 Task: Send an email with the signature Eleanor Wilson with the subject Request for a transfer and the message Could you please provide an estimate for the project? from softage.1@softage.net to softage.6@softage.net and softage.7@softage.net with an attached document Request_for_proposal.docx
Action: Mouse moved to (437, 561)
Screenshot: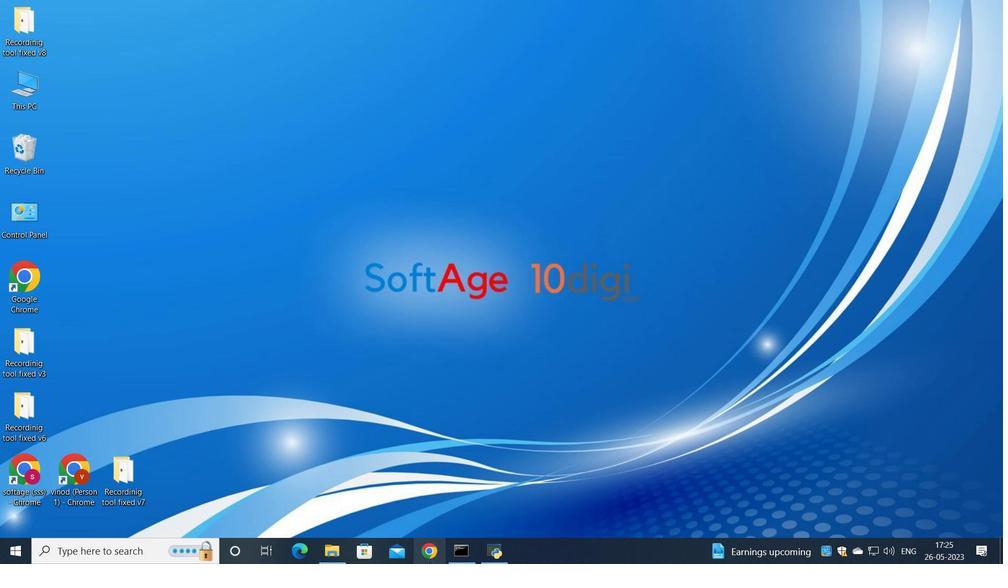
Action: Mouse pressed left at (437, 561)
Screenshot: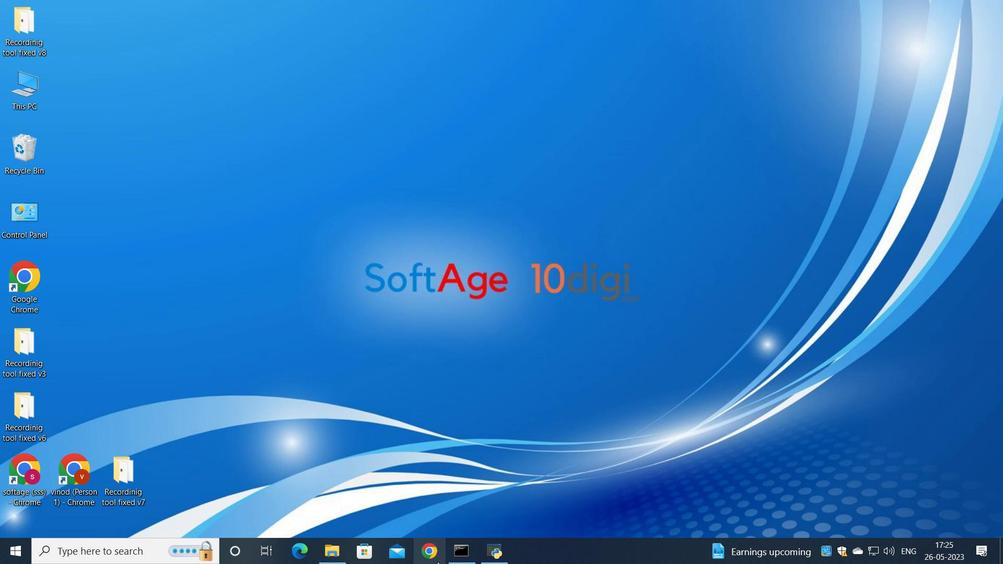 
Action: Mouse moved to (443, 364)
Screenshot: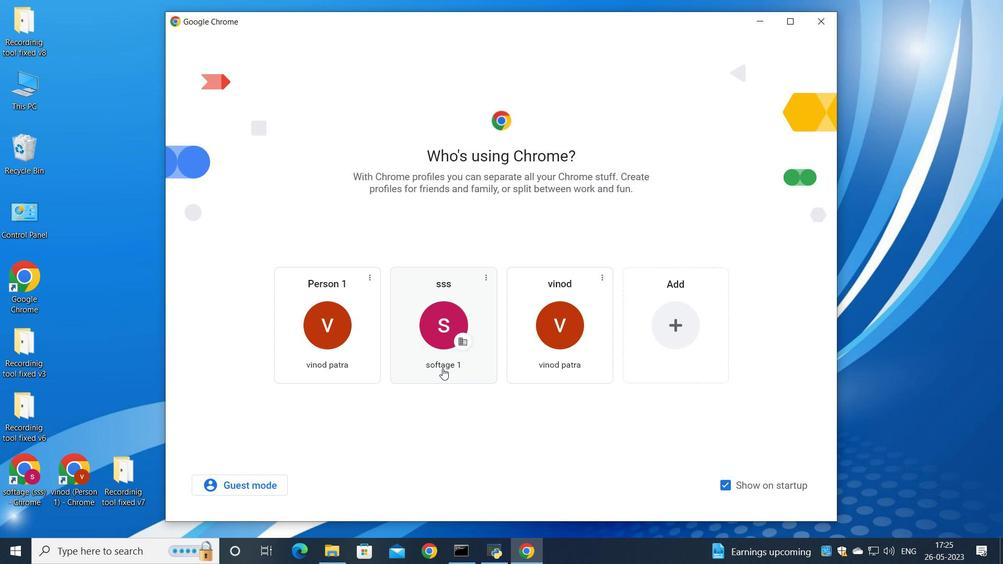 
Action: Mouse pressed left at (443, 364)
Screenshot: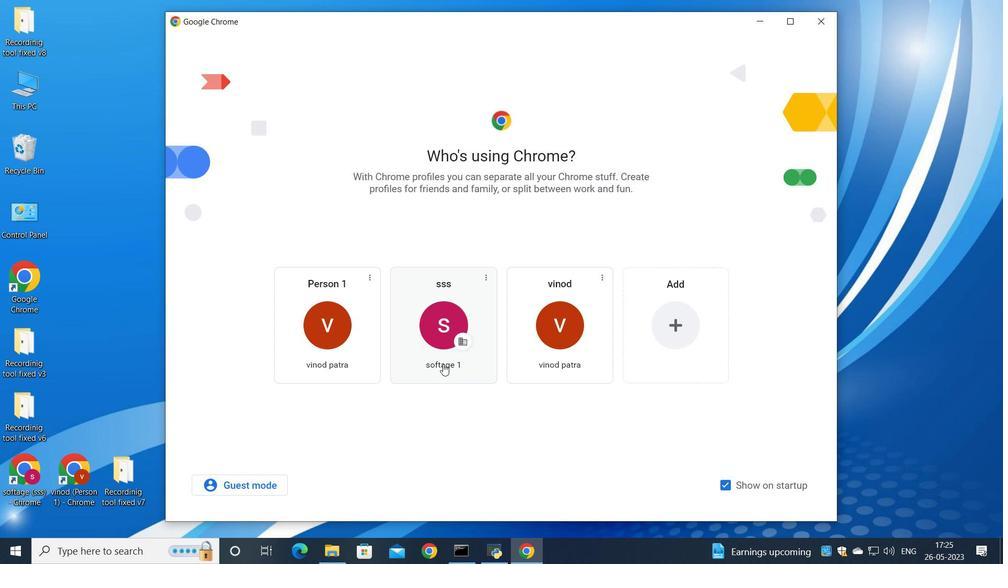 
Action: Mouse moved to (871, 71)
Screenshot: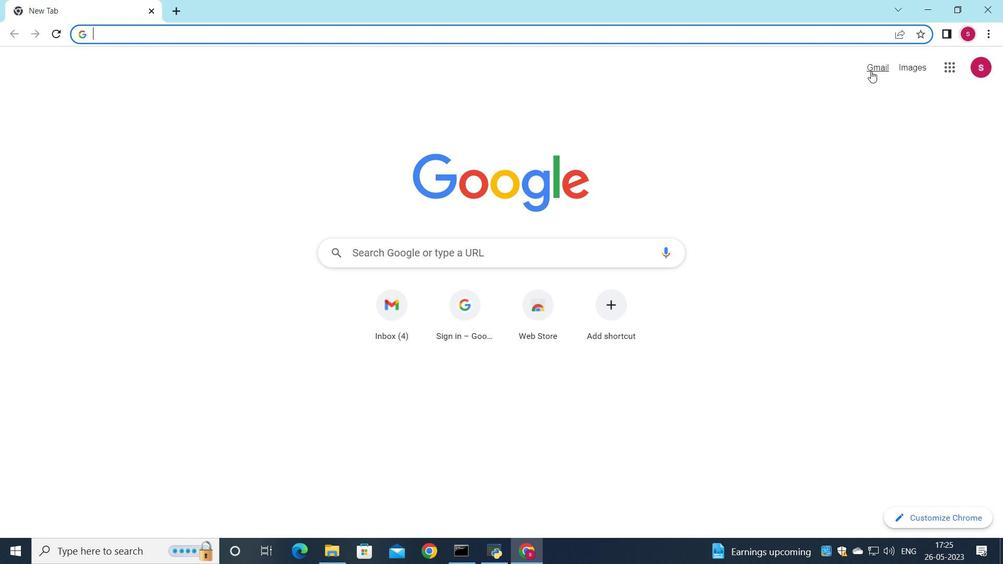 
Action: Mouse pressed left at (871, 71)
Screenshot: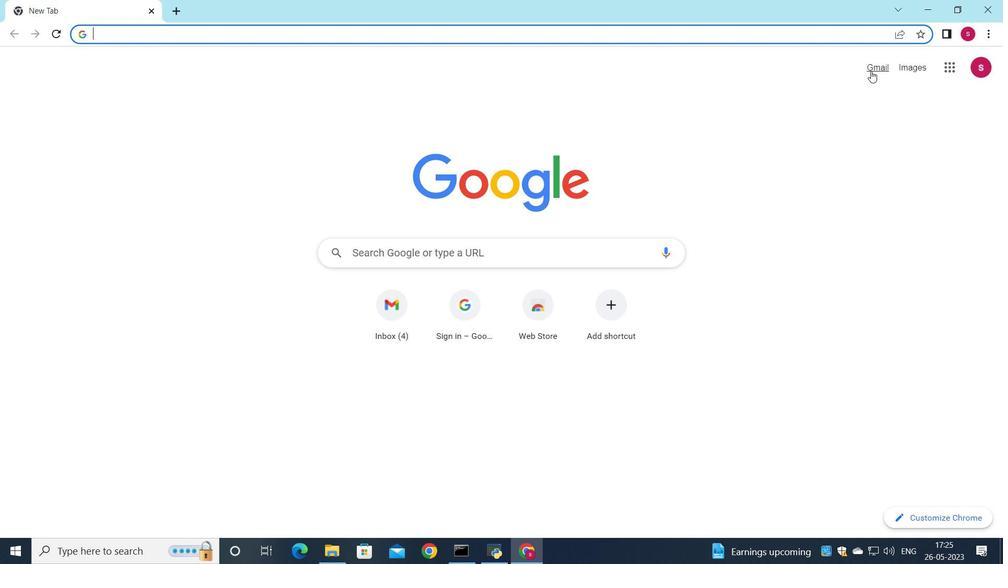 
Action: Mouse moved to (848, 89)
Screenshot: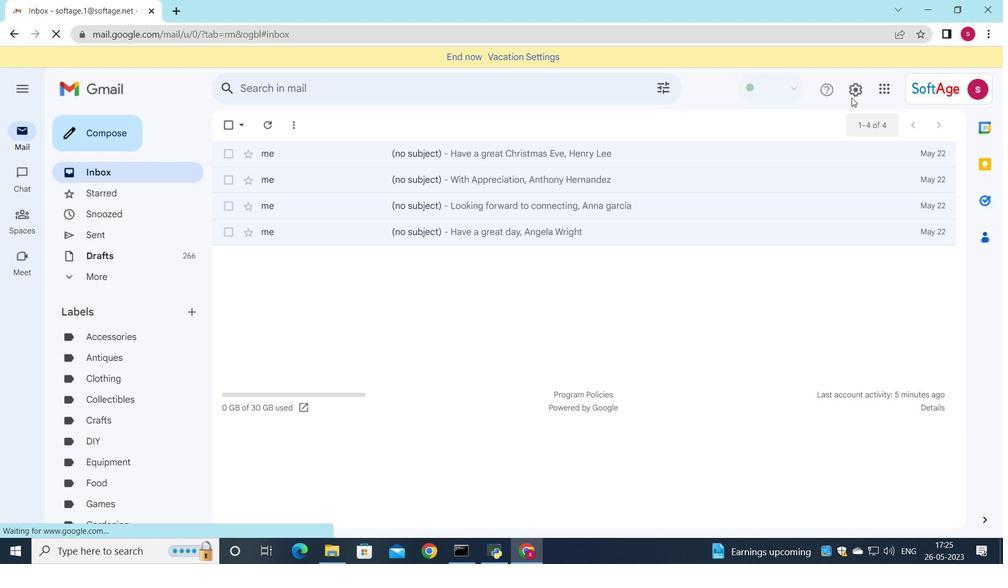 
Action: Mouse pressed left at (848, 89)
Screenshot: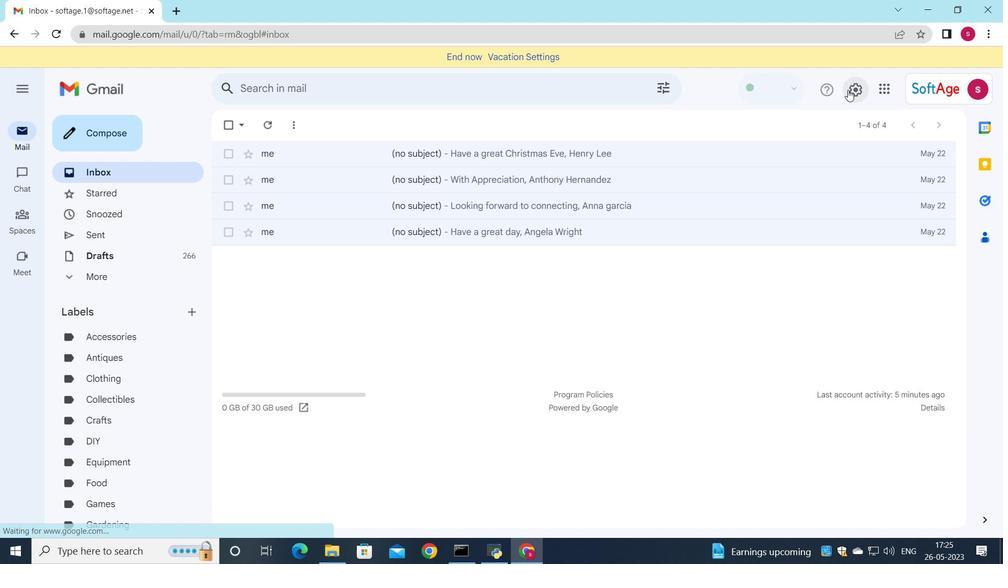 
Action: Mouse moved to (881, 154)
Screenshot: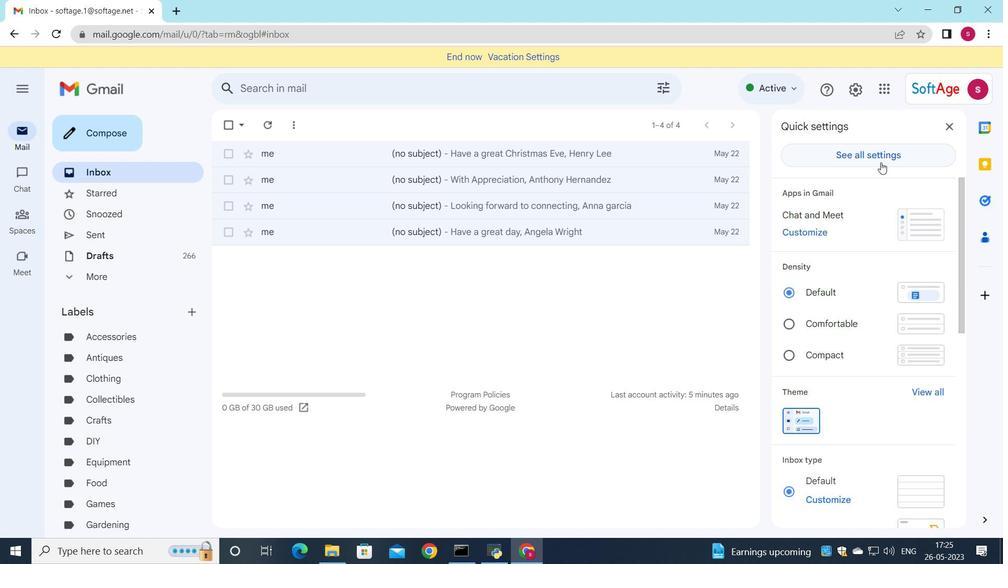 
Action: Mouse pressed left at (881, 154)
Screenshot: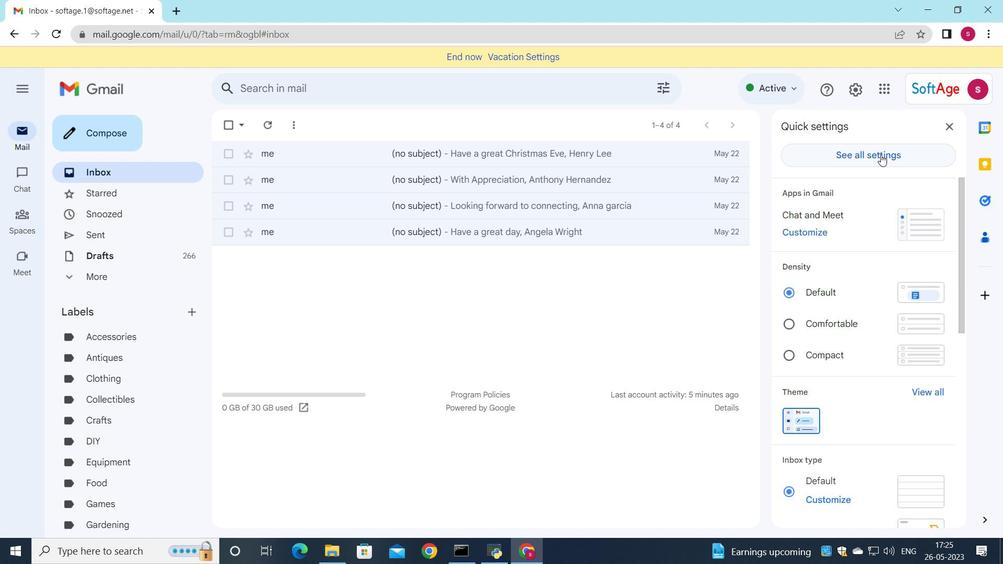 
Action: Mouse moved to (673, 284)
Screenshot: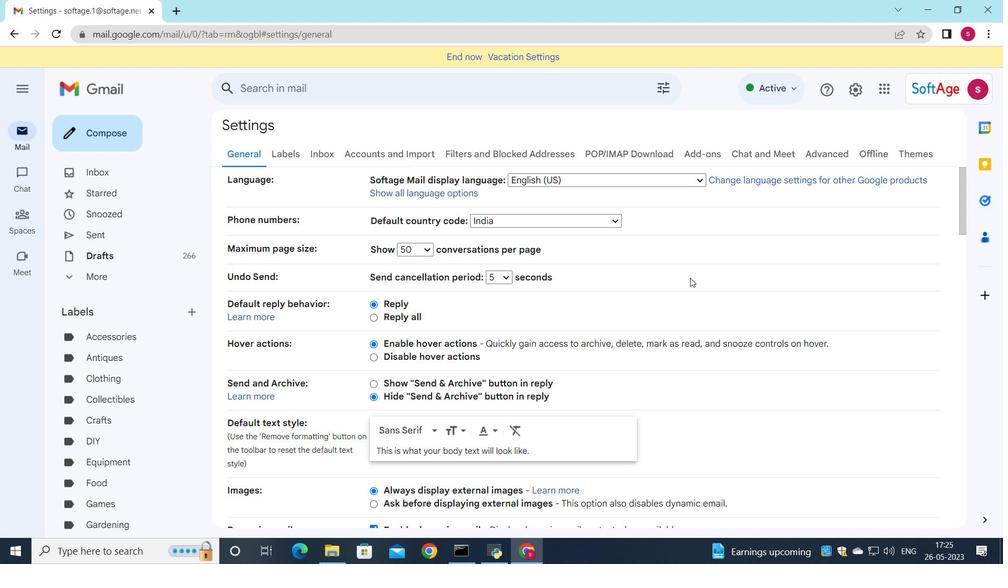 
Action: Mouse scrolled (673, 283) with delta (0, 0)
Screenshot: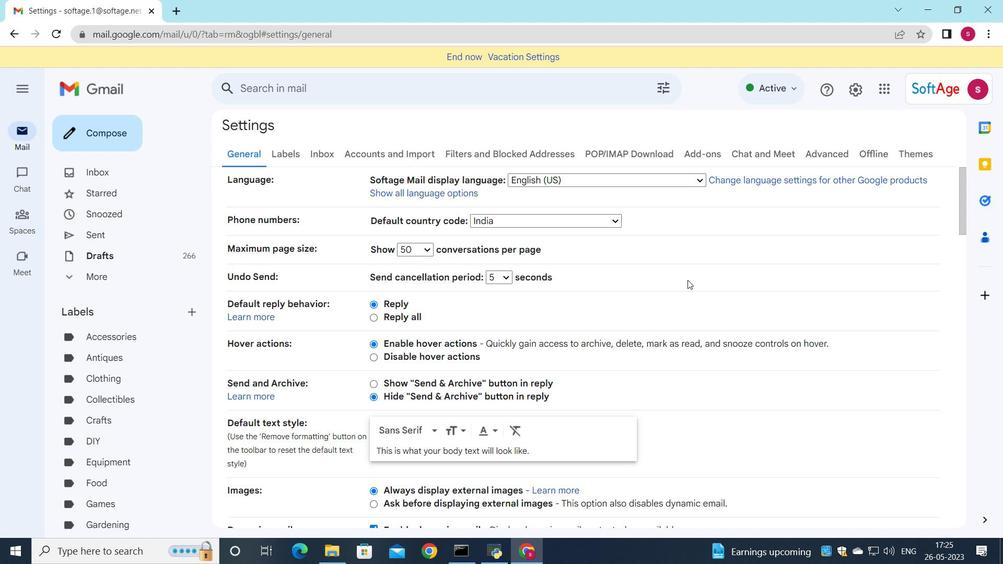
Action: Mouse moved to (671, 286)
Screenshot: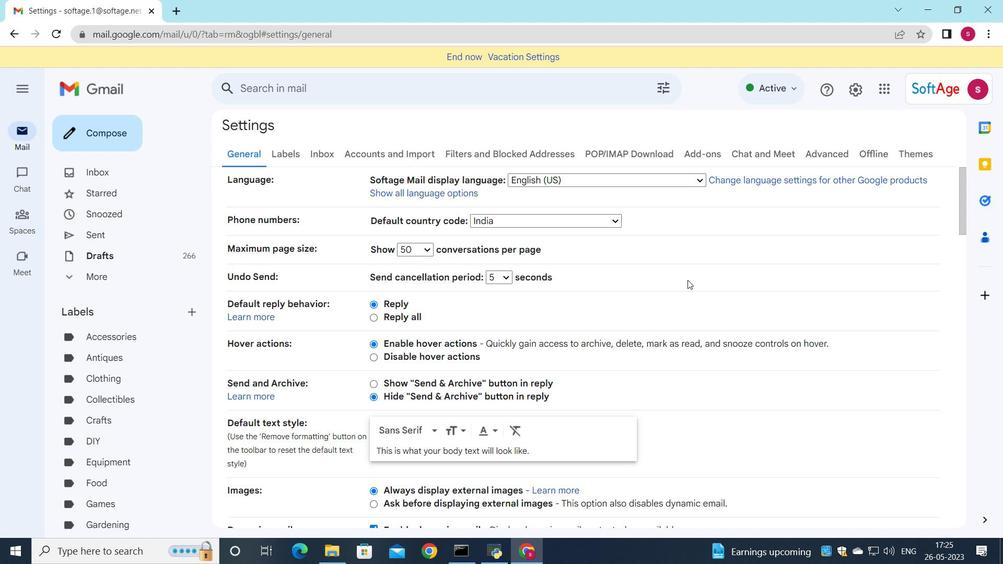 
Action: Mouse scrolled (671, 285) with delta (0, 0)
Screenshot: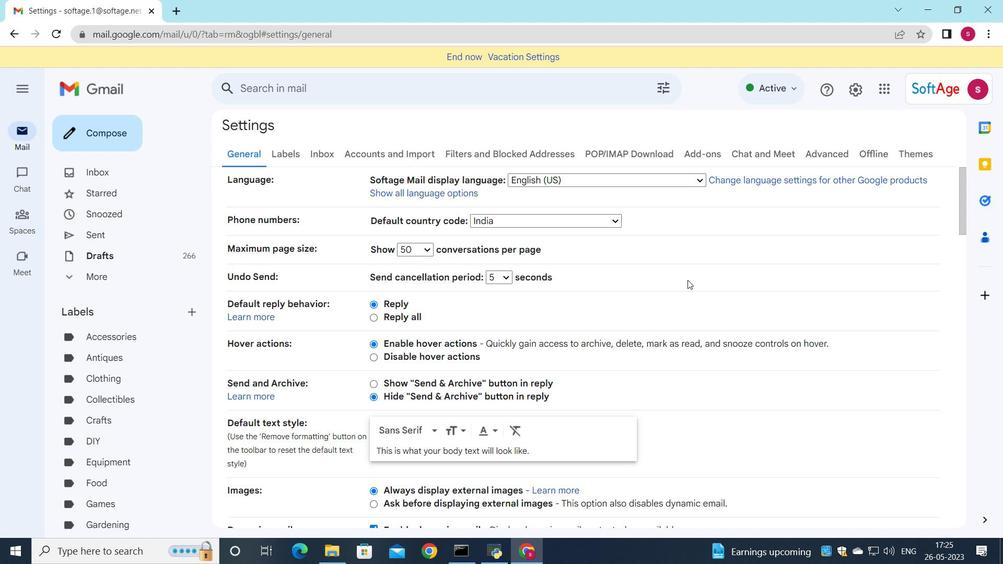 
Action: Mouse moved to (670, 287)
Screenshot: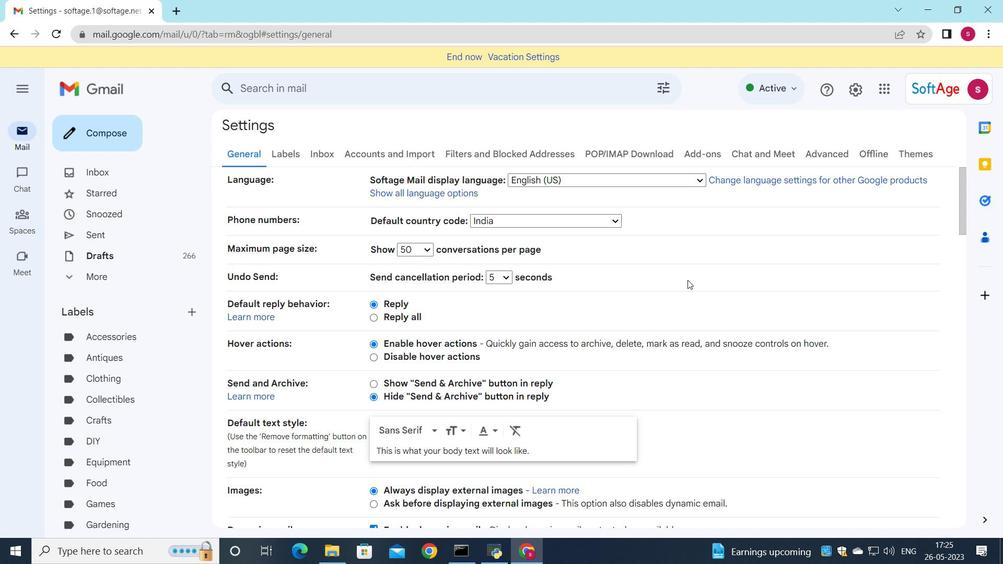 
Action: Mouse scrolled (670, 286) with delta (0, 0)
Screenshot: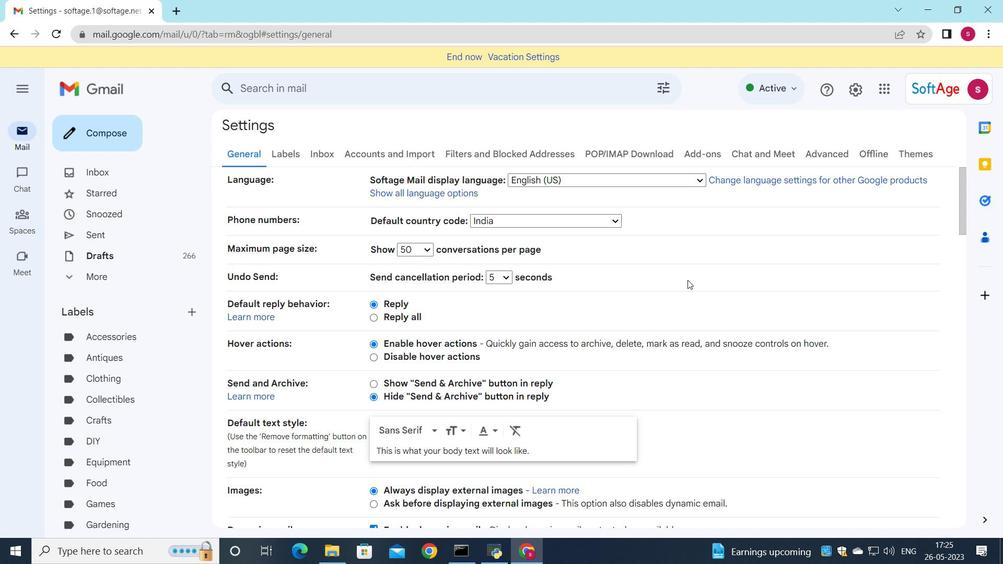 
Action: Mouse moved to (669, 287)
Screenshot: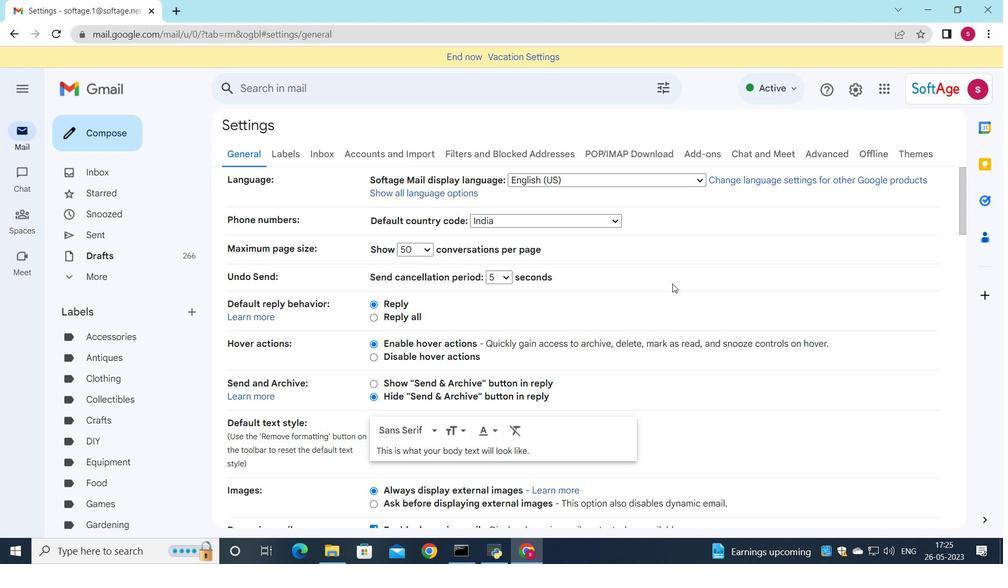 
Action: Mouse scrolled (669, 287) with delta (0, 0)
Screenshot: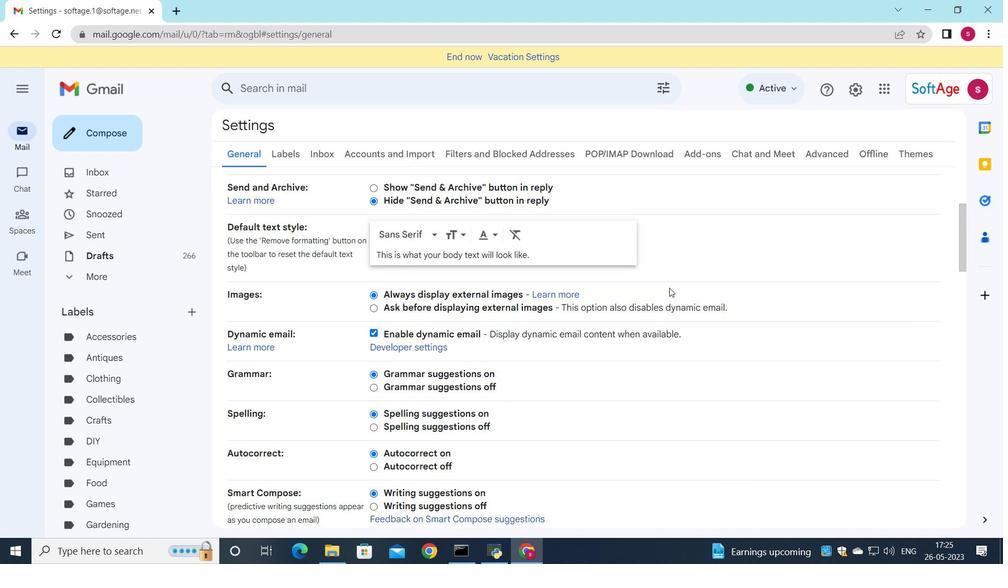 
Action: Mouse scrolled (669, 287) with delta (0, 0)
Screenshot: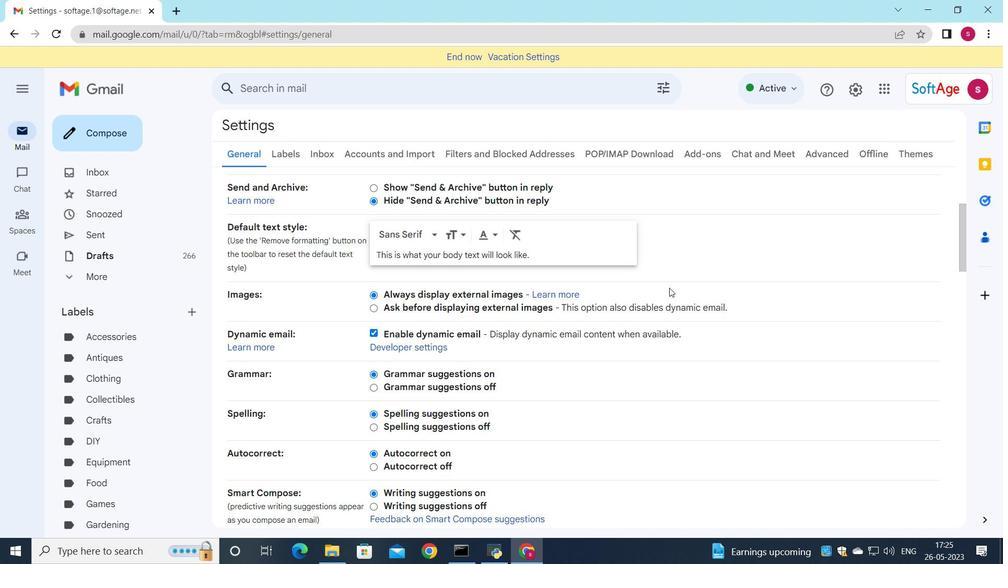 
Action: Mouse scrolled (669, 287) with delta (0, 0)
Screenshot: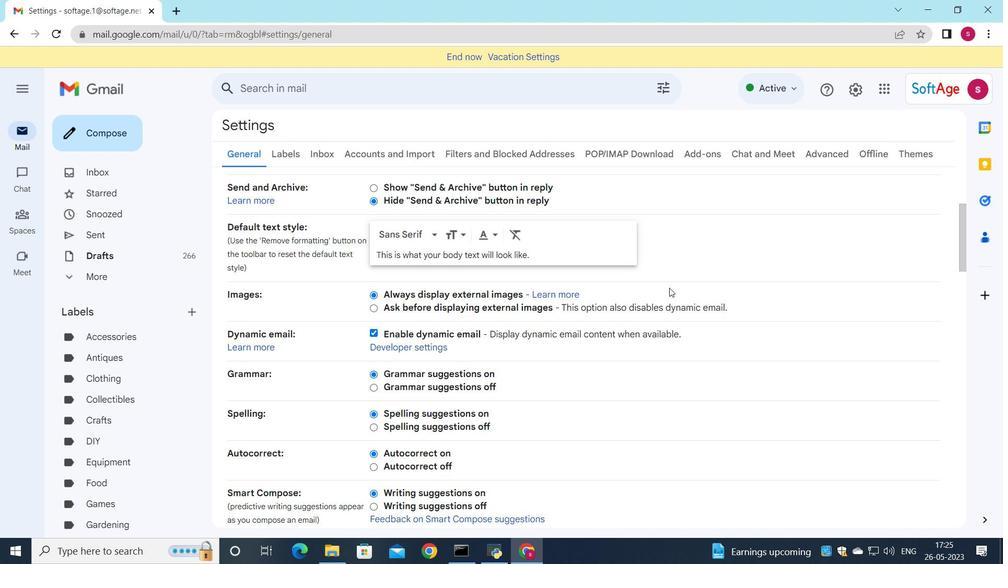 
Action: Mouse scrolled (669, 287) with delta (0, 0)
Screenshot: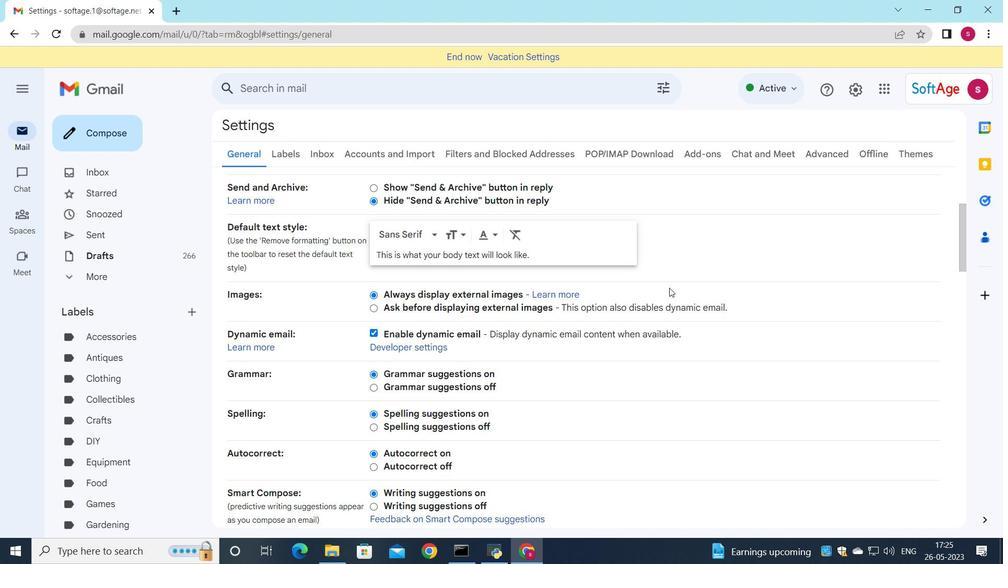 
Action: Mouse scrolled (669, 287) with delta (0, 0)
Screenshot: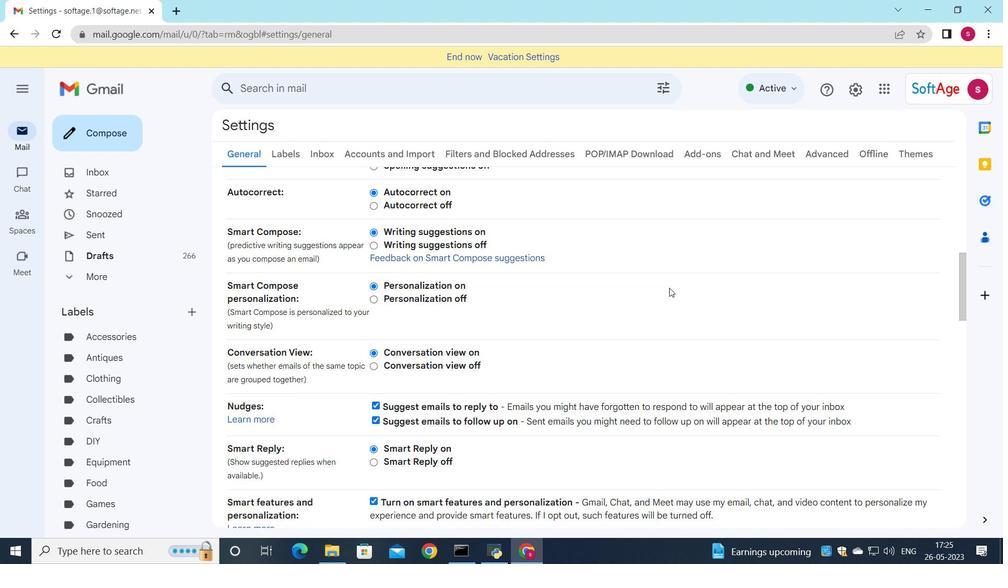 
Action: Mouse scrolled (669, 287) with delta (0, 0)
Screenshot: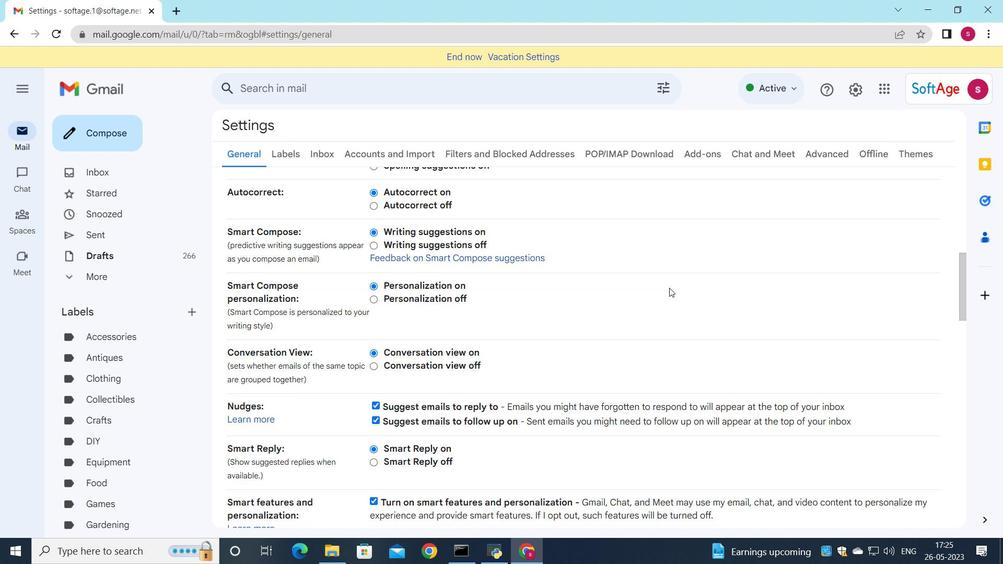 
Action: Mouse scrolled (669, 287) with delta (0, 0)
Screenshot: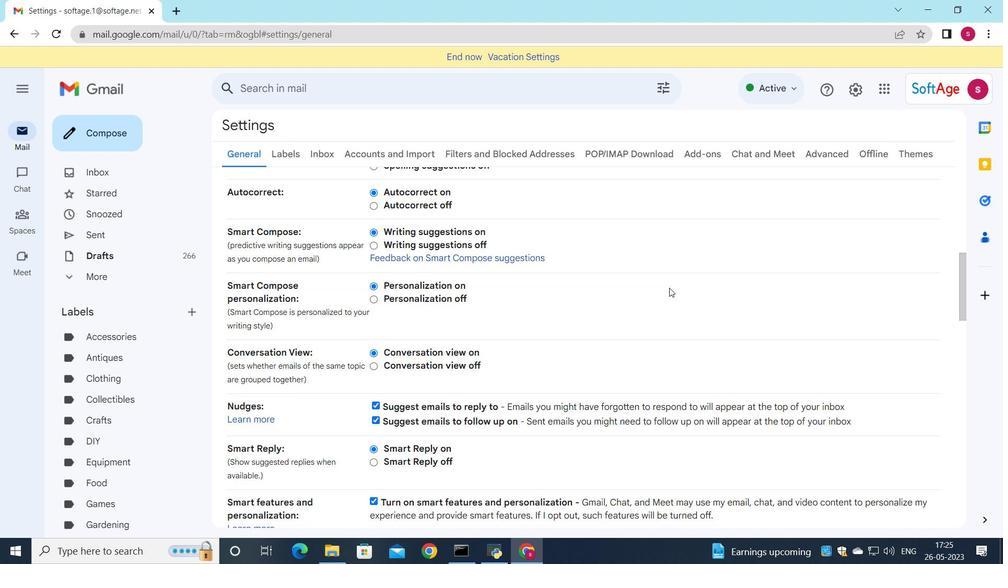
Action: Mouse scrolled (669, 287) with delta (0, 0)
Screenshot: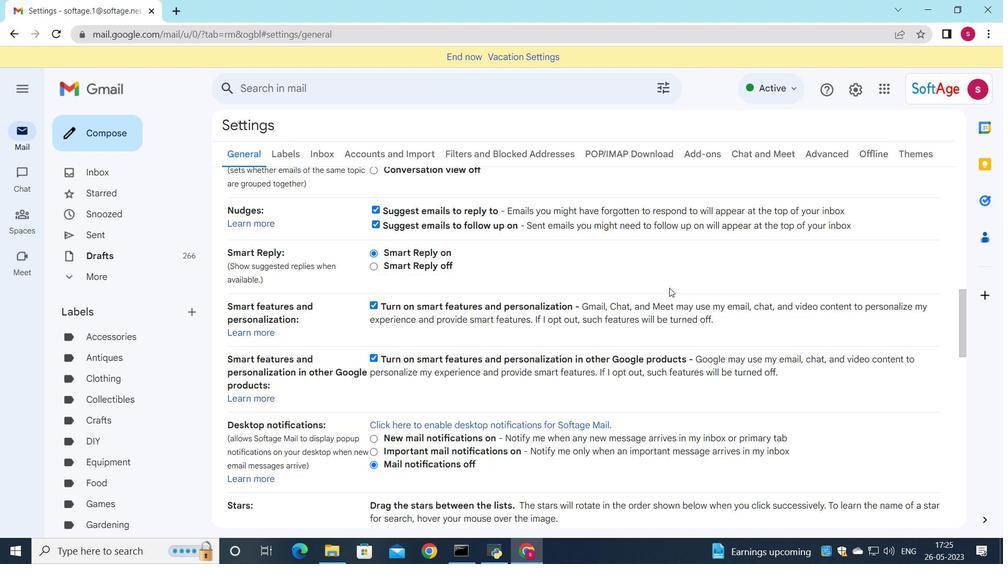 
Action: Mouse scrolled (669, 287) with delta (0, 0)
Screenshot: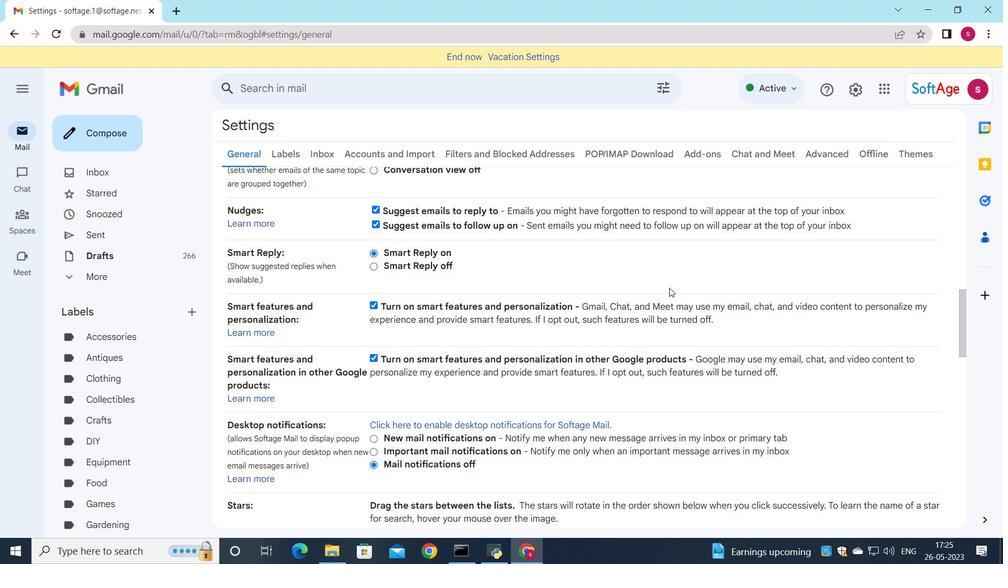 
Action: Mouse scrolled (669, 287) with delta (0, 0)
Screenshot: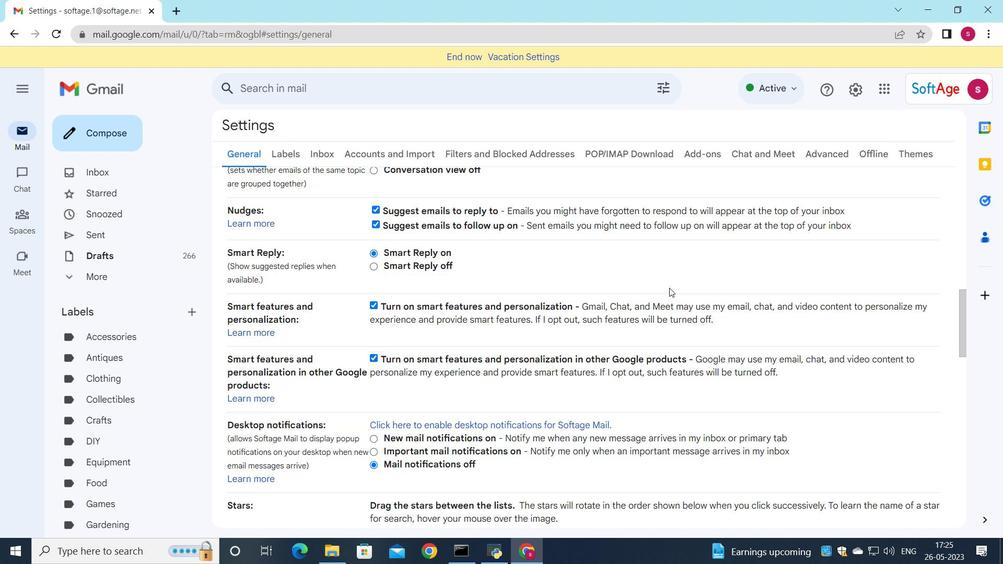 
Action: Mouse scrolled (669, 287) with delta (0, 0)
Screenshot: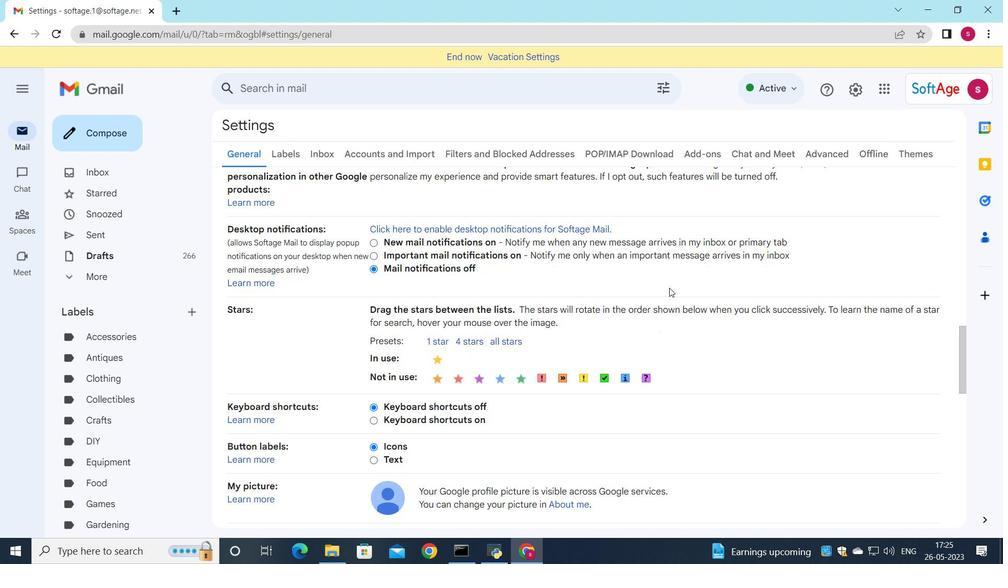 
Action: Mouse scrolled (669, 287) with delta (0, 0)
Screenshot: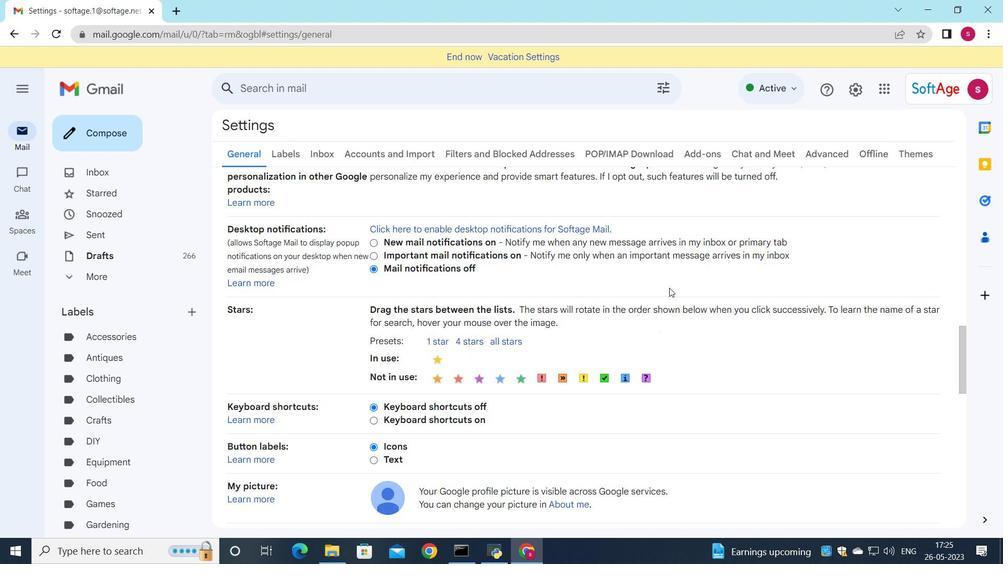 
Action: Mouse scrolled (669, 287) with delta (0, 0)
Screenshot: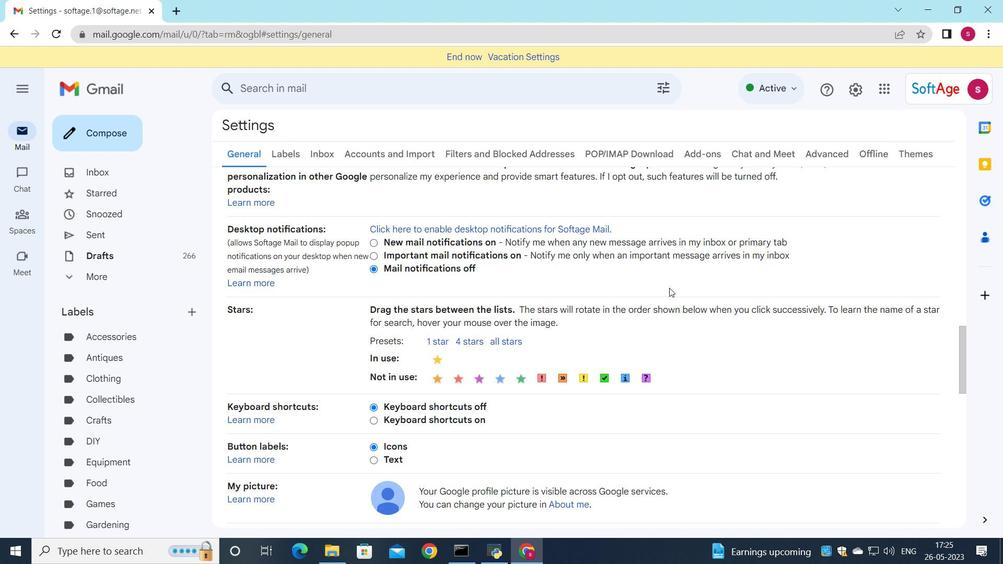 
Action: Mouse moved to (509, 391)
Screenshot: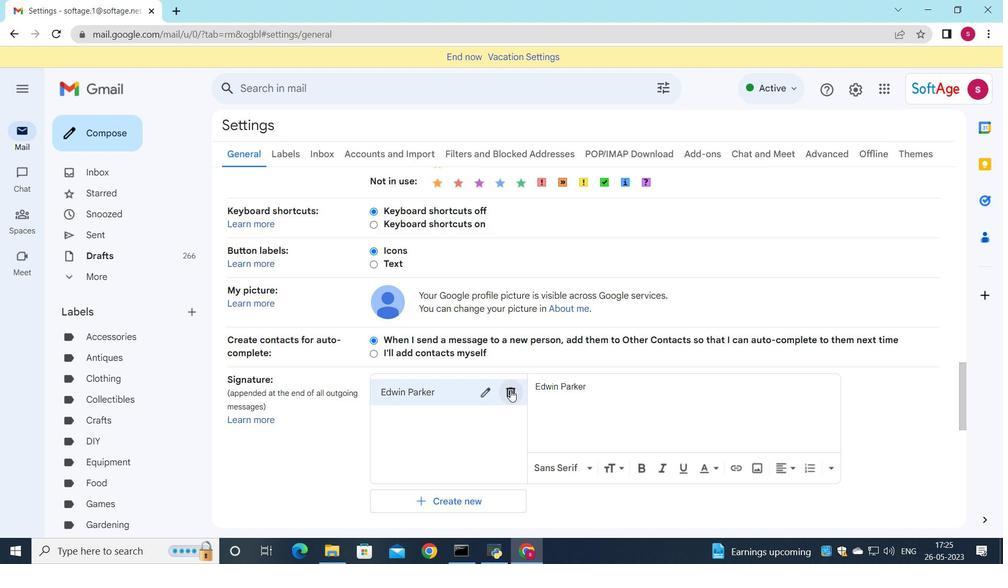 
Action: Mouse pressed left at (509, 391)
Screenshot: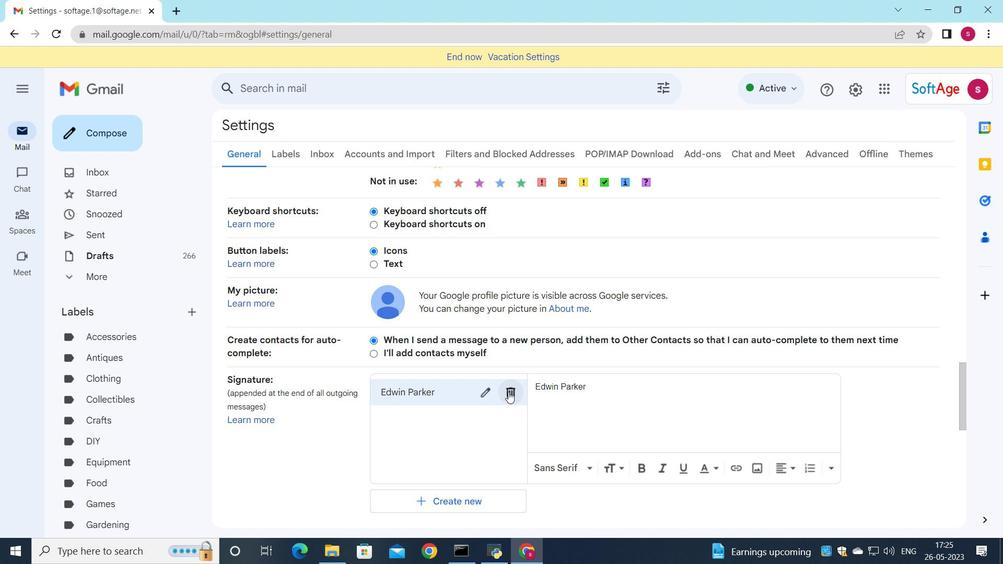 
Action: Mouse moved to (601, 316)
Screenshot: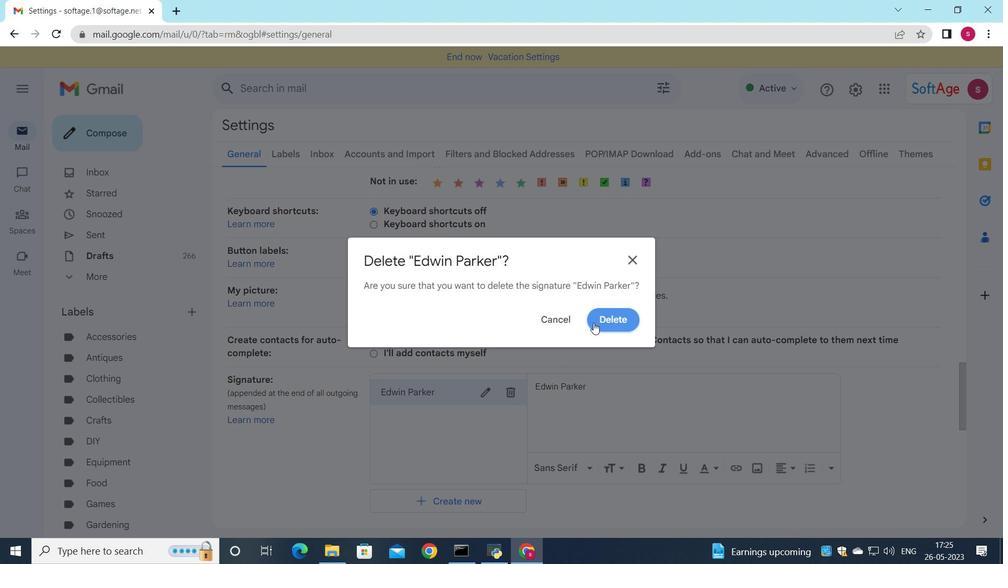 
Action: Mouse pressed left at (601, 316)
Screenshot: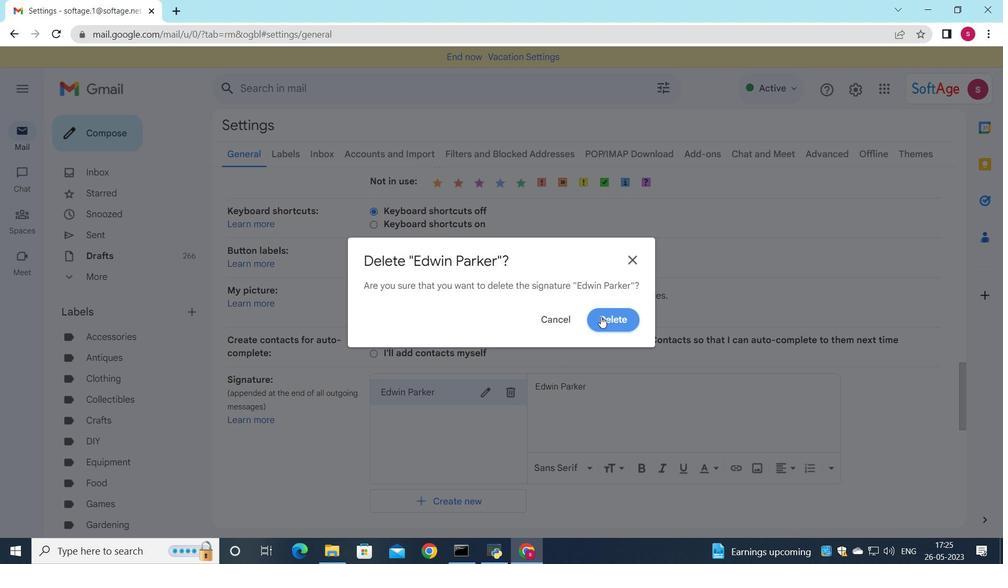 
Action: Mouse moved to (450, 397)
Screenshot: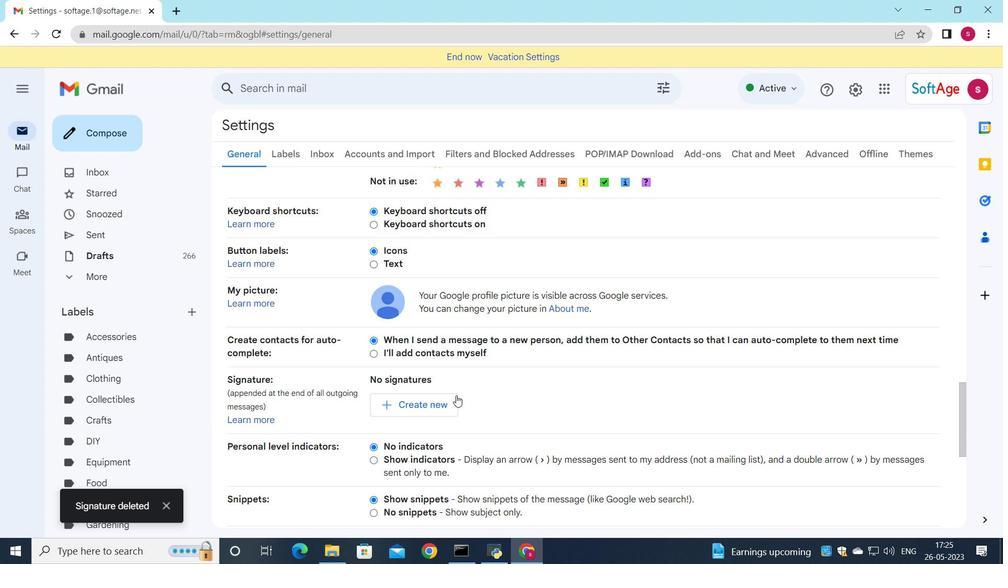 
Action: Mouse pressed left at (450, 397)
Screenshot: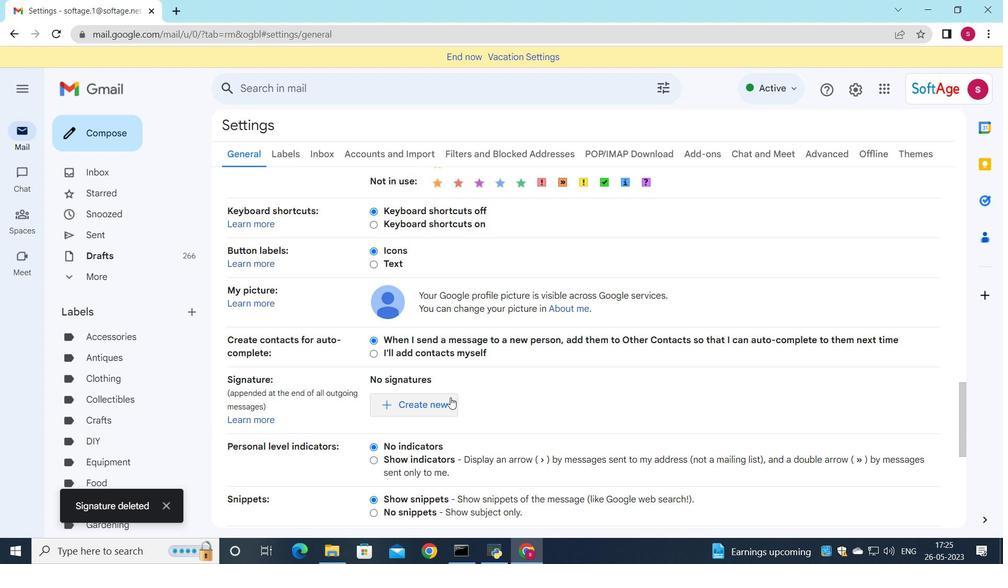 
Action: Mouse moved to (560, 281)
Screenshot: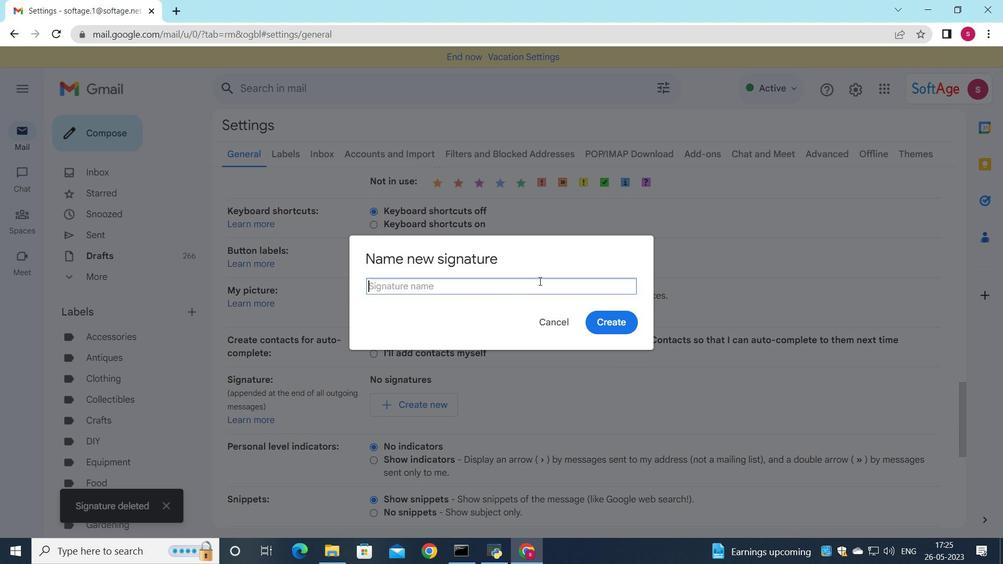 
Action: Key pressed <Key.shift>Eleanor<Key.space><Key.shift>Wilson
Screenshot: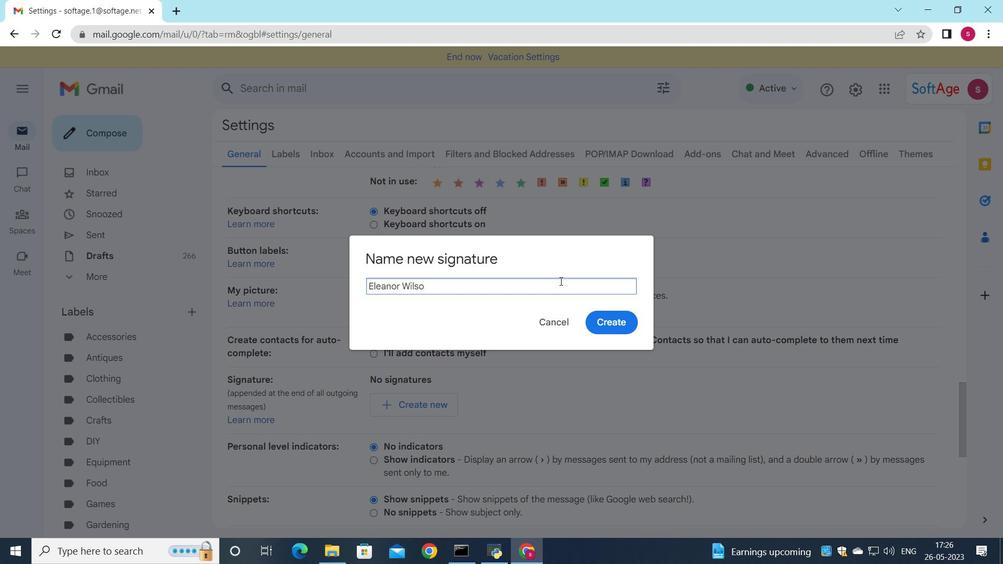 
Action: Mouse moved to (630, 327)
Screenshot: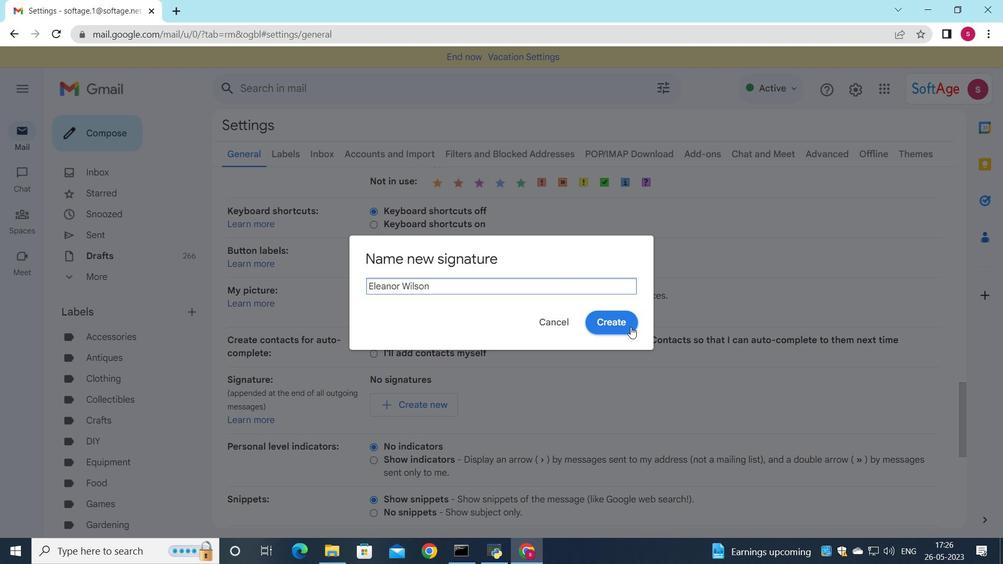 
Action: Mouse pressed left at (630, 327)
Screenshot: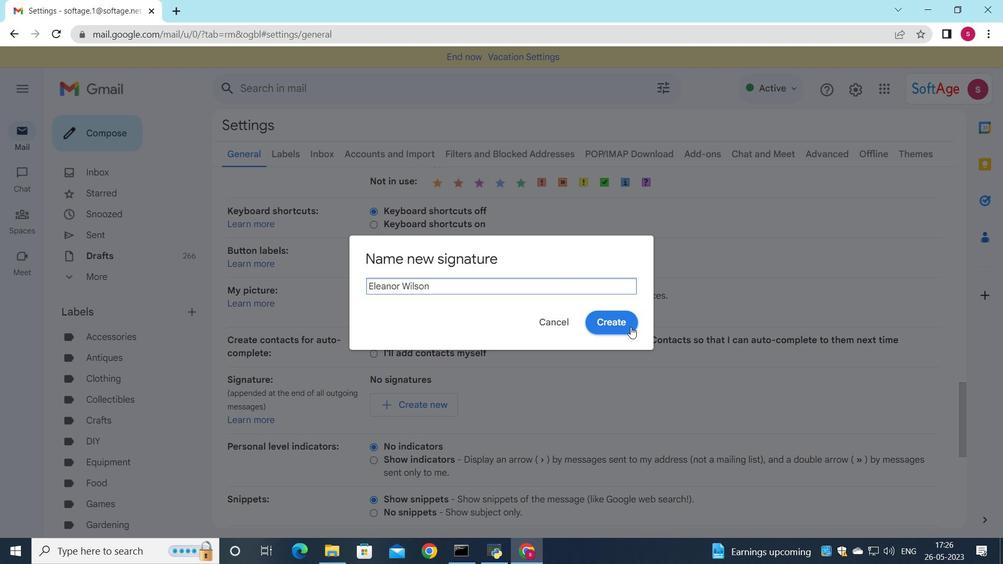 
Action: Mouse moved to (560, 389)
Screenshot: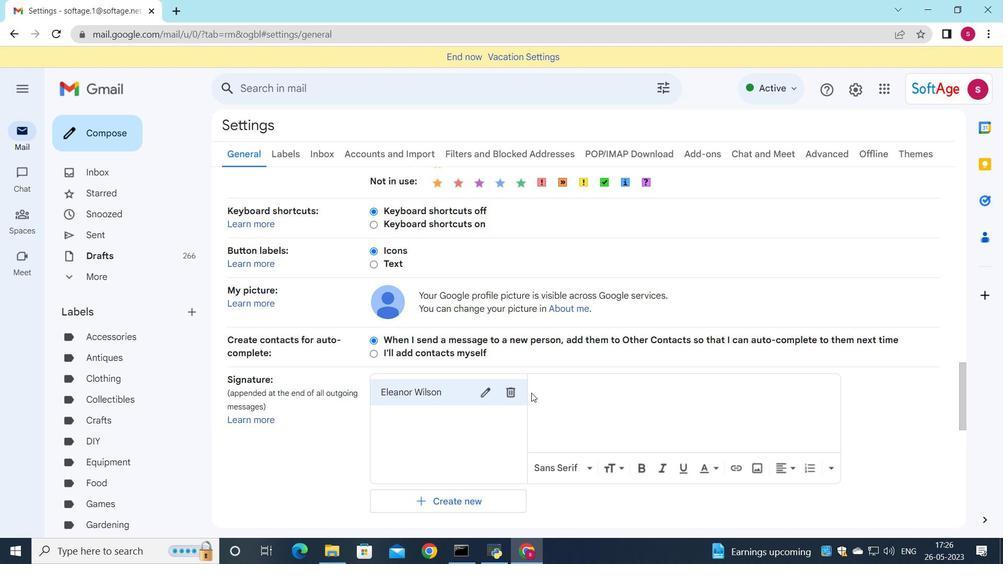 
Action: Mouse pressed left at (560, 389)
Screenshot: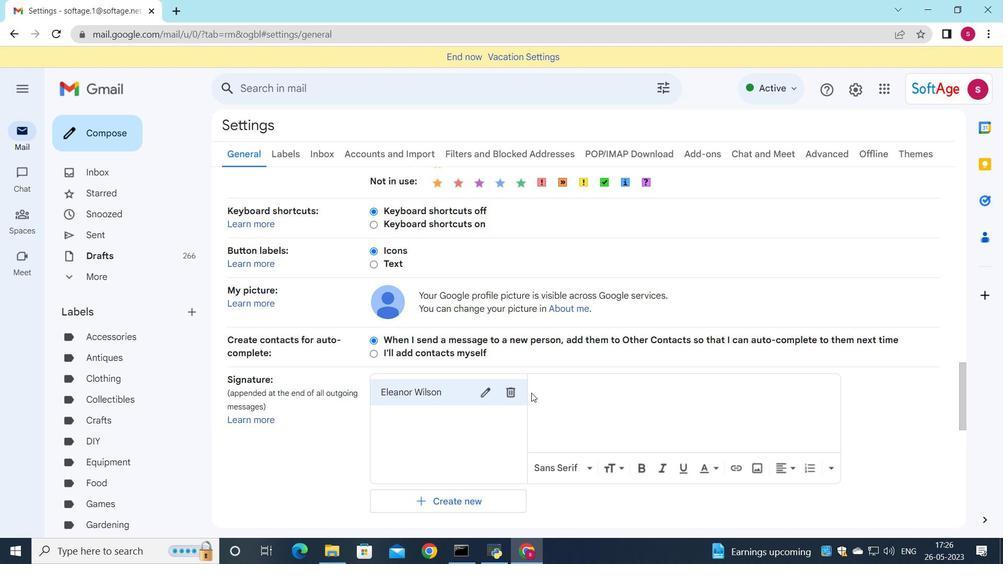 
Action: Mouse moved to (630, 421)
Screenshot: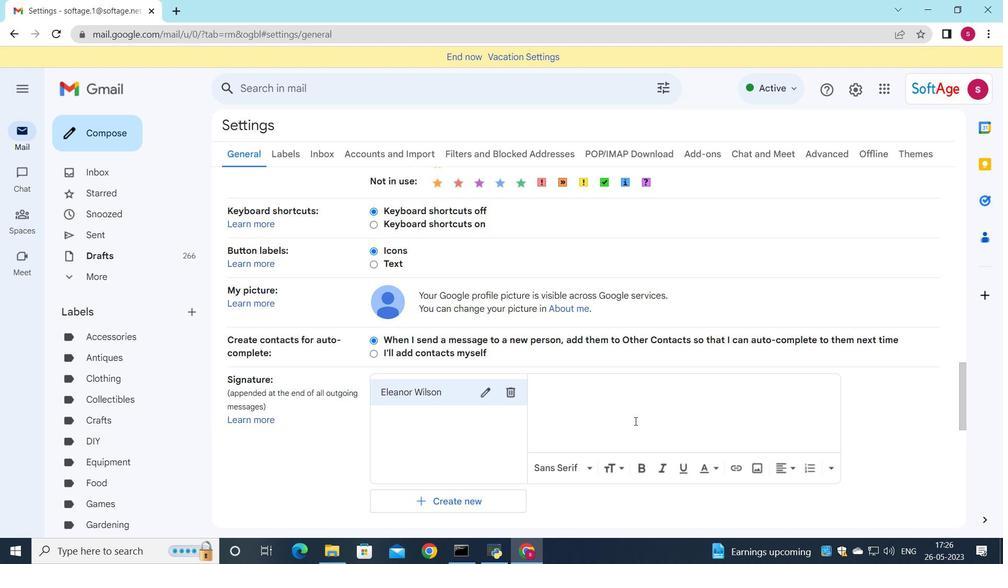 
Action: Key pressed <Key.shift>Eleanor<Key.space><Key.shift>Wilson
Screenshot: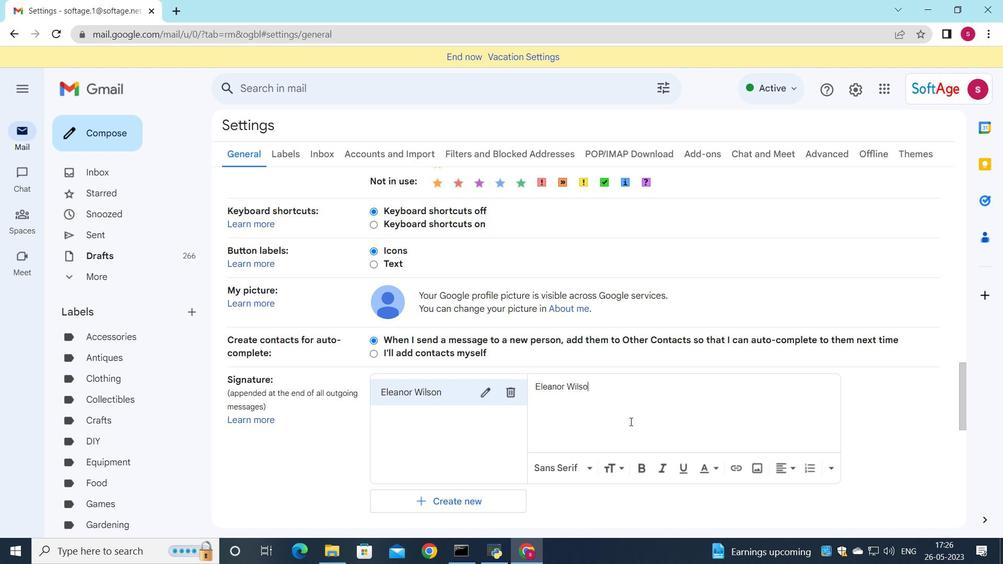 
Action: Mouse moved to (598, 430)
Screenshot: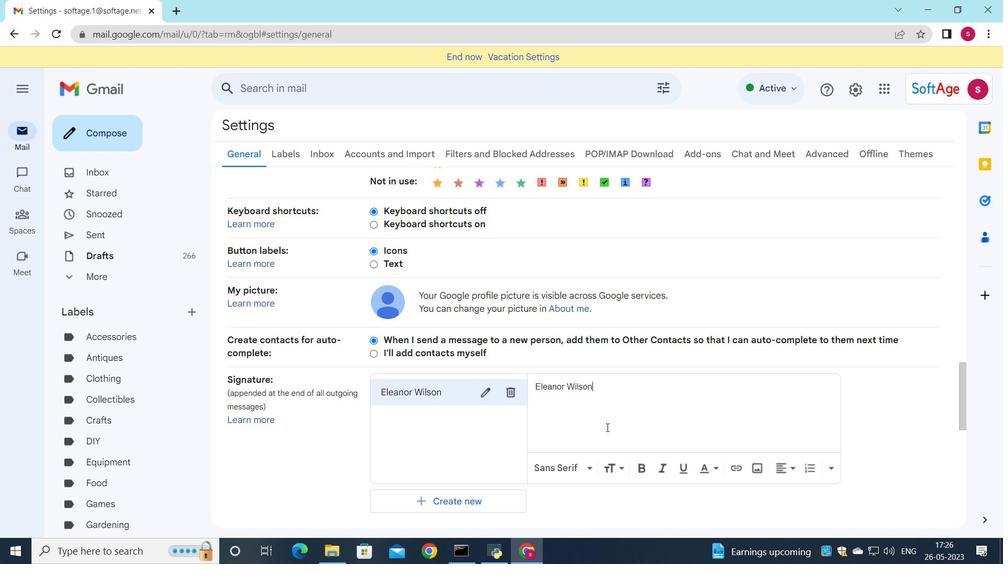 
Action: Mouse scrolled (598, 429) with delta (0, 0)
Screenshot: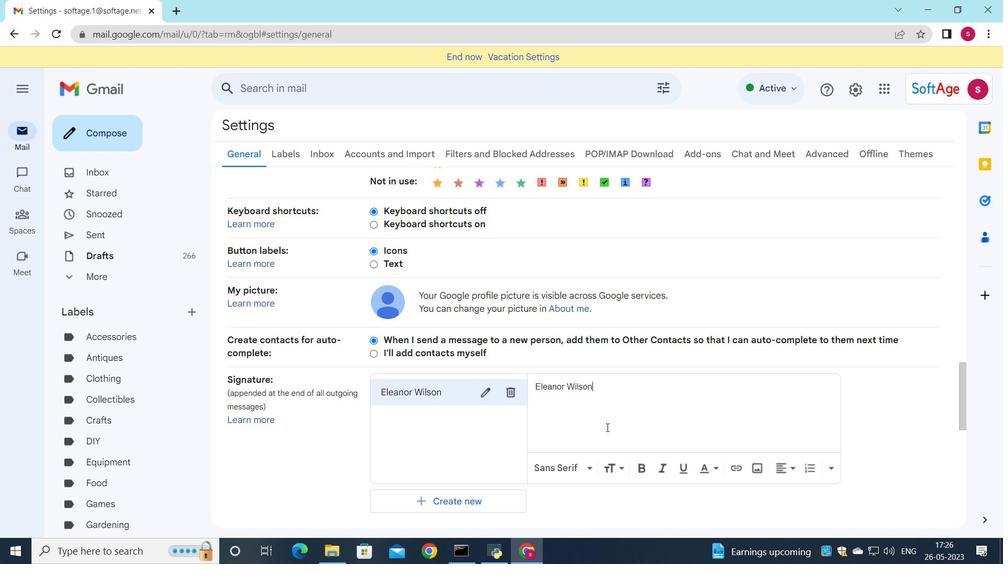 
Action: Mouse moved to (596, 430)
Screenshot: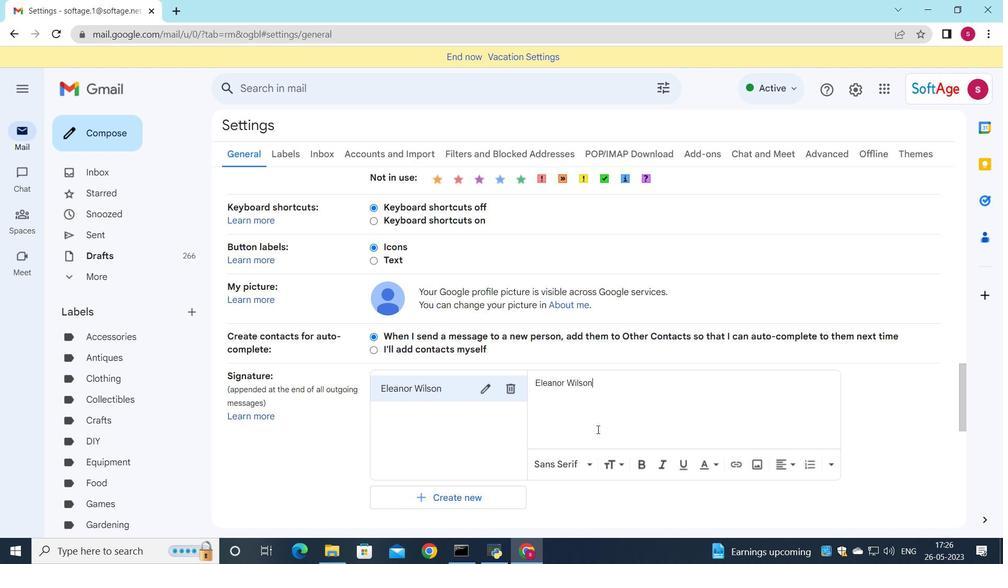 
Action: Mouse scrolled (596, 429) with delta (0, 0)
Screenshot: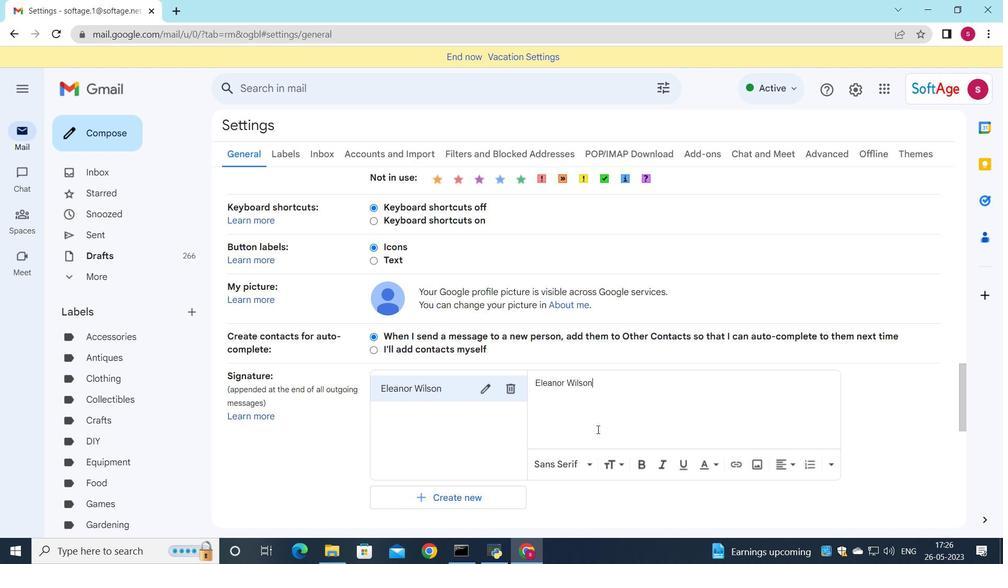 
Action: Mouse moved to (539, 424)
Screenshot: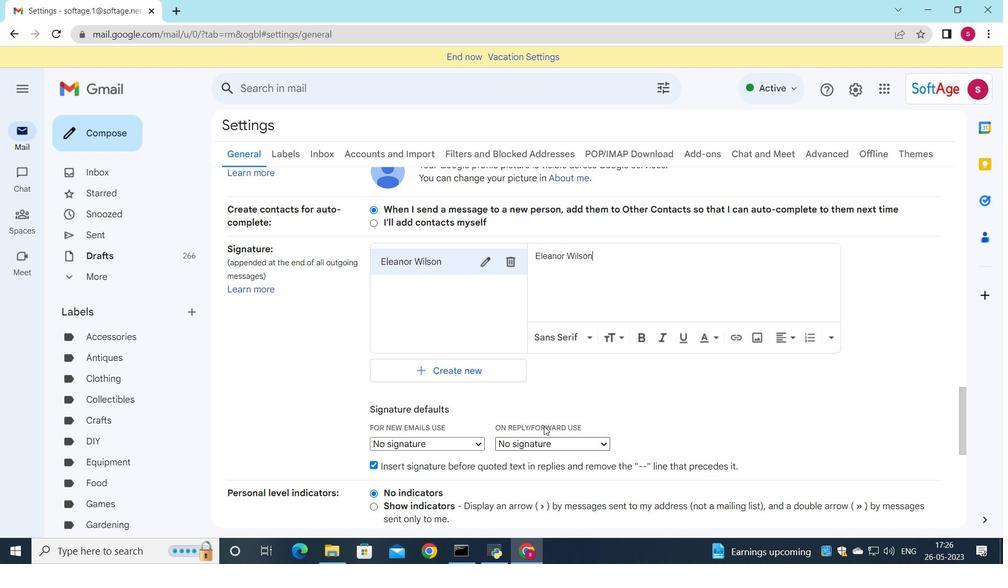 
Action: Mouse scrolled (540, 424) with delta (0, 0)
Screenshot: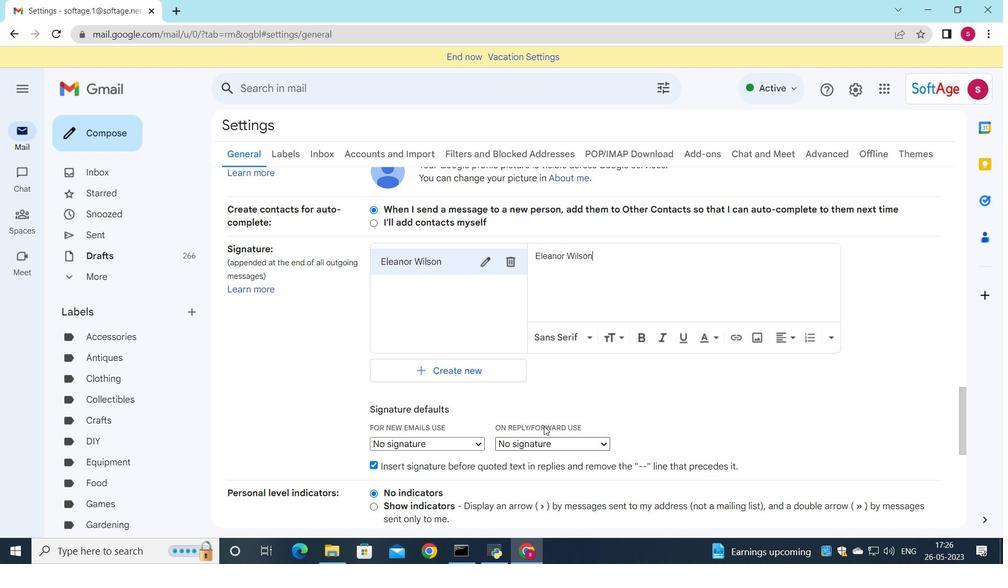 
Action: Mouse moved to (471, 375)
Screenshot: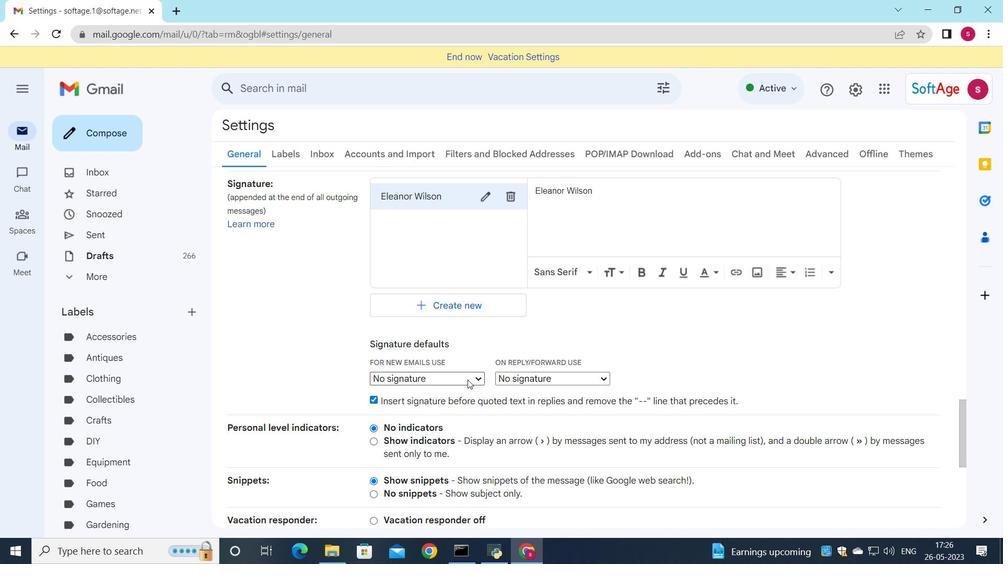 
Action: Mouse pressed left at (471, 375)
Screenshot: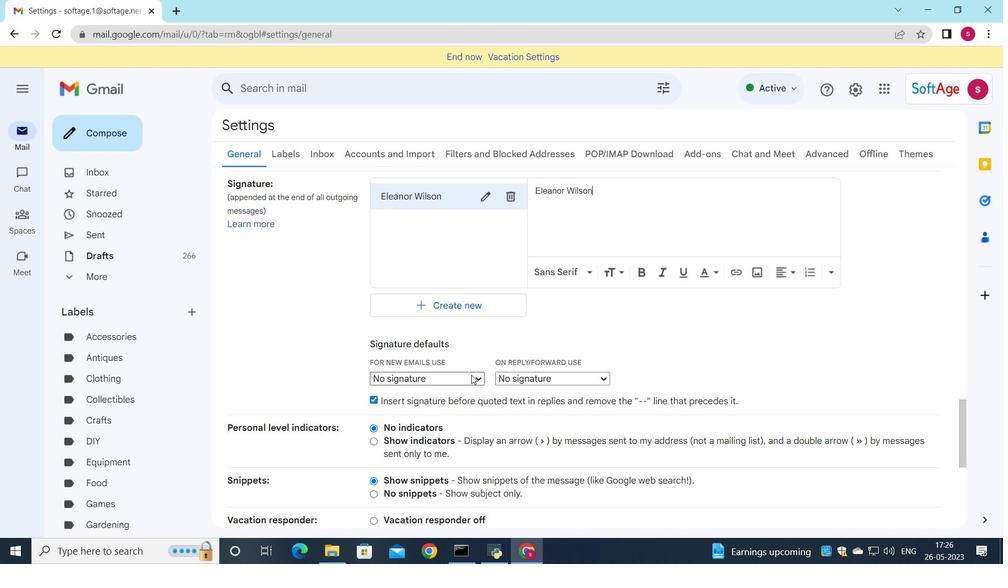 
Action: Mouse moved to (468, 402)
Screenshot: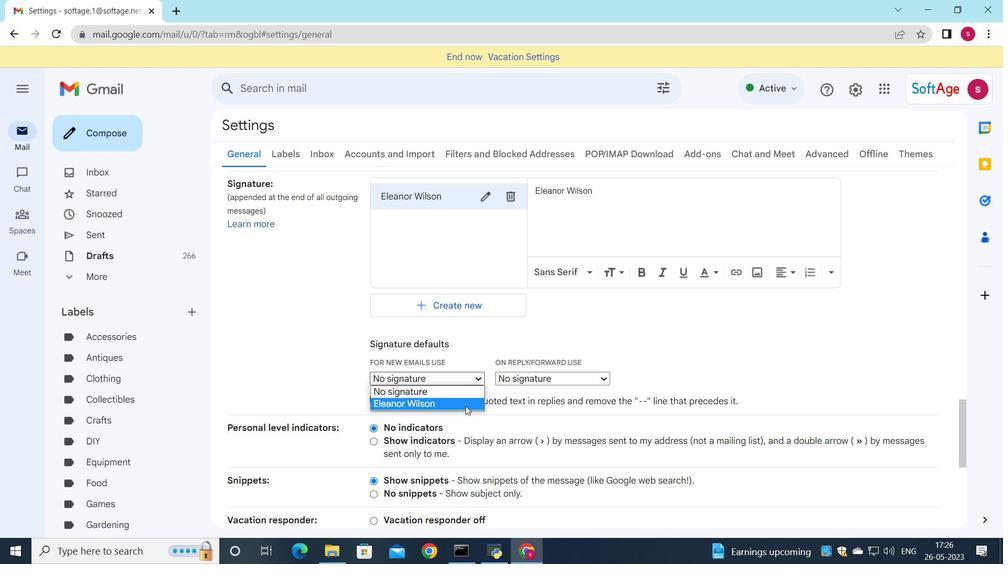 
Action: Mouse pressed left at (468, 402)
Screenshot: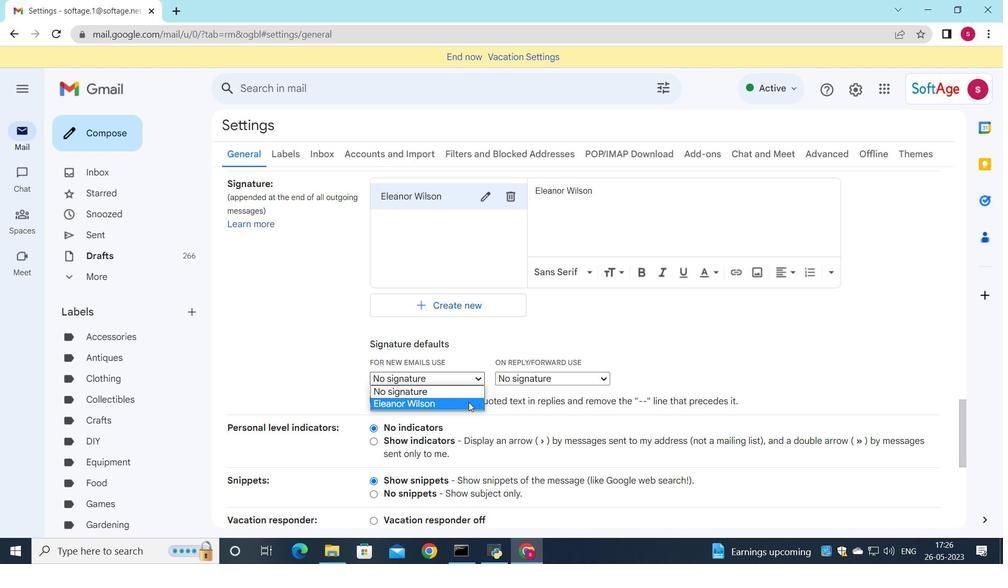
Action: Mouse moved to (521, 382)
Screenshot: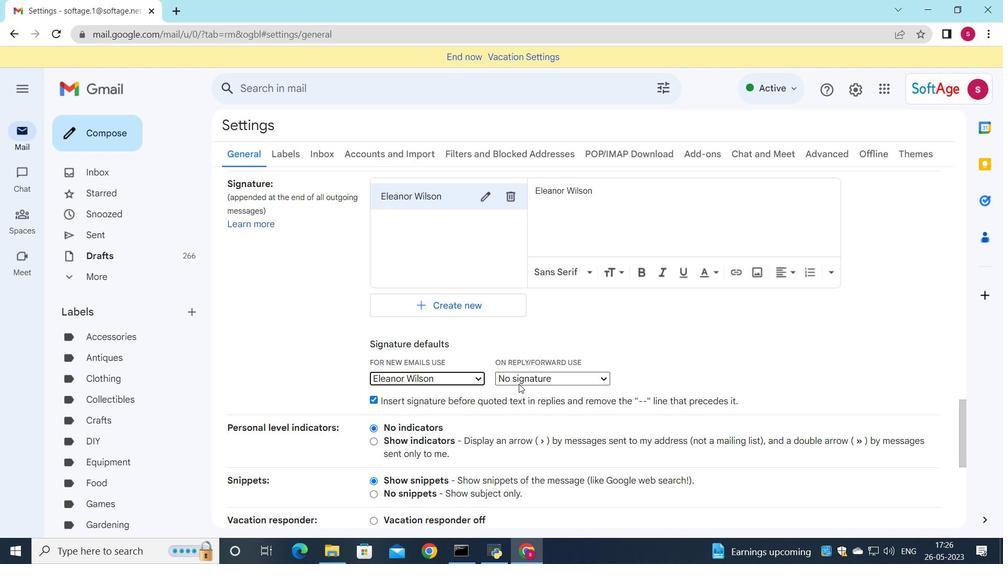 
Action: Mouse pressed left at (521, 382)
Screenshot: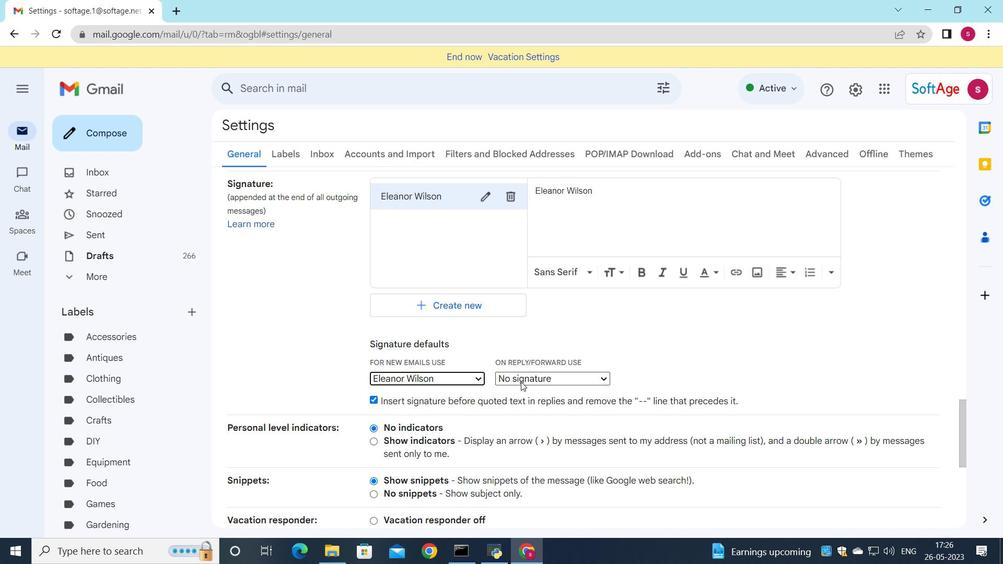 
Action: Mouse moved to (523, 408)
Screenshot: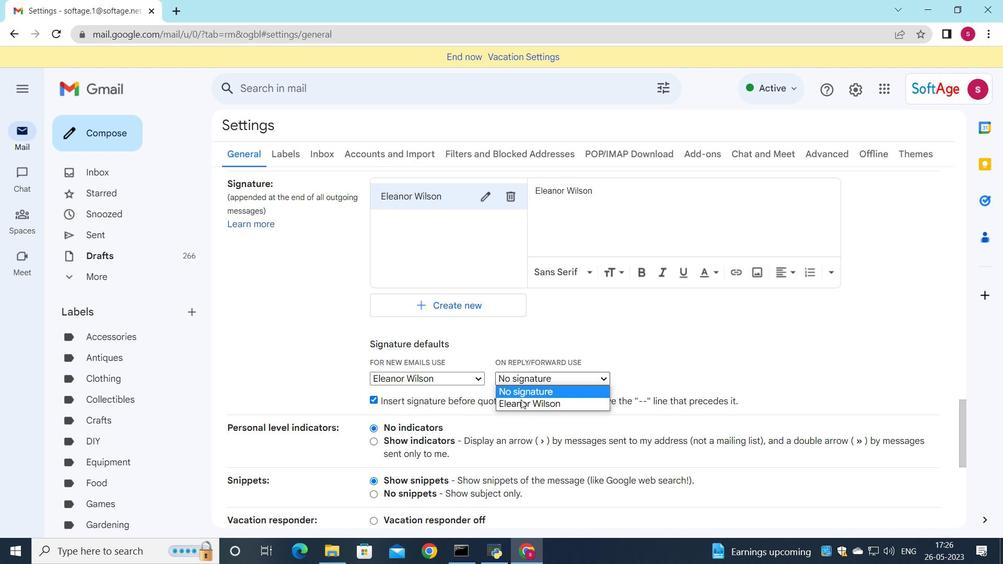 
Action: Mouse pressed left at (523, 408)
Screenshot: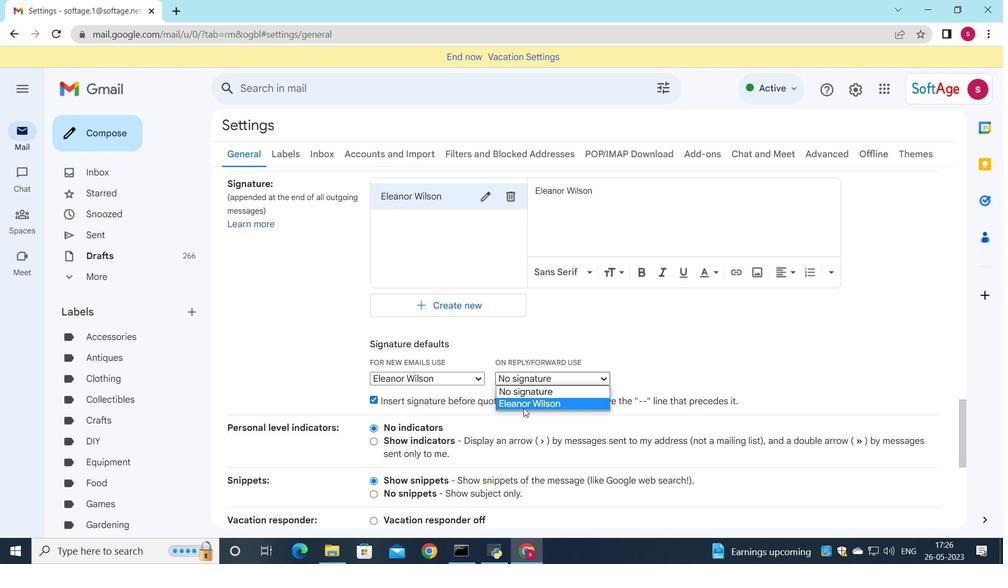 
Action: Mouse moved to (506, 354)
Screenshot: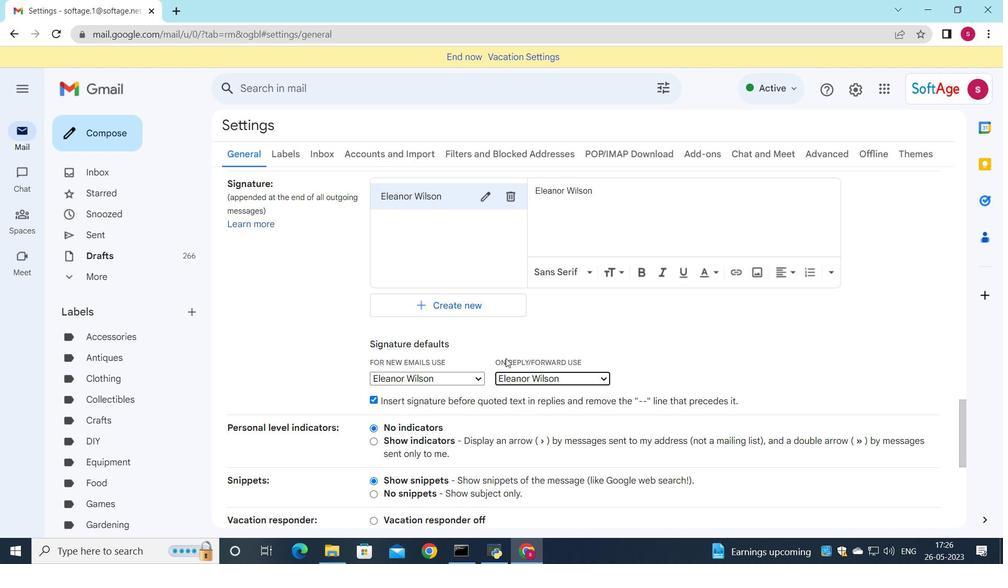 
Action: Mouse scrolled (506, 354) with delta (0, 0)
Screenshot: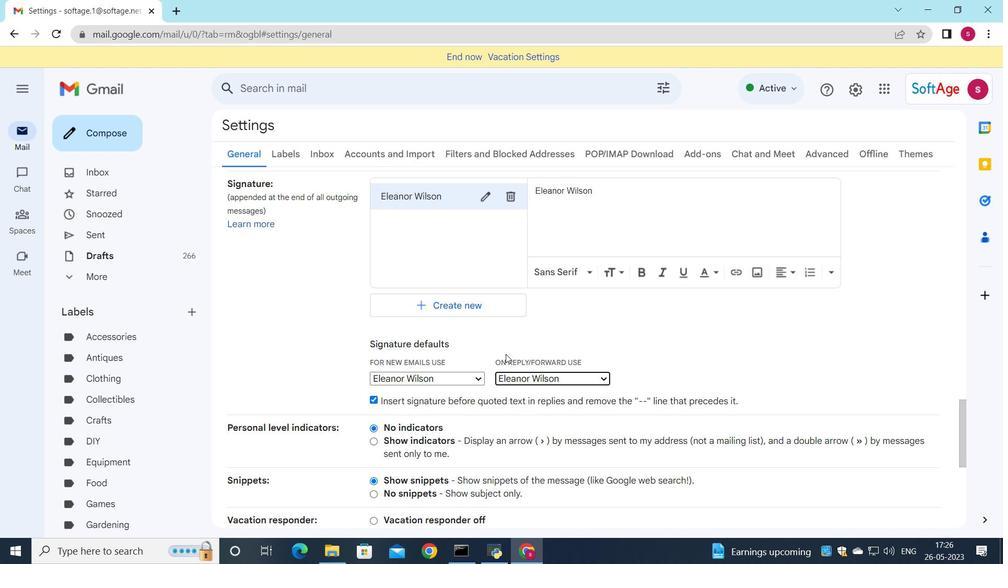 
Action: Mouse scrolled (506, 354) with delta (0, 0)
Screenshot: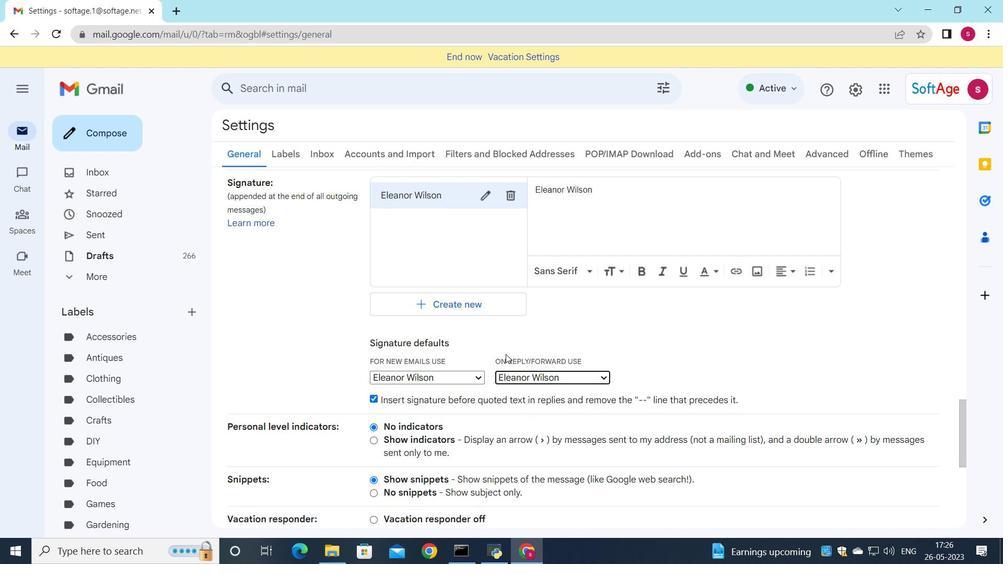 
Action: Mouse moved to (568, 383)
Screenshot: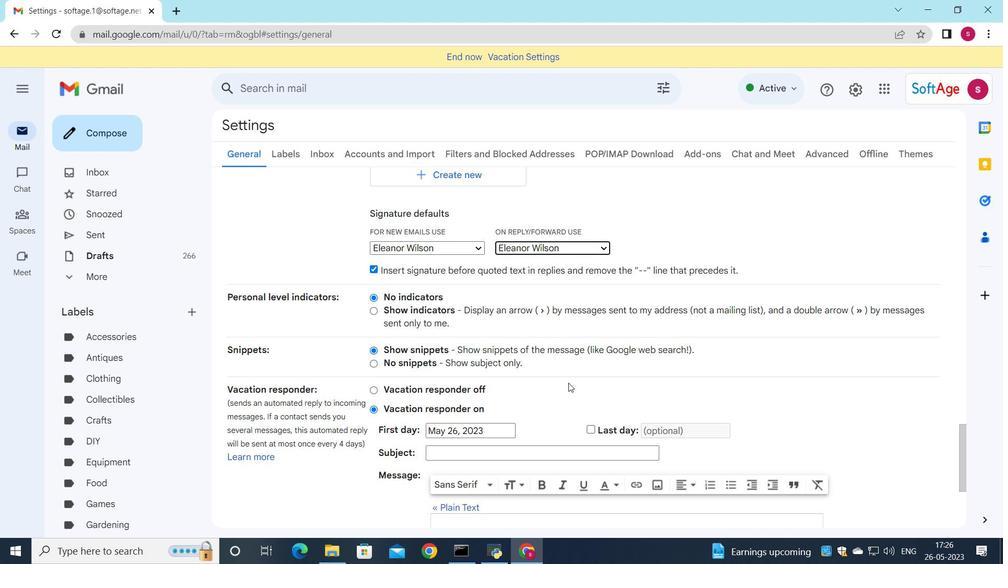 
Action: Mouse scrolled (568, 382) with delta (0, 0)
Screenshot: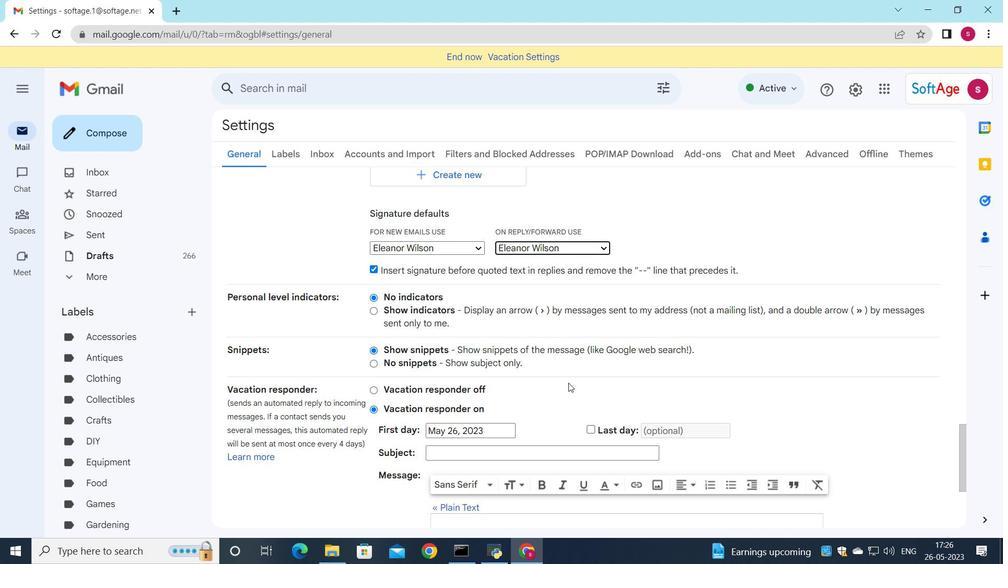 
Action: Mouse moved to (554, 398)
Screenshot: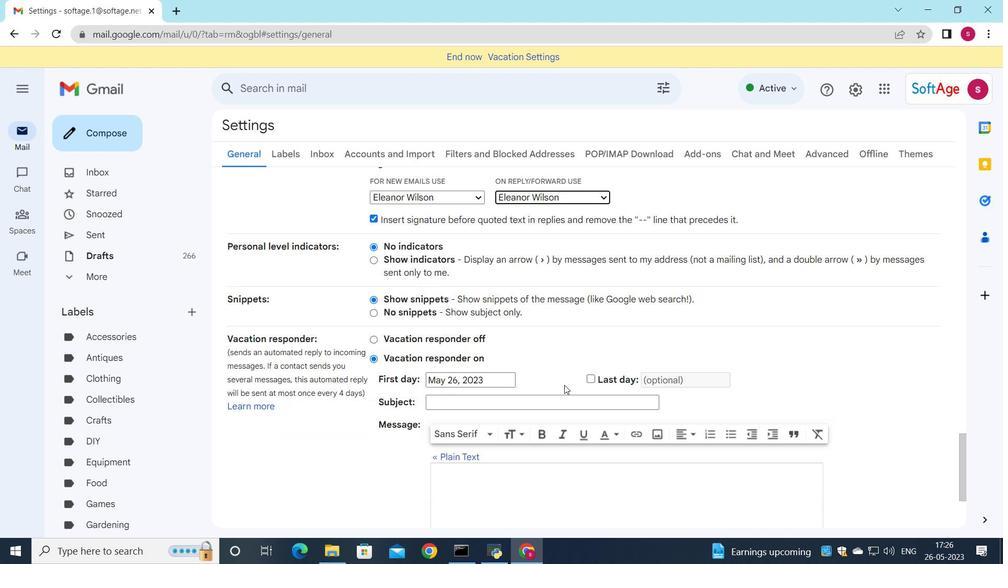 
Action: Mouse scrolled (560, 389) with delta (0, 0)
Screenshot: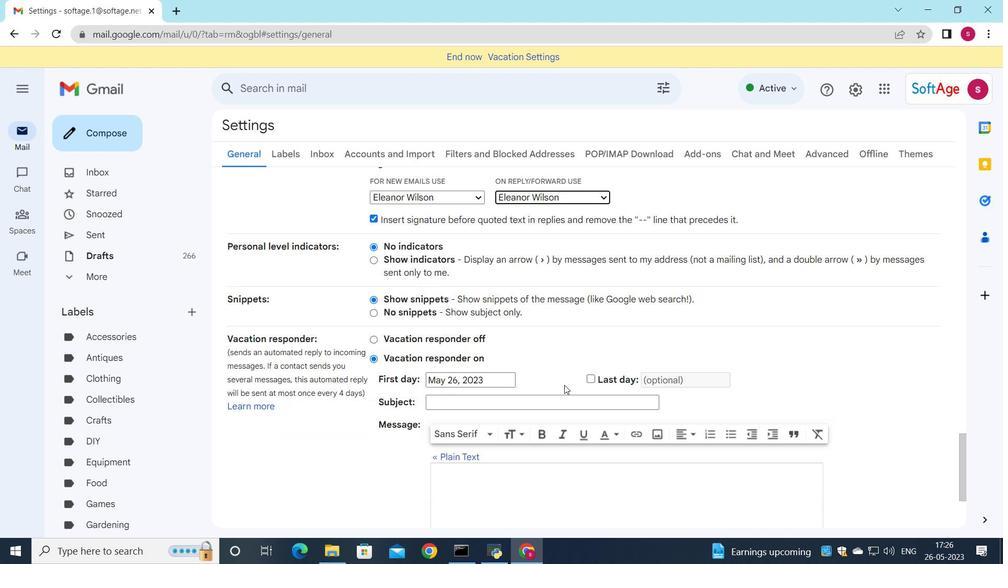 
Action: Mouse moved to (553, 398)
Screenshot: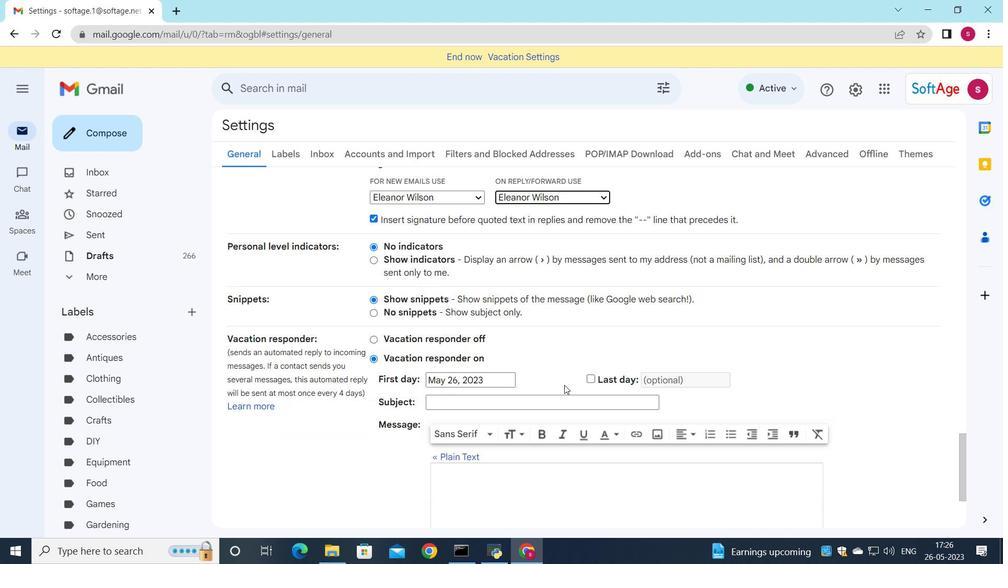
Action: Mouse scrolled (558, 391) with delta (0, 0)
Screenshot: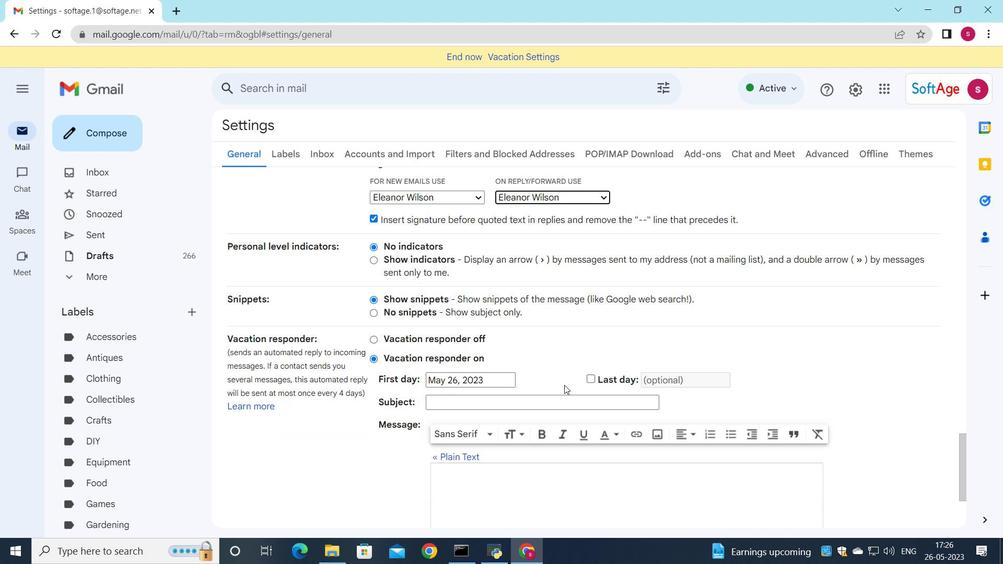 
Action: Mouse moved to (540, 439)
Screenshot: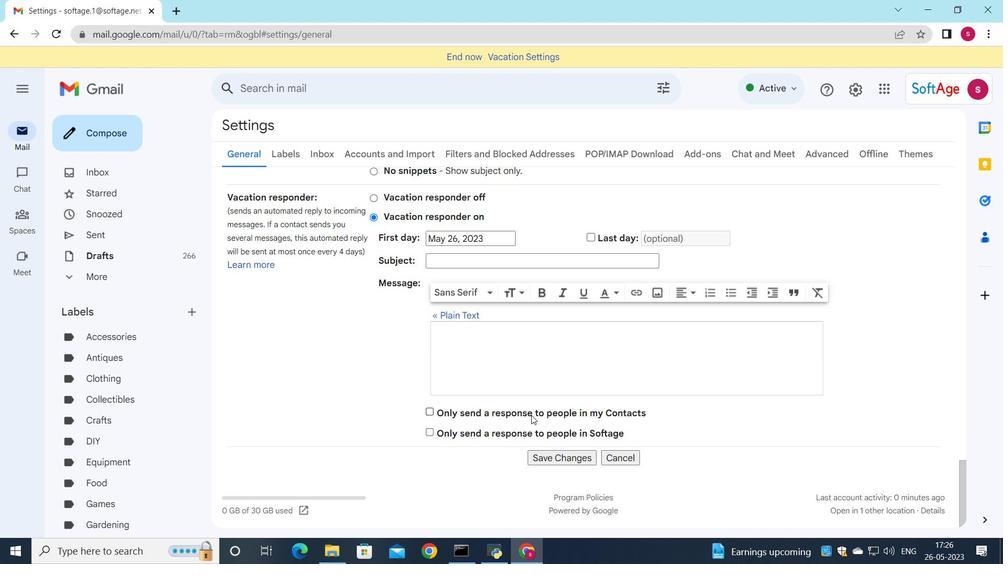 
Action: Mouse scrolled (540, 438) with delta (0, 0)
Screenshot: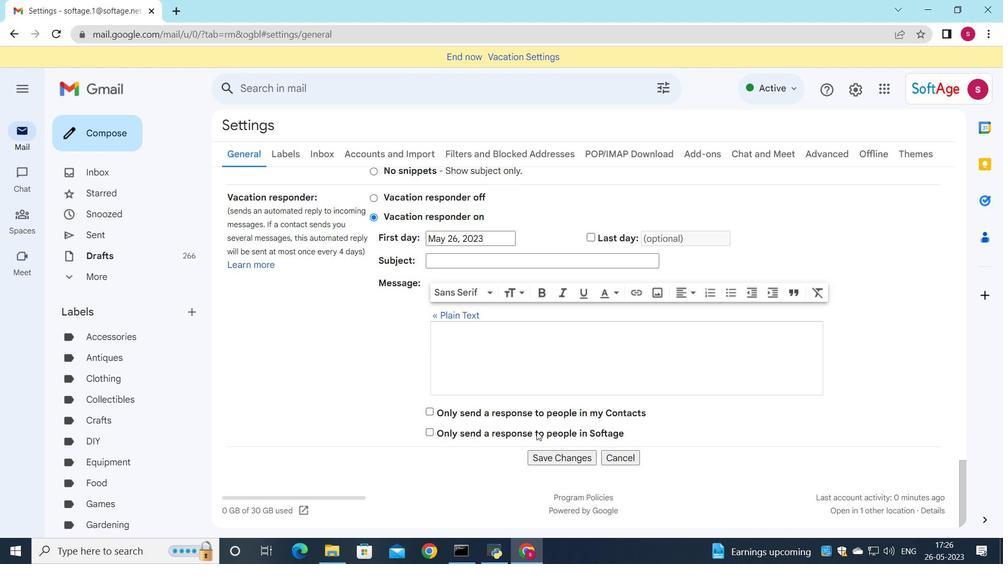 
Action: Mouse moved to (566, 458)
Screenshot: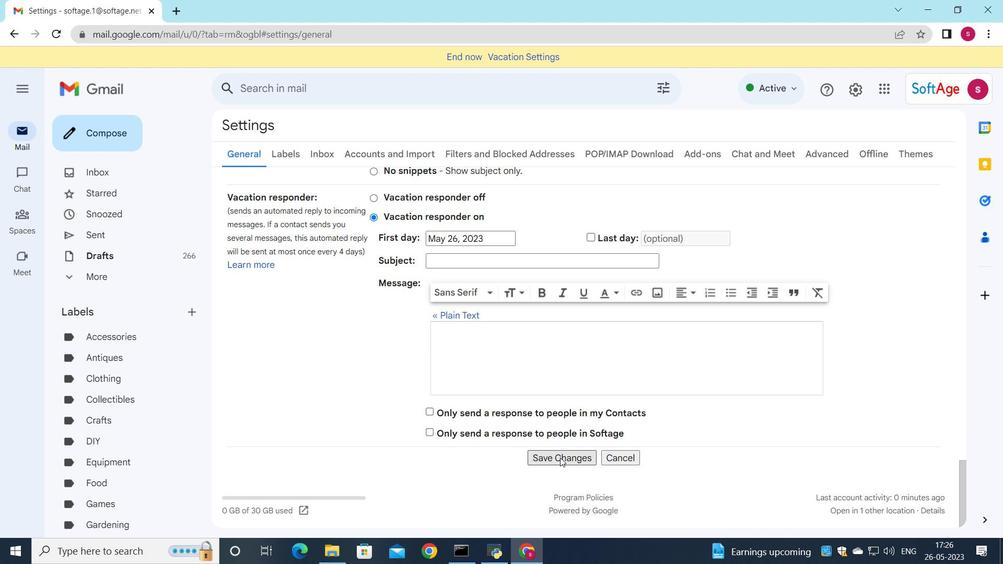 
Action: Mouse pressed left at (566, 458)
Screenshot: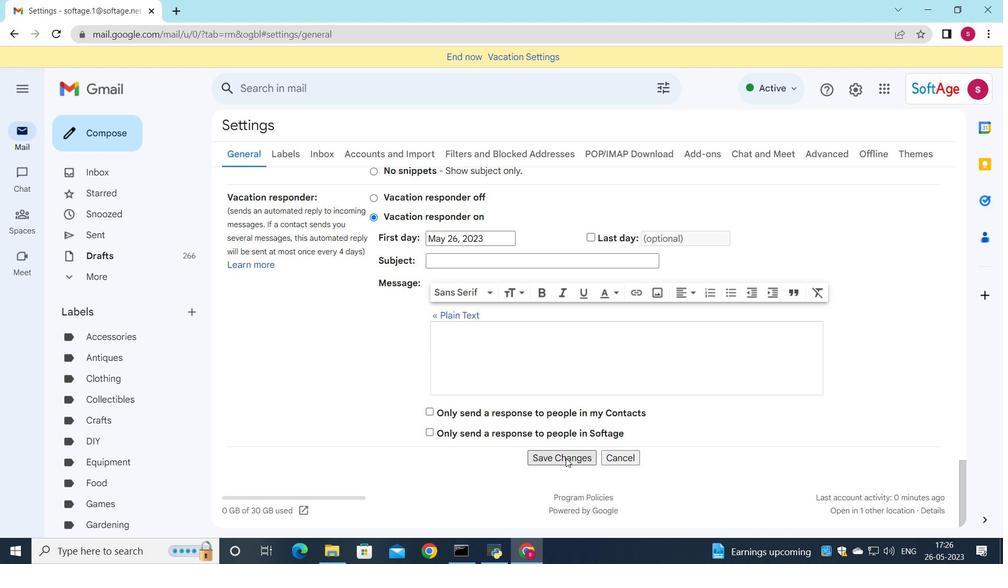 
Action: Mouse moved to (128, 144)
Screenshot: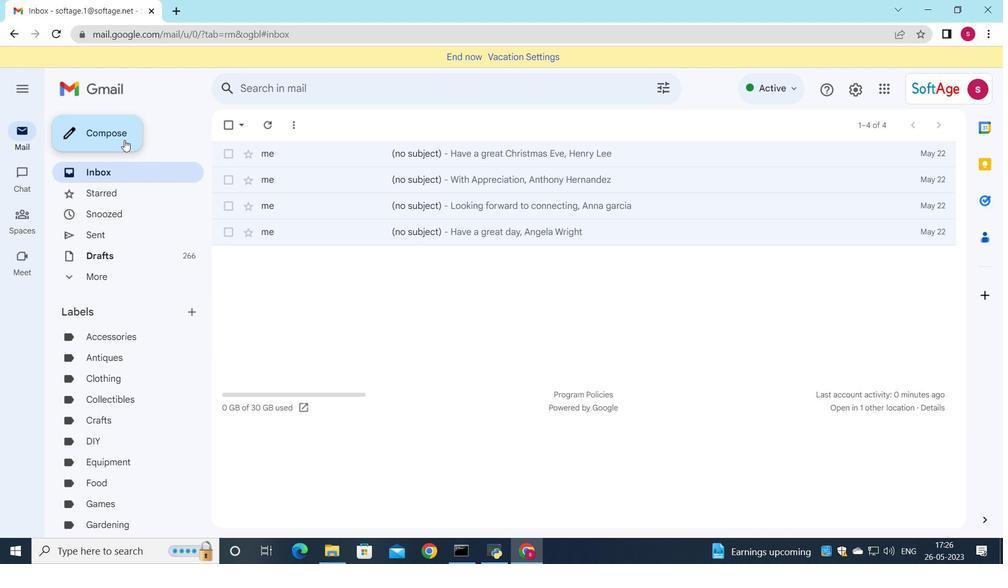 
Action: Mouse pressed left at (128, 144)
Screenshot: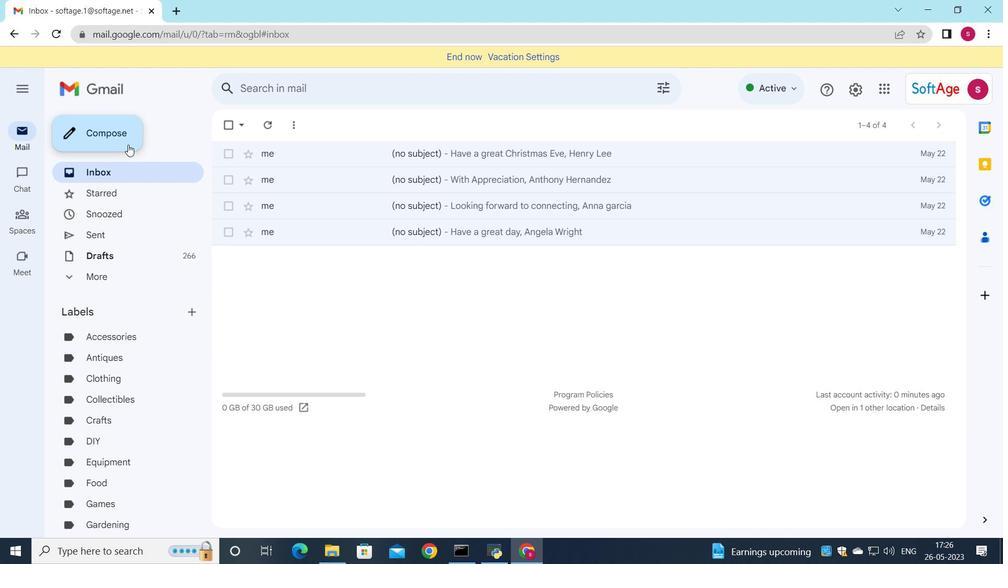 
Action: Mouse moved to (717, 228)
Screenshot: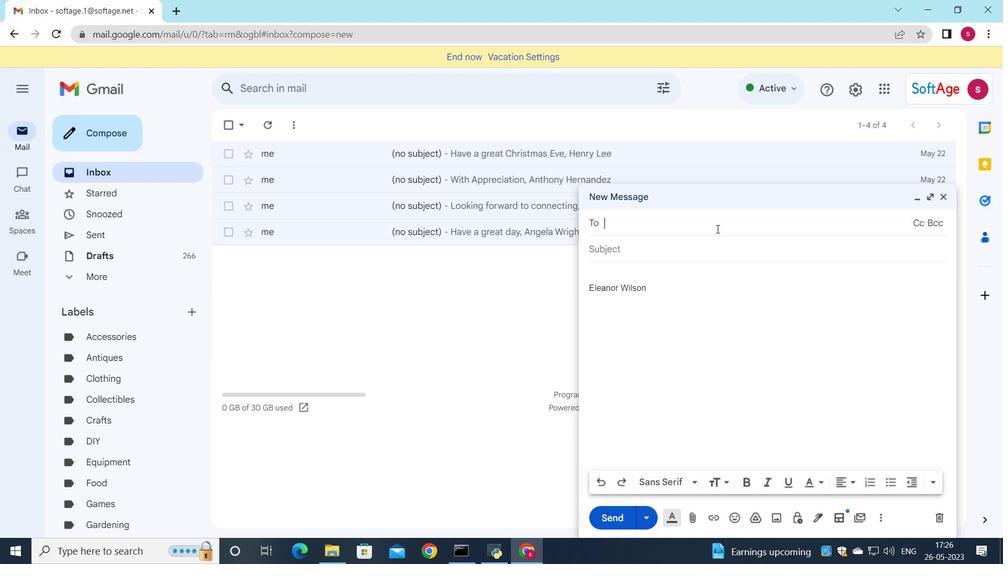 
Action: Key pressed softa
Screenshot: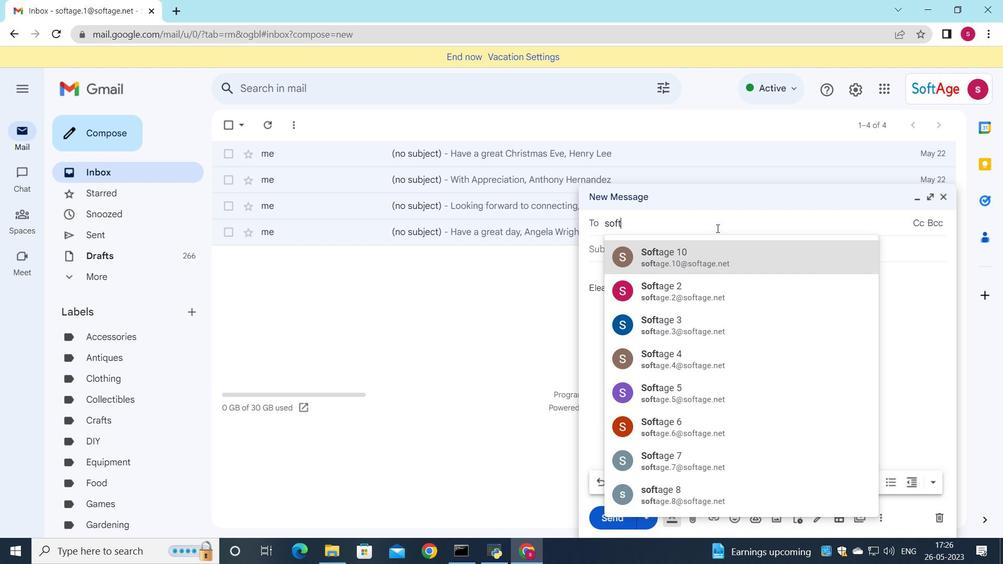 
Action: Mouse moved to (734, 434)
Screenshot: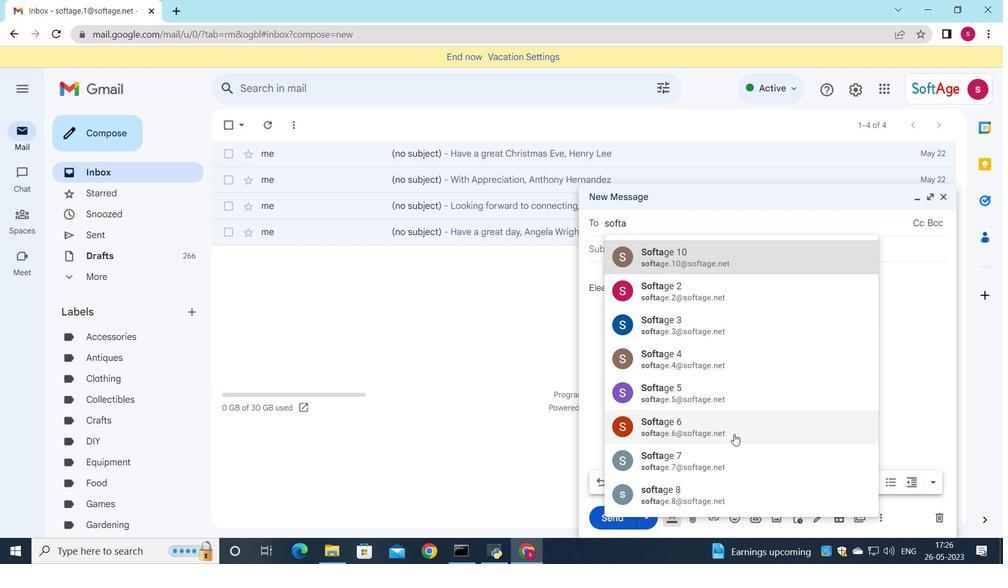 
Action: Mouse pressed left at (734, 434)
Screenshot: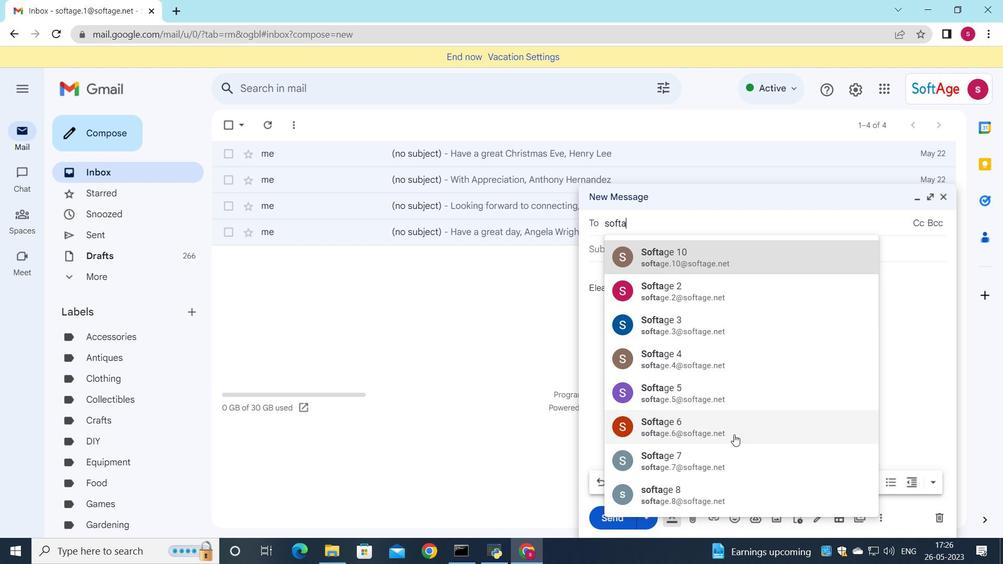 
Action: Mouse moved to (764, 291)
Screenshot: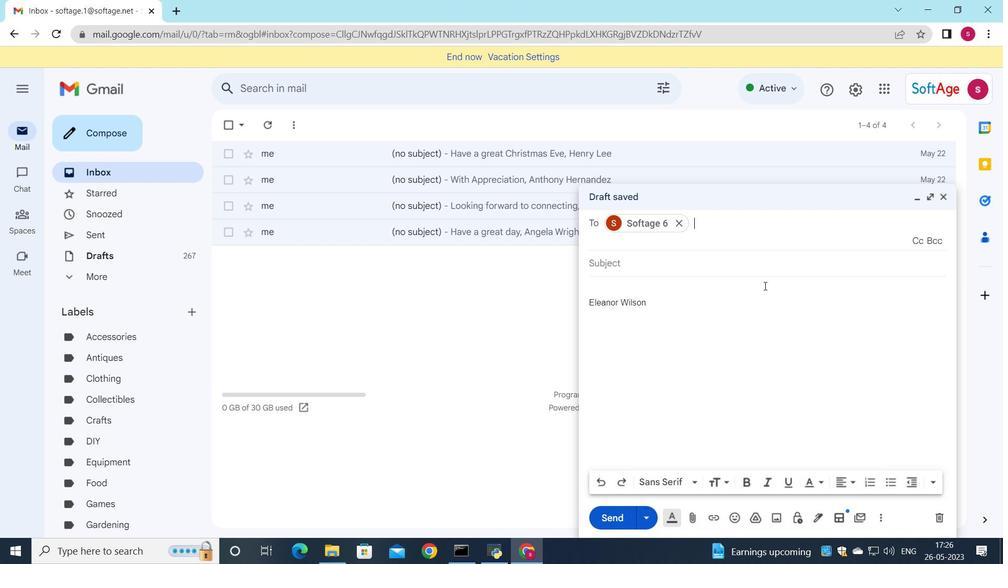 
Action: Key pressed s
Screenshot: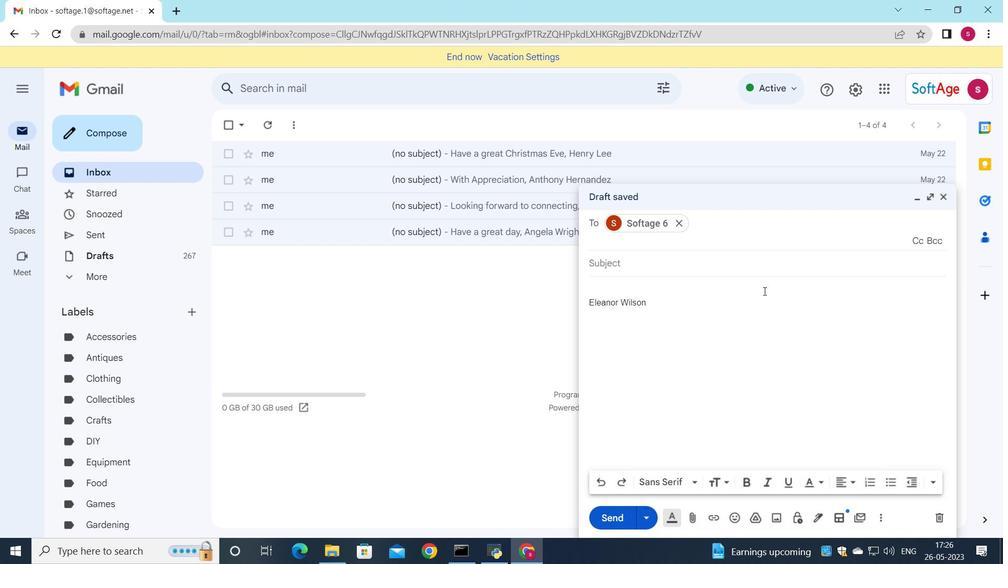 
Action: Mouse moved to (783, 453)
Screenshot: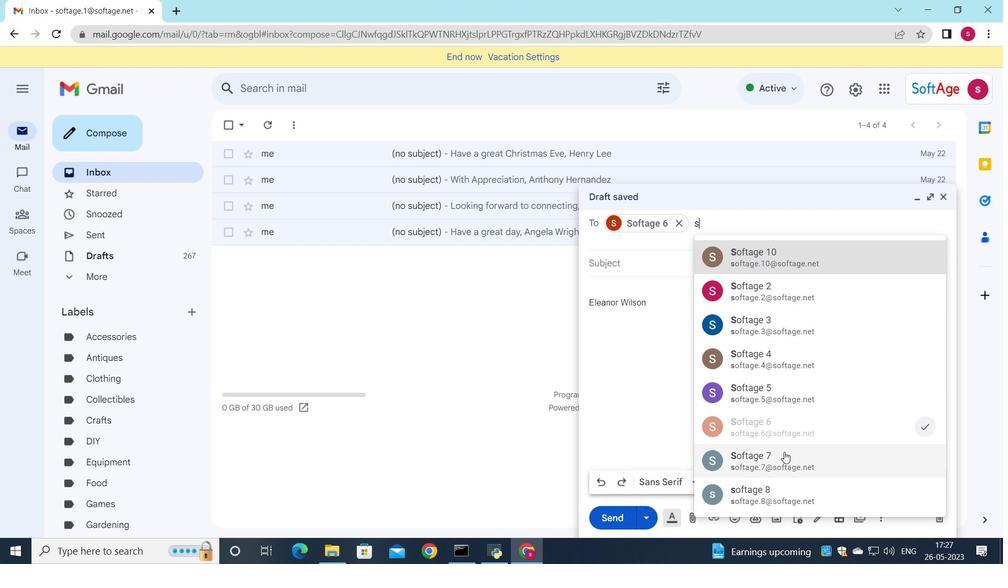 
Action: Mouse pressed left at (783, 453)
Screenshot: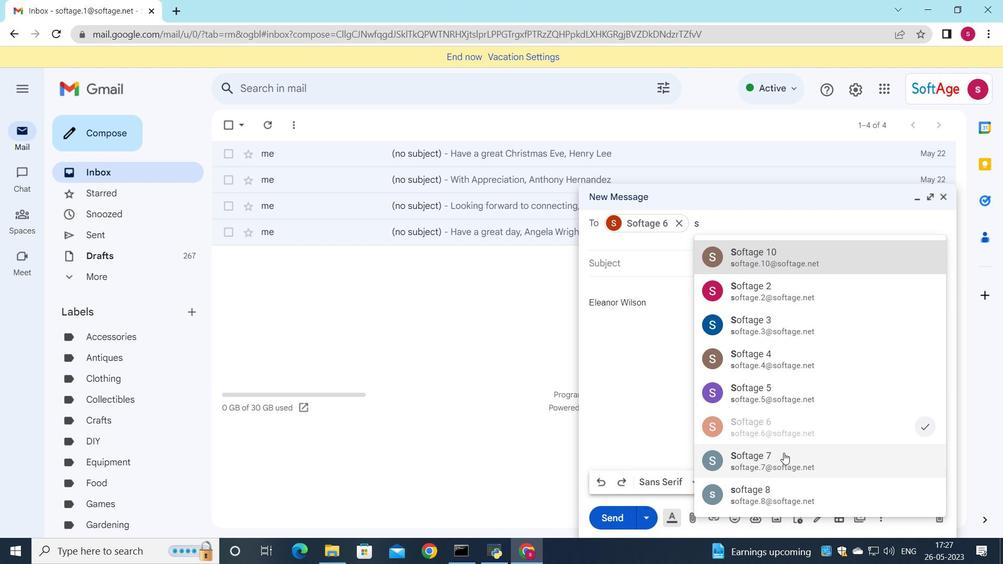 
Action: Mouse moved to (660, 258)
Screenshot: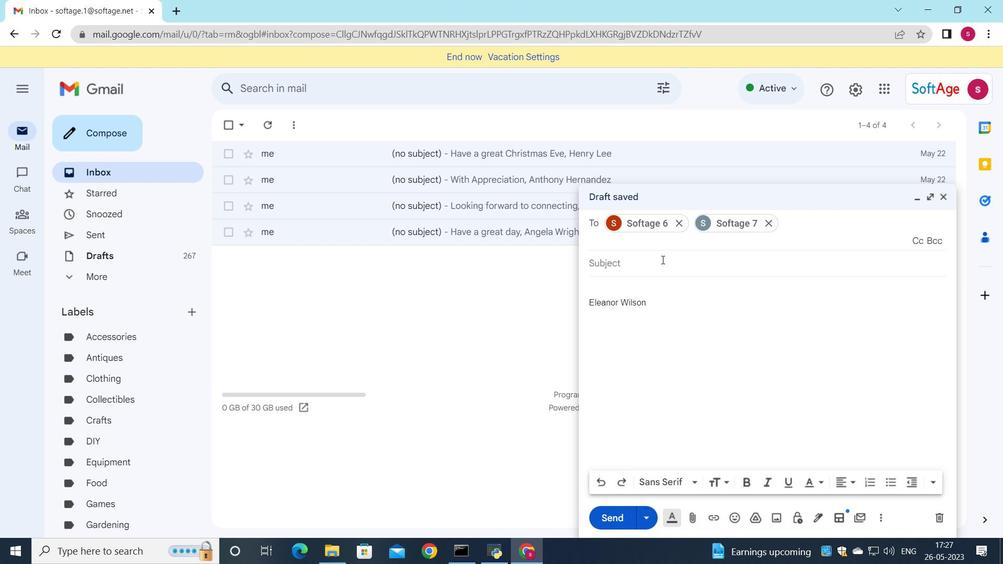 
Action: Mouse pressed left at (660, 258)
Screenshot: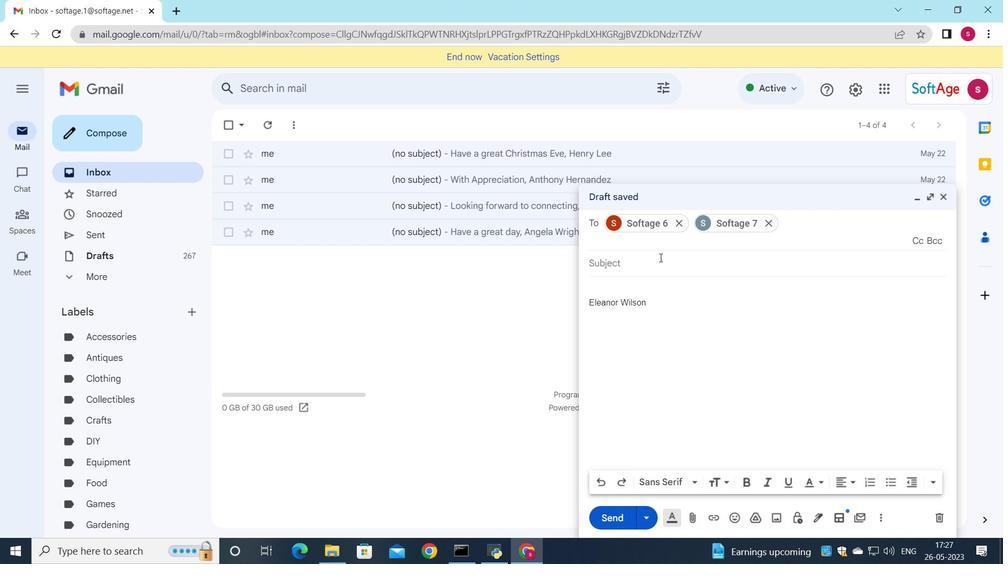
Action: Key pressed <Key.shift>Request<Key.space>for<Key.space>a<Key.space>transfer<Key.space>
Screenshot: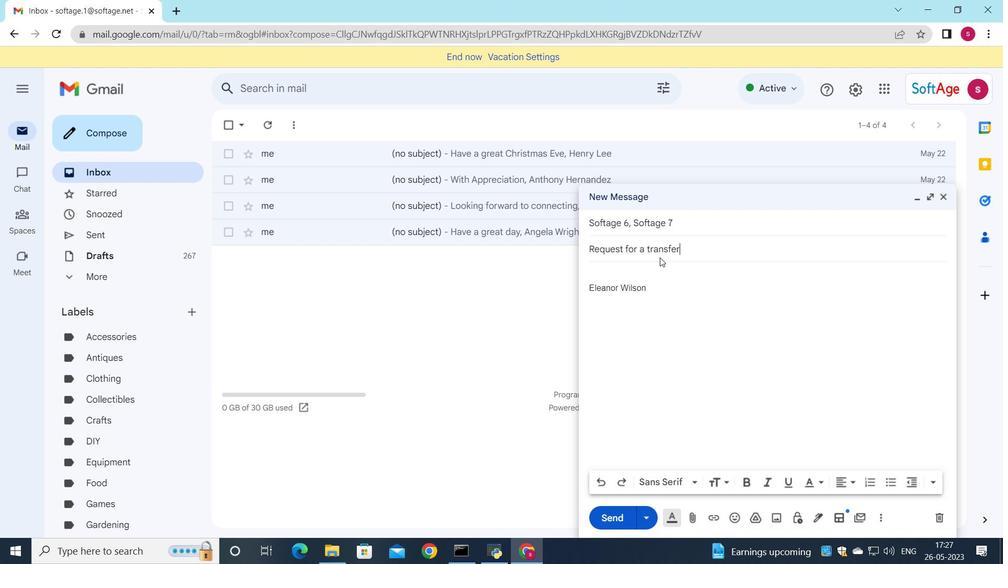 
Action: Mouse moved to (626, 281)
Screenshot: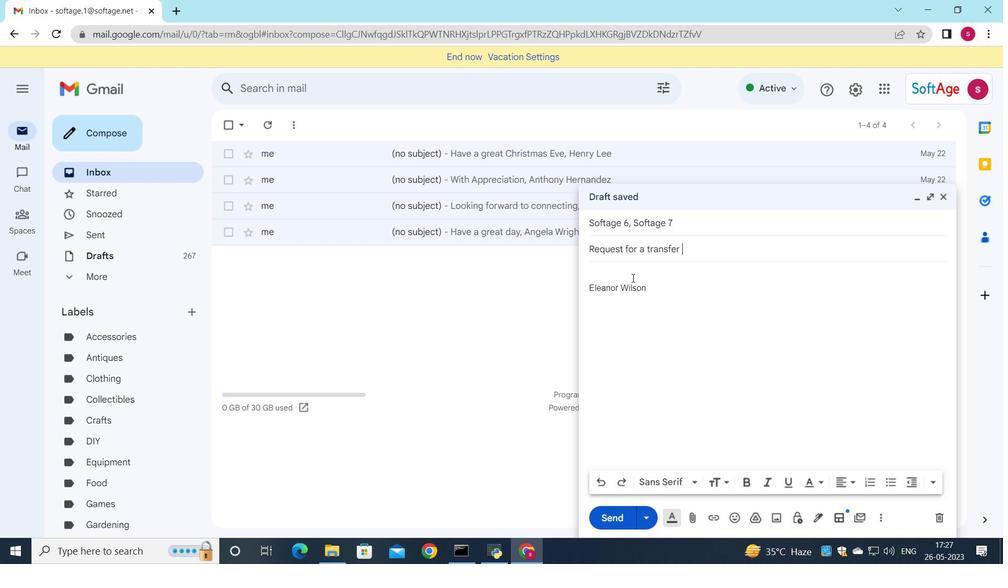 
Action: Mouse pressed left at (626, 281)
Screenshot: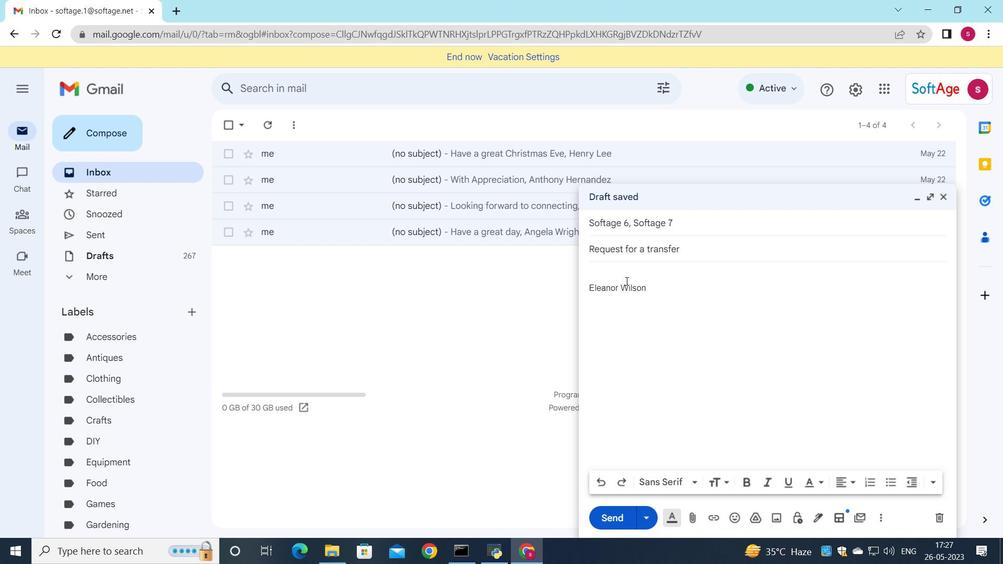 
Action: Mouse moved to (620, 266)
Screenshot: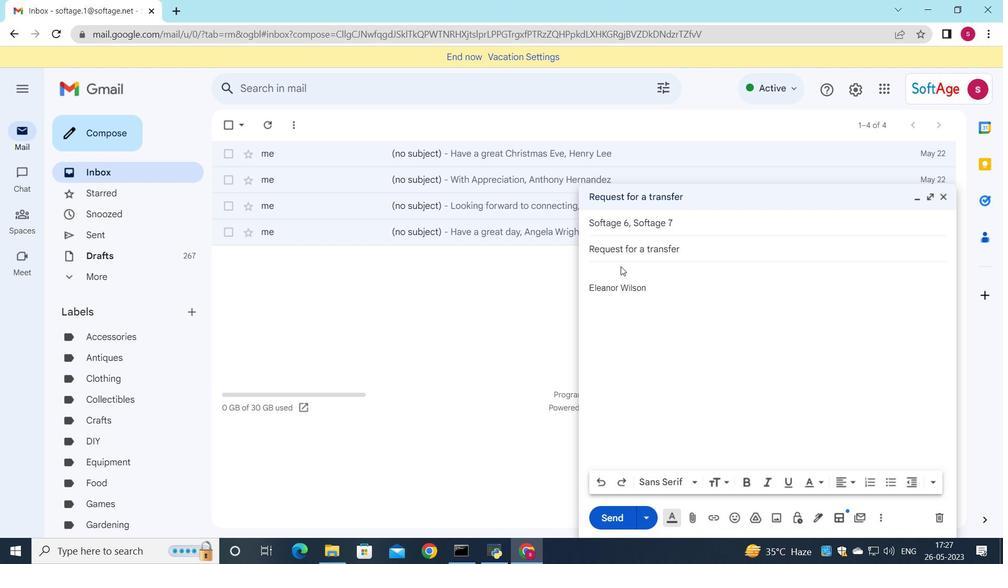 
Action: Mouse pressed left at (620, 266)
Screenshot: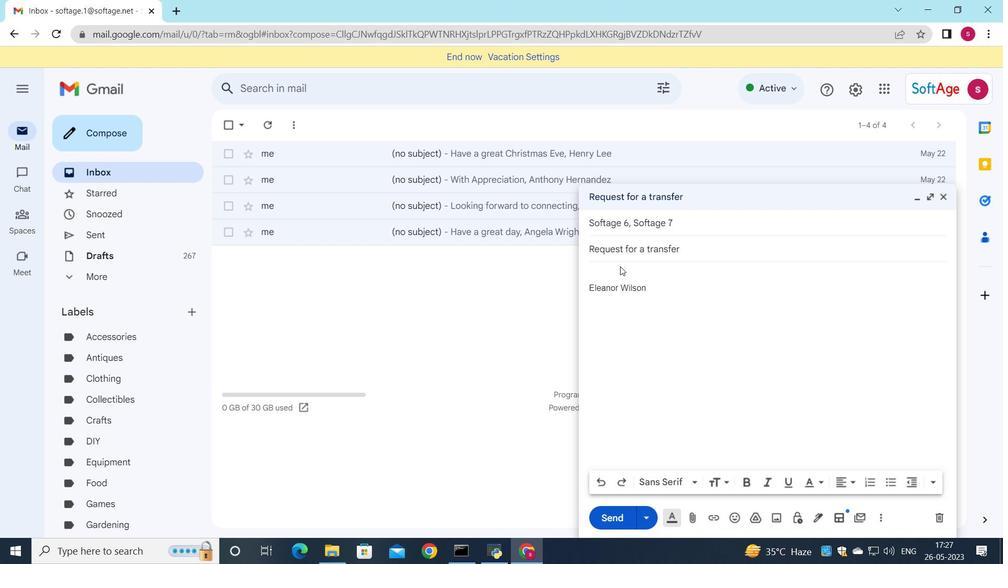 
Action: Mouse moved to (583, 275)
Screenshot: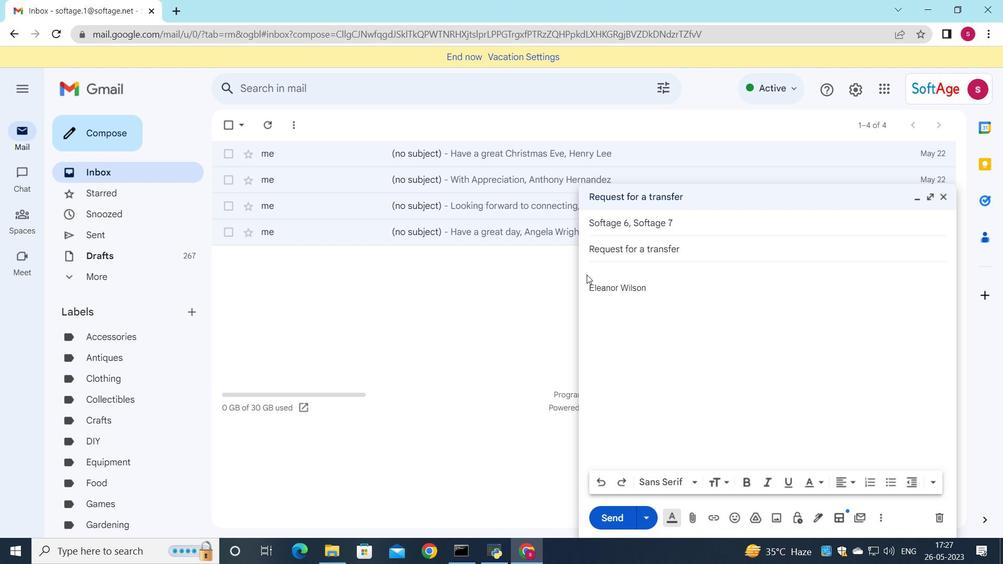 
Action: Mouse pressed left at (583, 275)
Screenshot: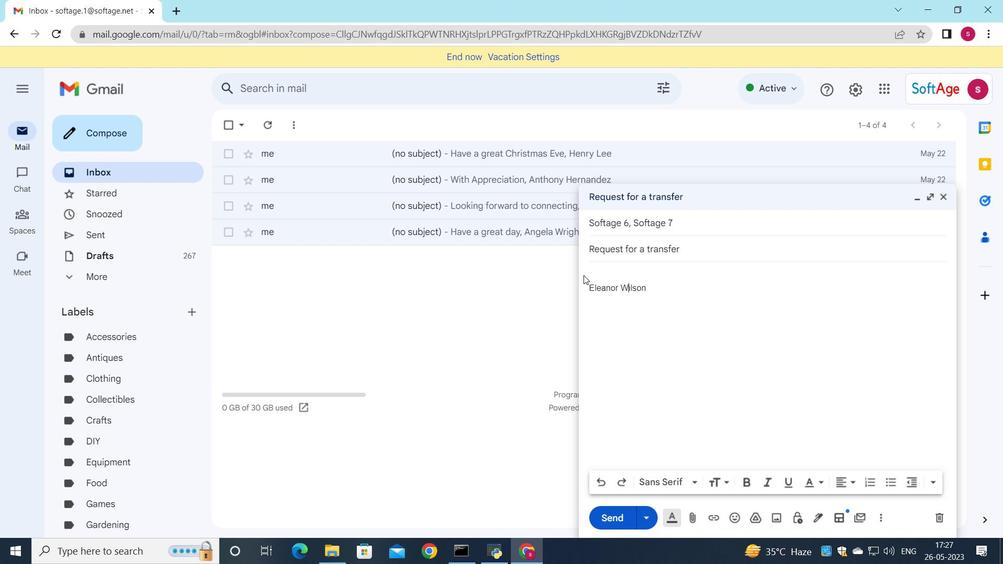 
Action: Mouse moved to (587, 268)
Screenshot: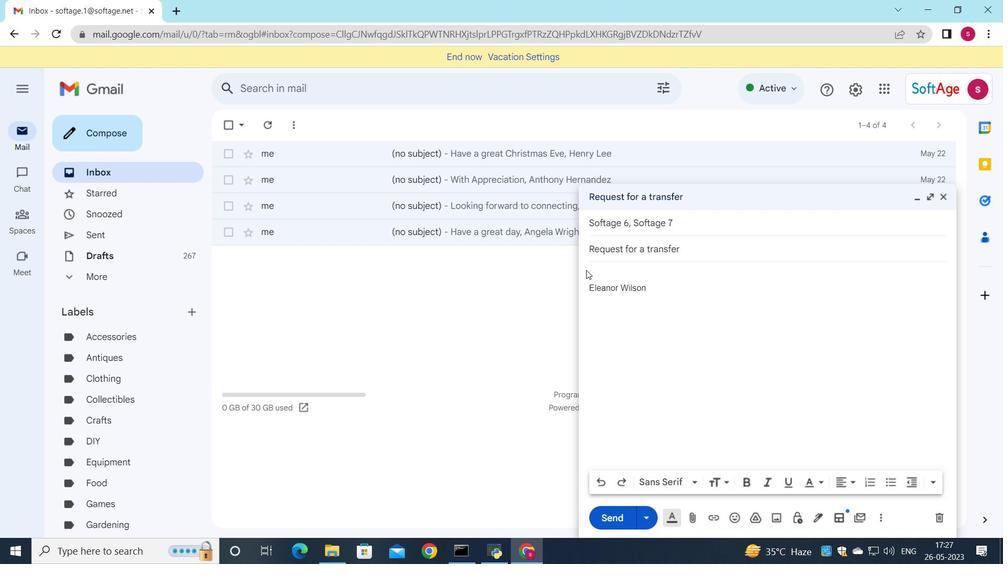 
Action: Mouse pressed left at (587, 268)
Screenshot: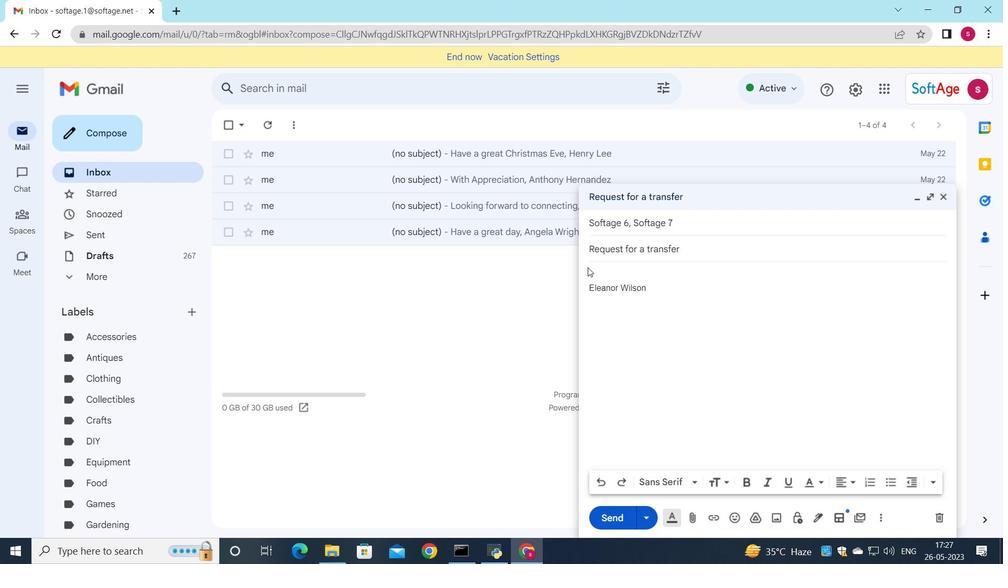 
Action: Mouse moved to (602, 270)
Screenshot: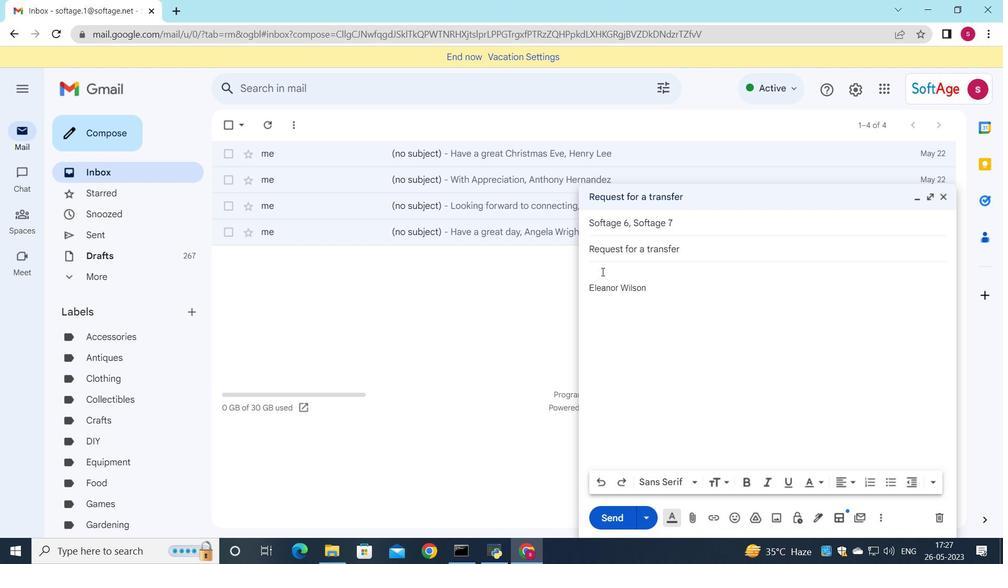 
Action: Mouse pressed left at (602, 270)
Screenshot: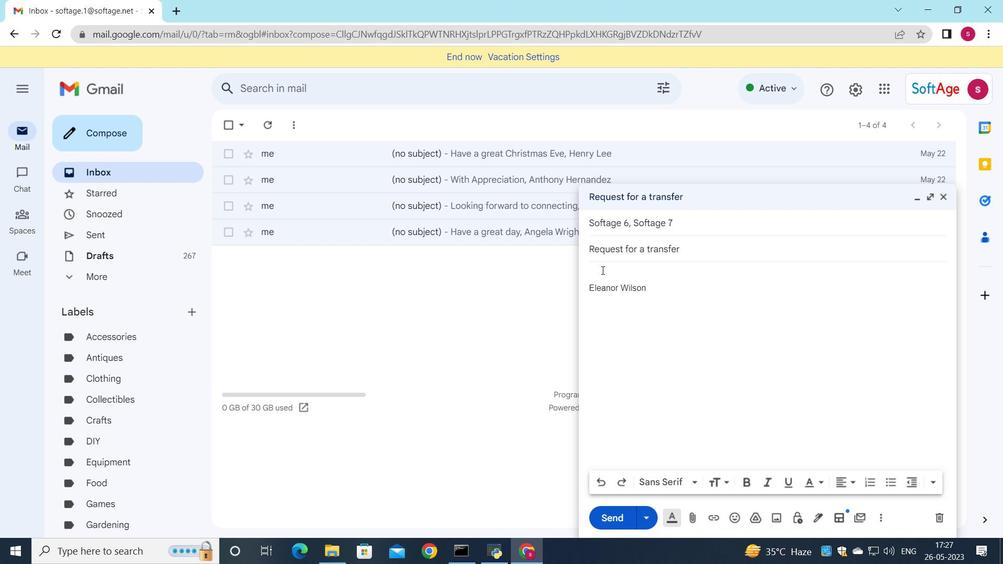 
Action: Key pressed <Key.shift>Could<Key.space>you<Key.space>please<Key.space>provide<Key.space>an<Key.space>estimate<Key.space>for<Key.space>the<Key.space>project<Key.shift_r>?
Screenshot: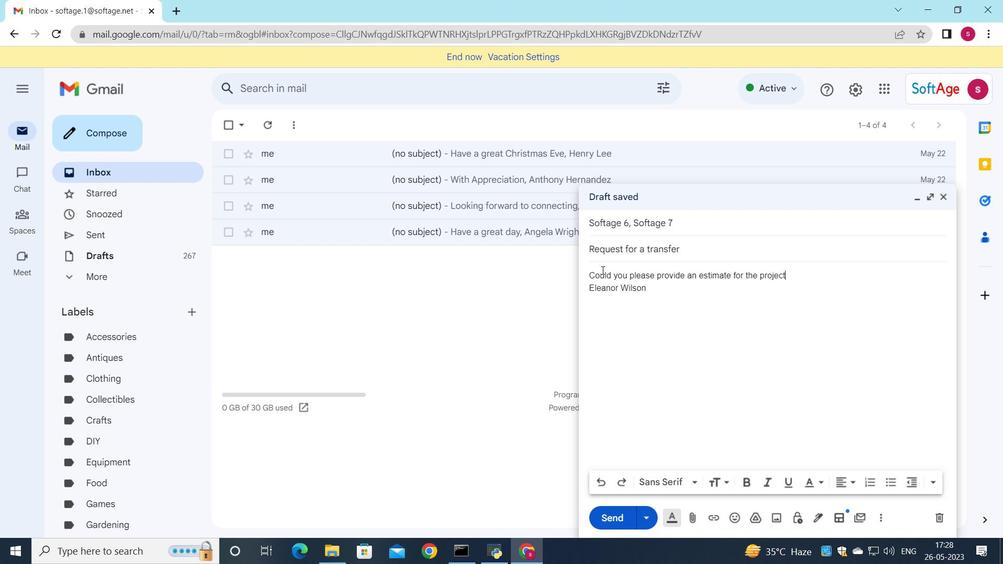 
Action: Mouse moved to (691, 520)
Screenshot: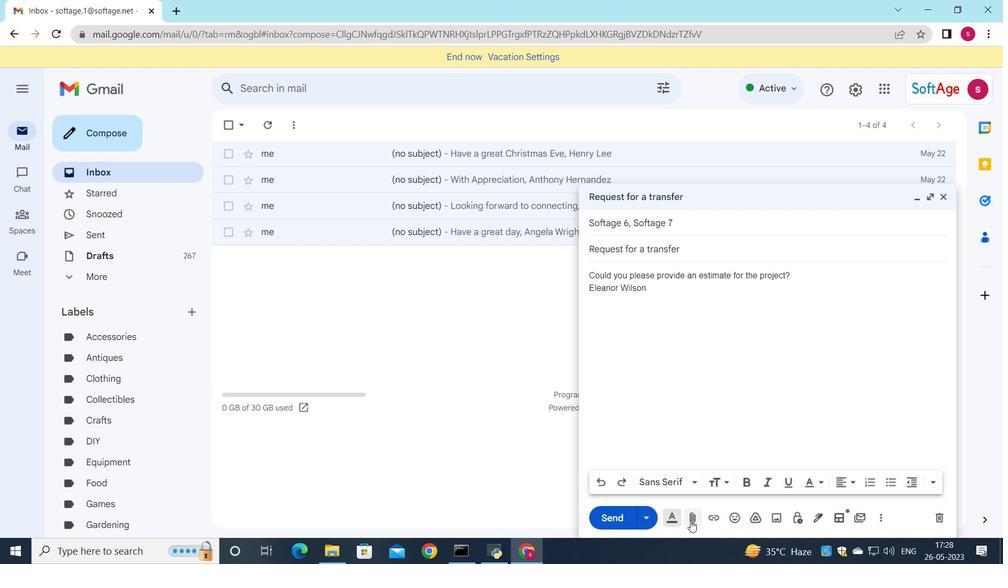 
Action: Mouse pressed left at (691, 520)
Screenshot: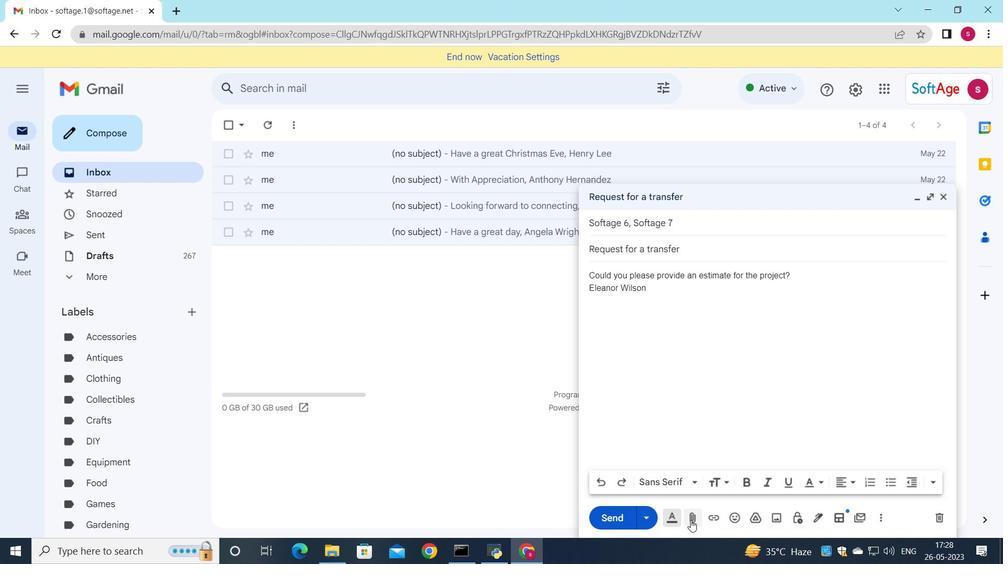
Action: Mouse moved to (194, 90)
Screenshot: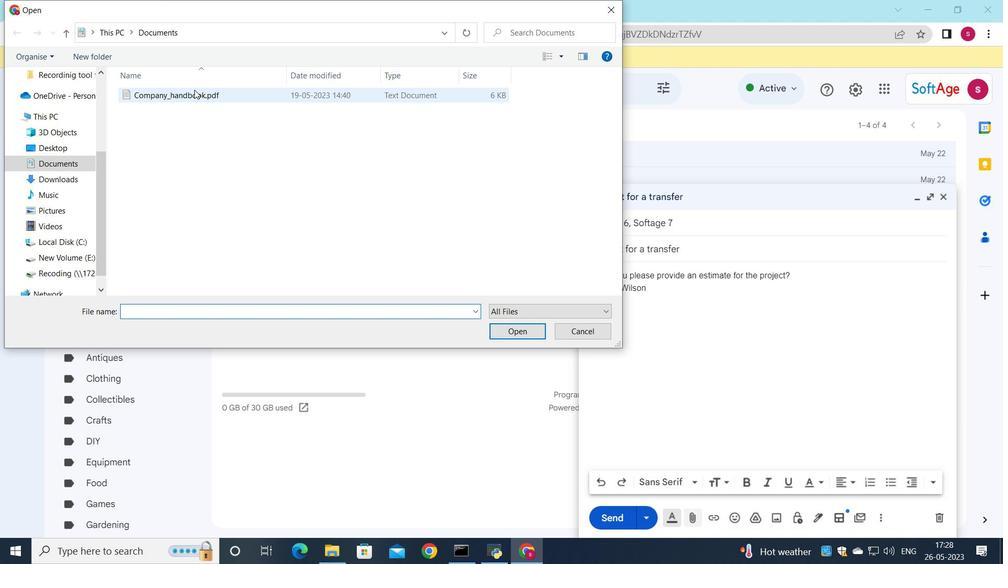 
Action: Mouse pressed left at (194, 90)
Screenshot: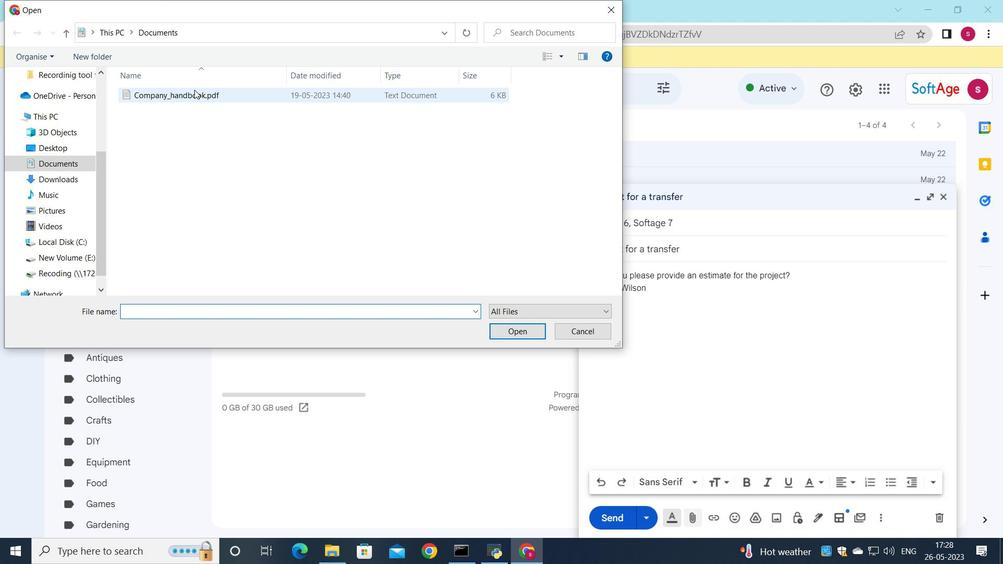 
Action: Mouse moved to (198, 93)
Screenshot: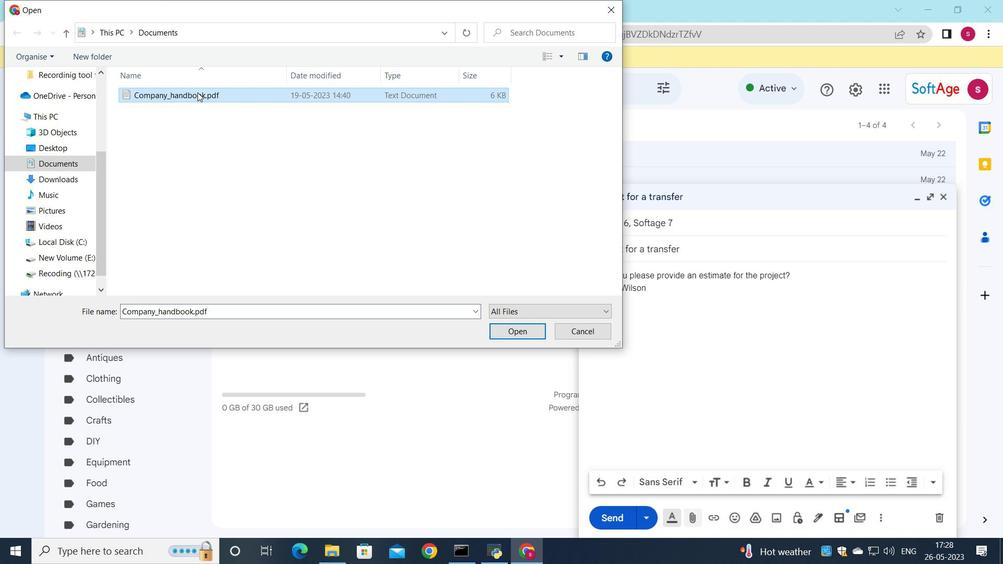 
Action: Mouse pressed left at (198, 93)
Screenshot: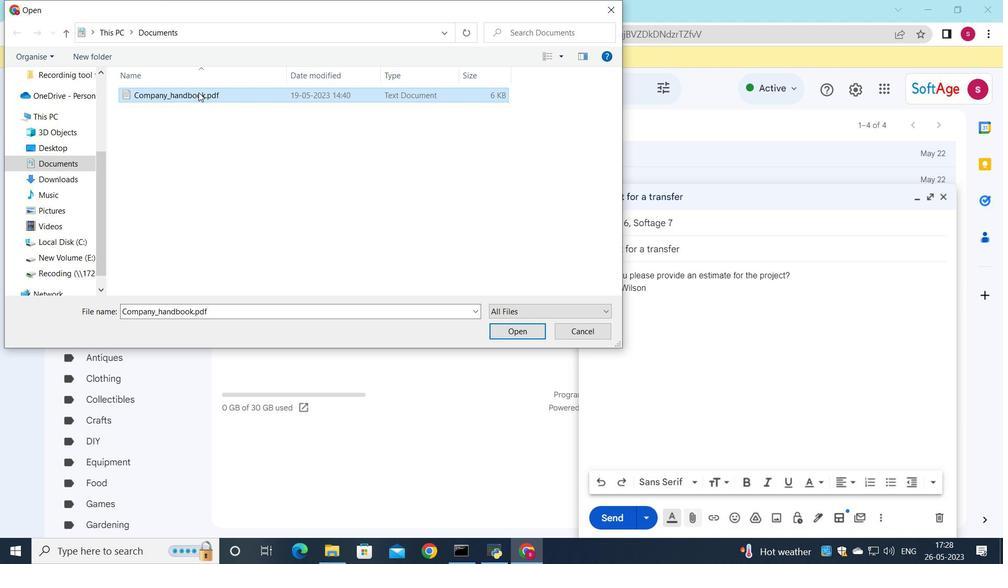 
Action: Mouse moved to (494, 303)
Screenshot: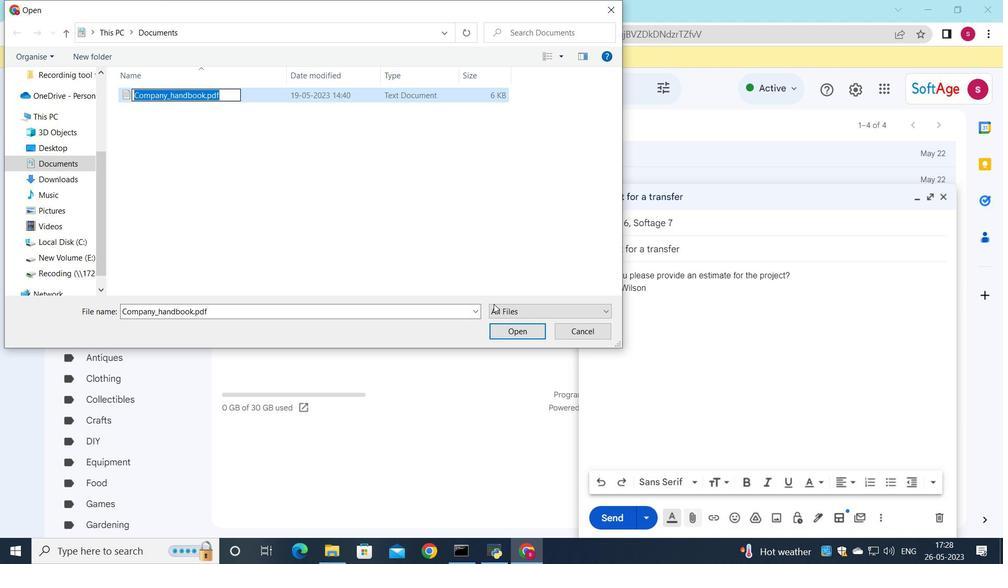 
Action: Key pressed <Key.shift><Key.shift><Key.shift><Key.shift>Request<Key.shift><Key.shift><Key.shift><Key.shift><Key.shift><Key.shift><Key.shift><Key.shift><Key.shift><Key.shift>_for<Key.shift><Key.shift><Key.shift><Key.shift><Key.shift><Key.shift><Key.shift><Key.shift><Key.shift><Key.shift><Key.shift><Key.shift>_proposal<Key.space><Key.backspace>.docx
Screenshot: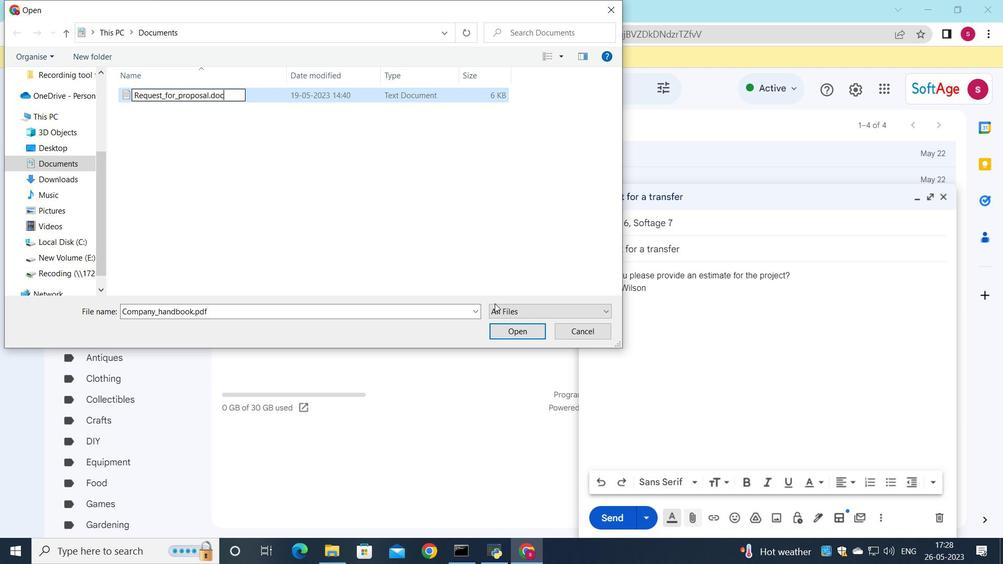 
Action: Mouse moved to (339, 88)
Screenshot: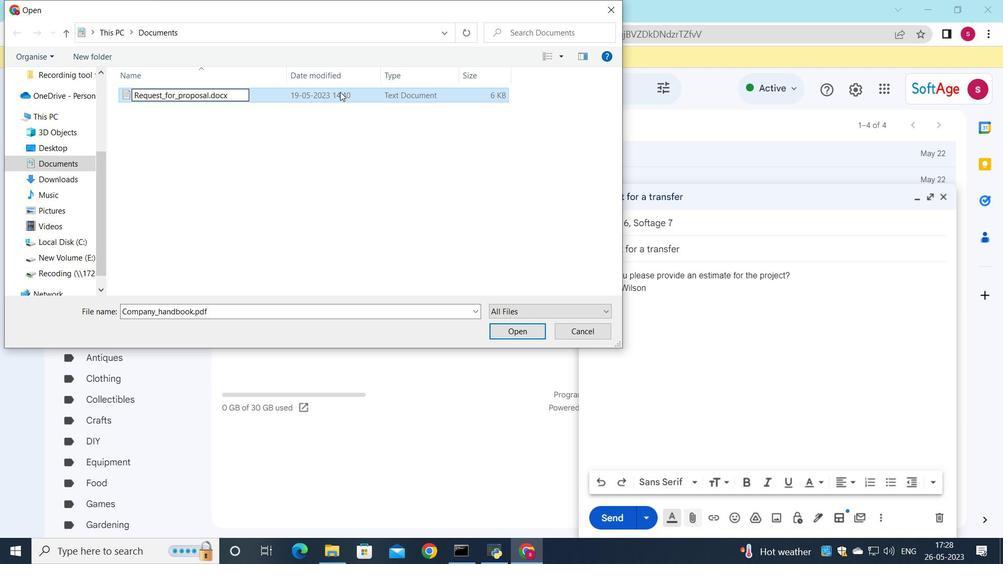 
Action: Mouse pressed left at (339, 88)
Screenshot: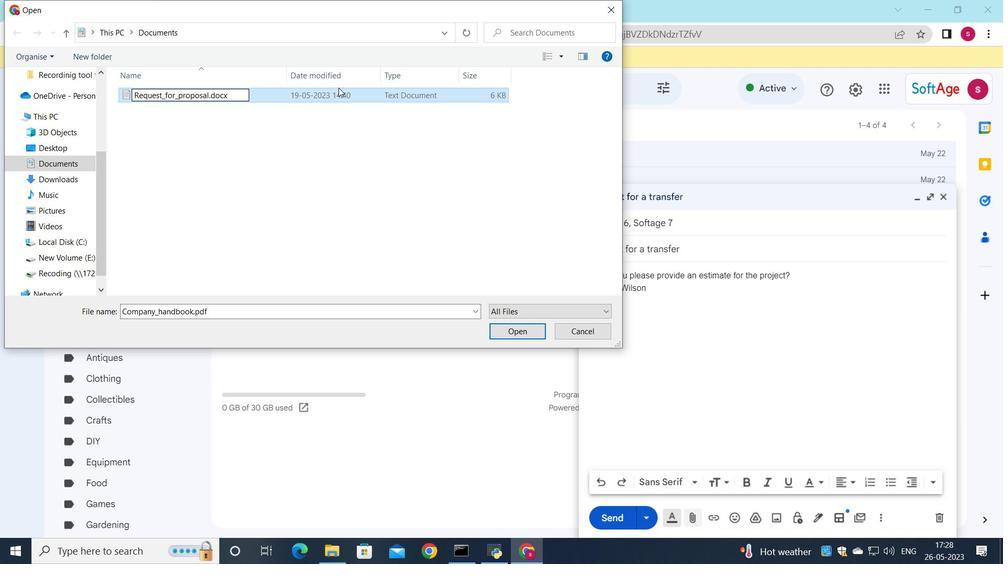 
Action: Mouse moved to (508, 338)
Screenshot: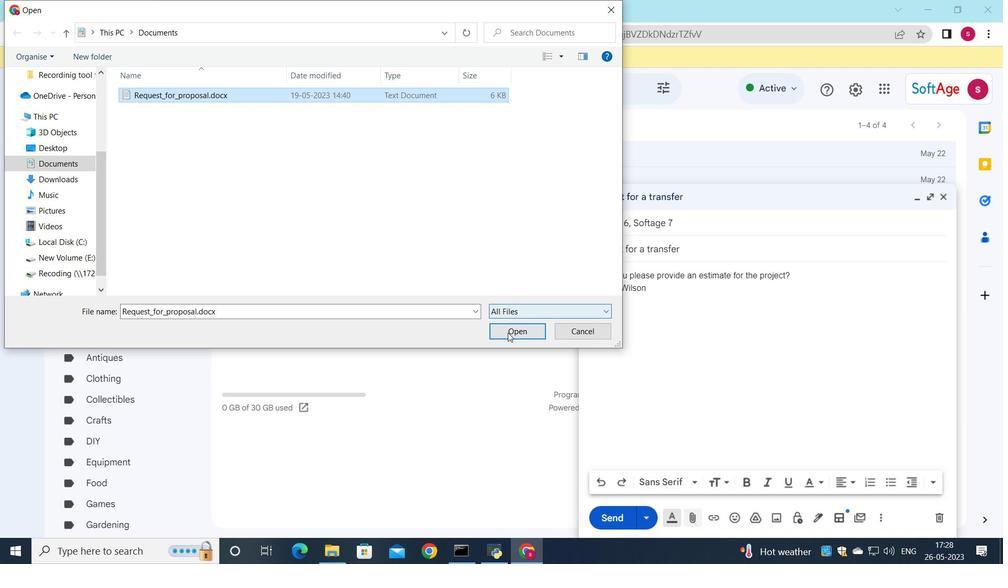 
Action: Mouse pressed left at (508, 338)
Screenshot: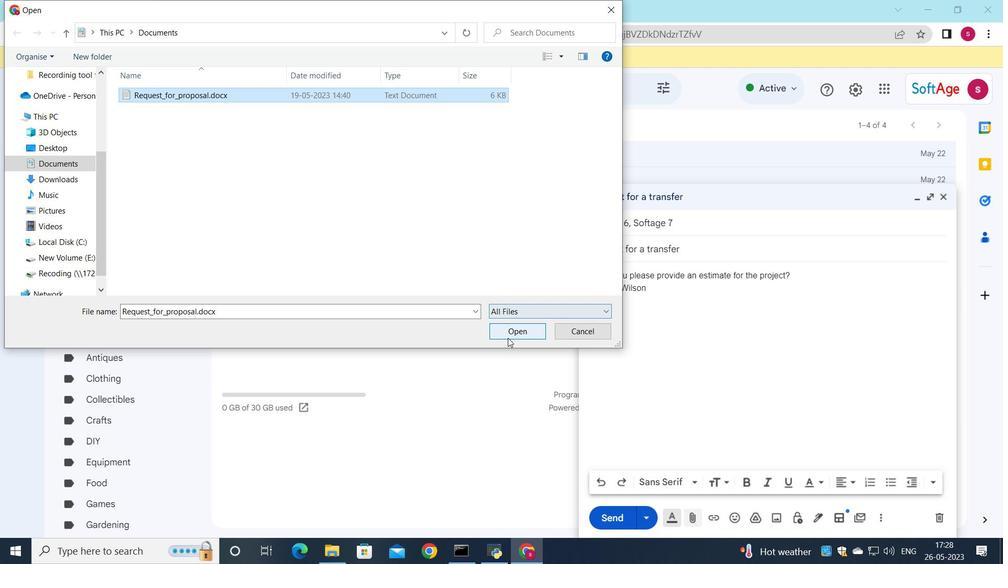 
Action: Mouse moved to (613, 524)
Screenshot: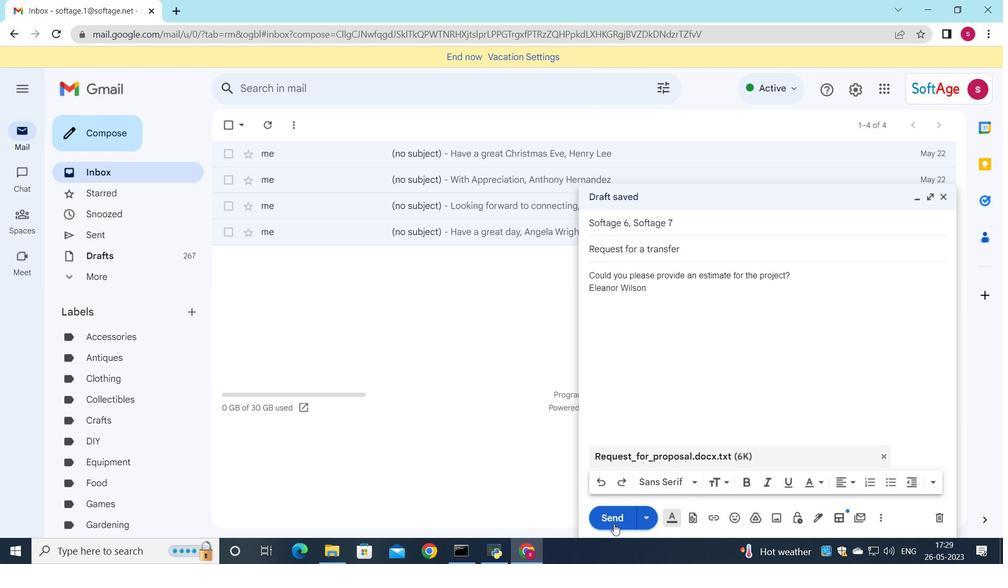 
Action: Mouse pressed left at (613, 524)
Screenshot: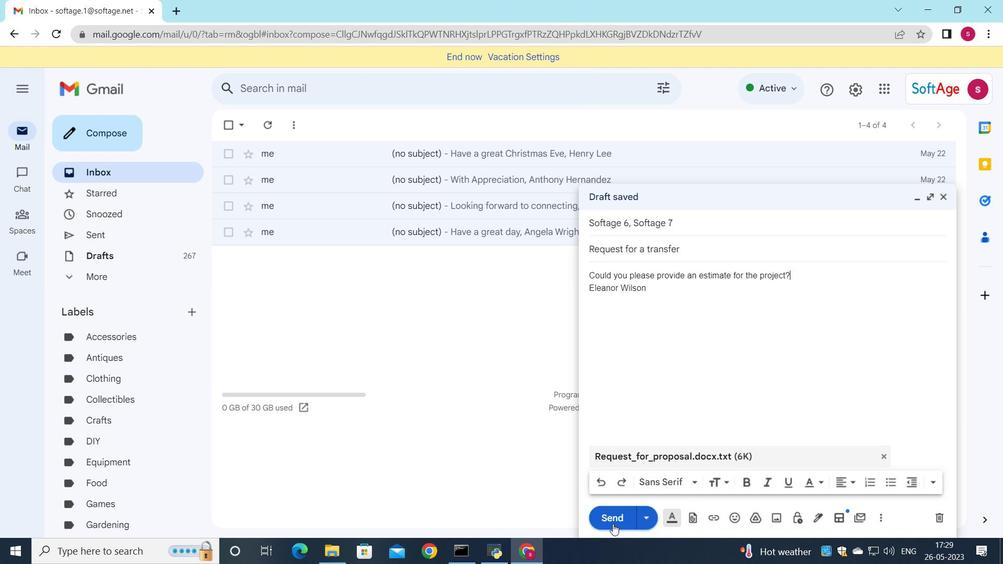 
Action: Mouse moved to (95, 130)
Screenshot: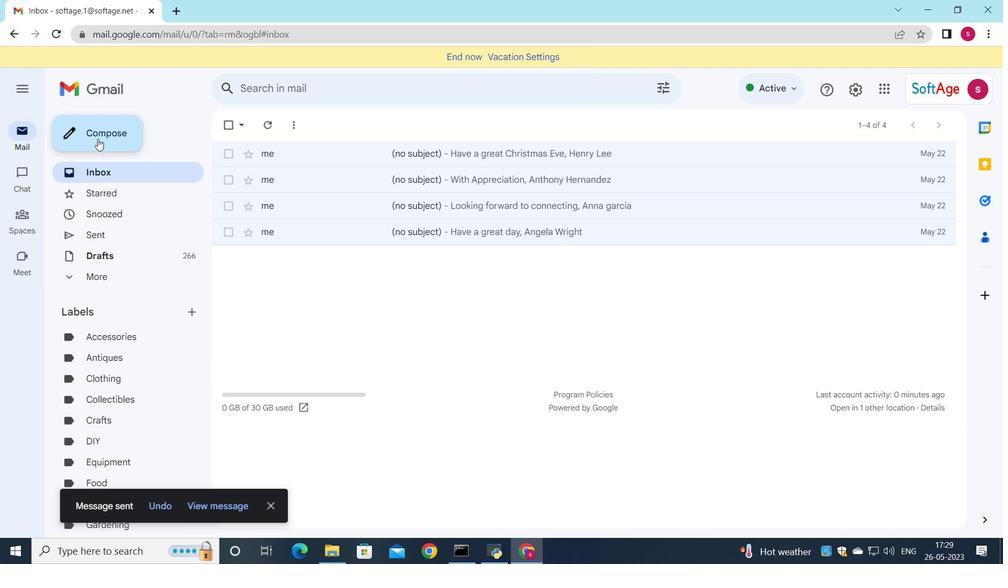 
Action: Mouse pressed left at (95, 130)
Screenshot: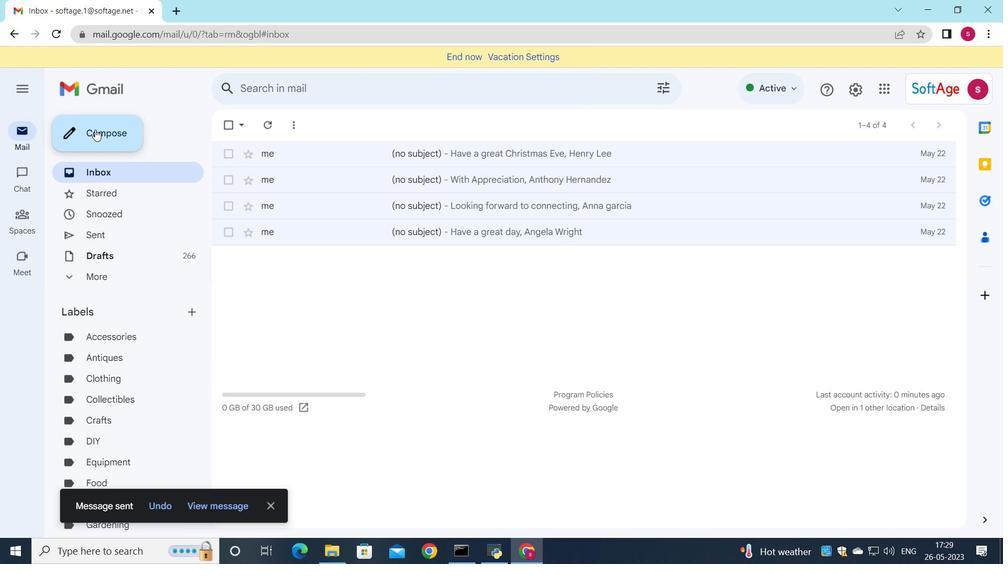 
Action: Mouse moved to (114, 238)
Screenshot: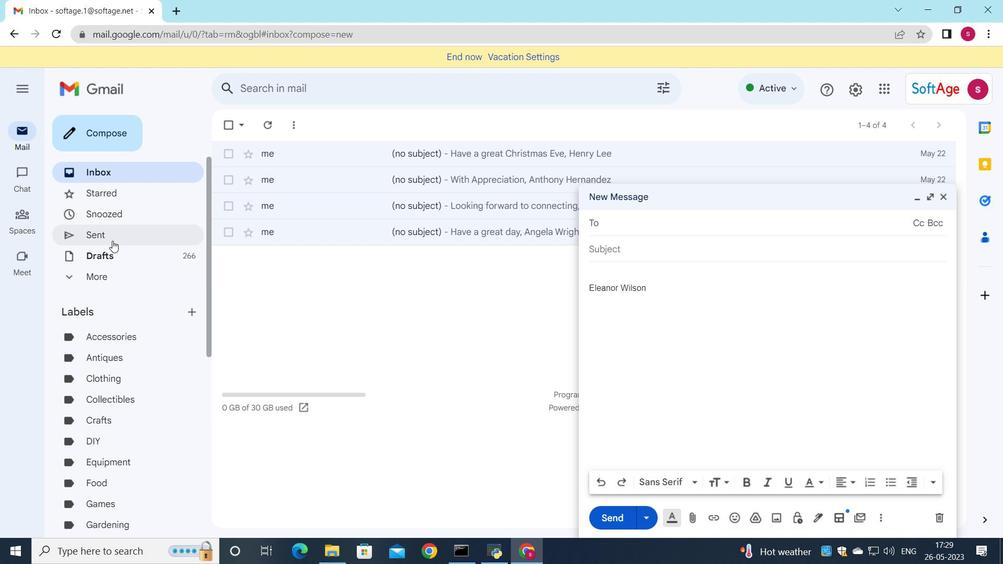 
Action: Mouse pressed left at (114, 238)
Screenshot: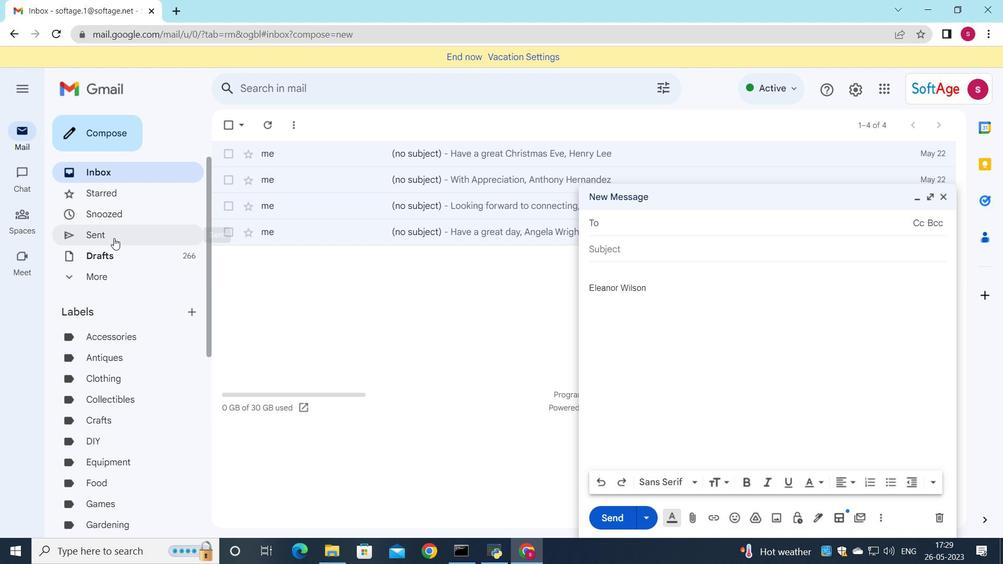 
Action: Mouse moved to (116, 237)
Screenshot: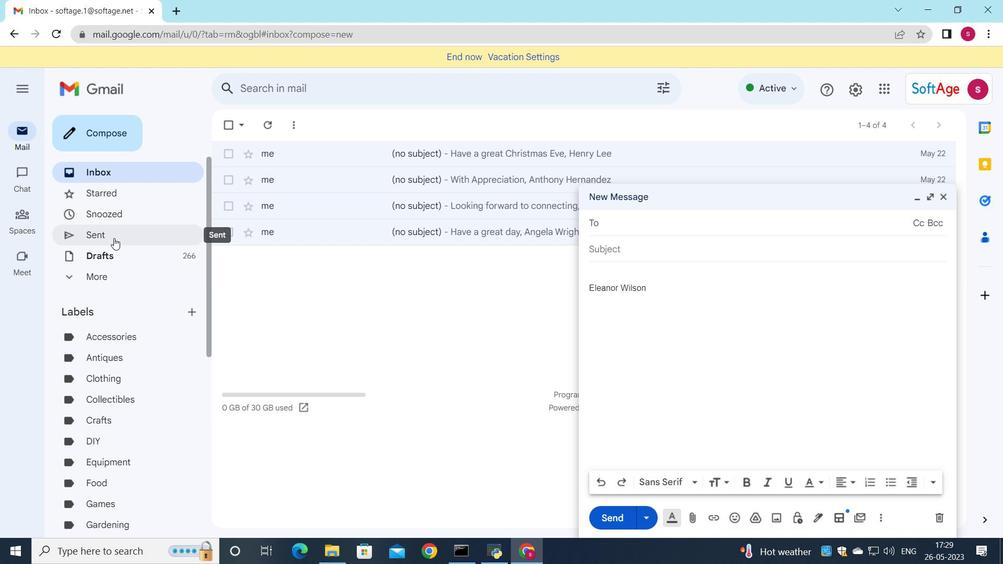 
Action: Mouse pressed left at (116, 237)
Screenshot: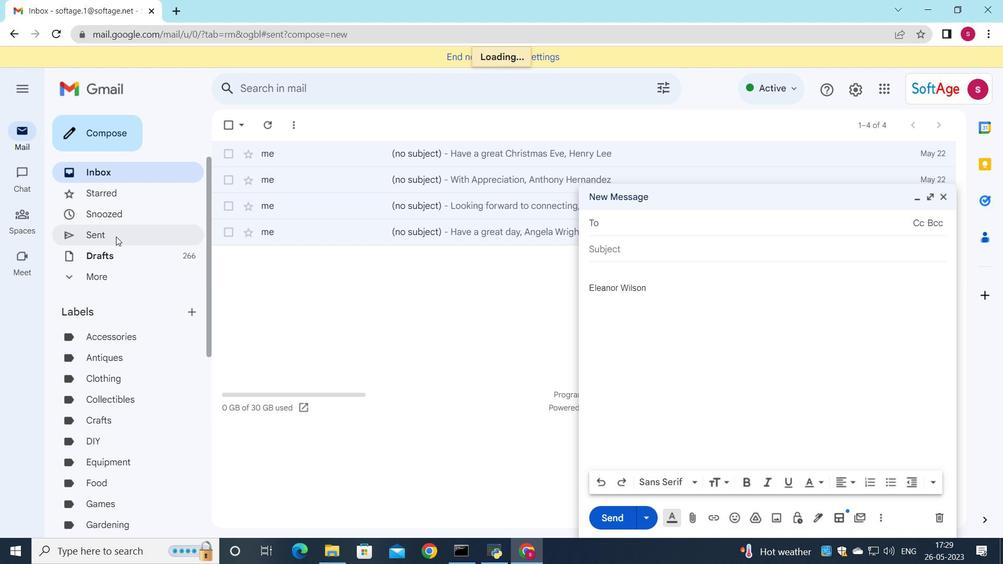 
Action: Mouse moved to (526, 196)
Screenshot: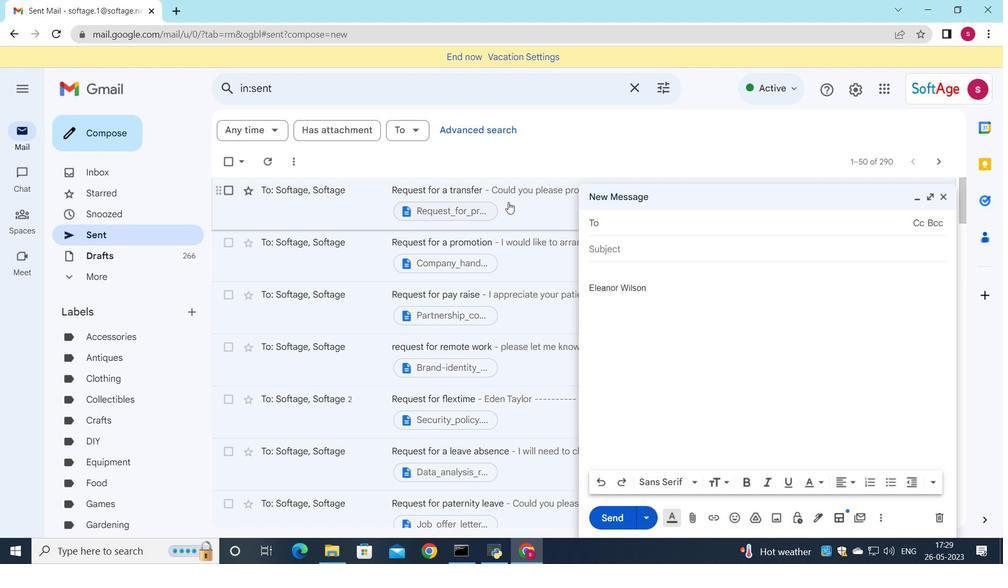 
Action: Mouse pressed left at (526, 196)
Screenshot: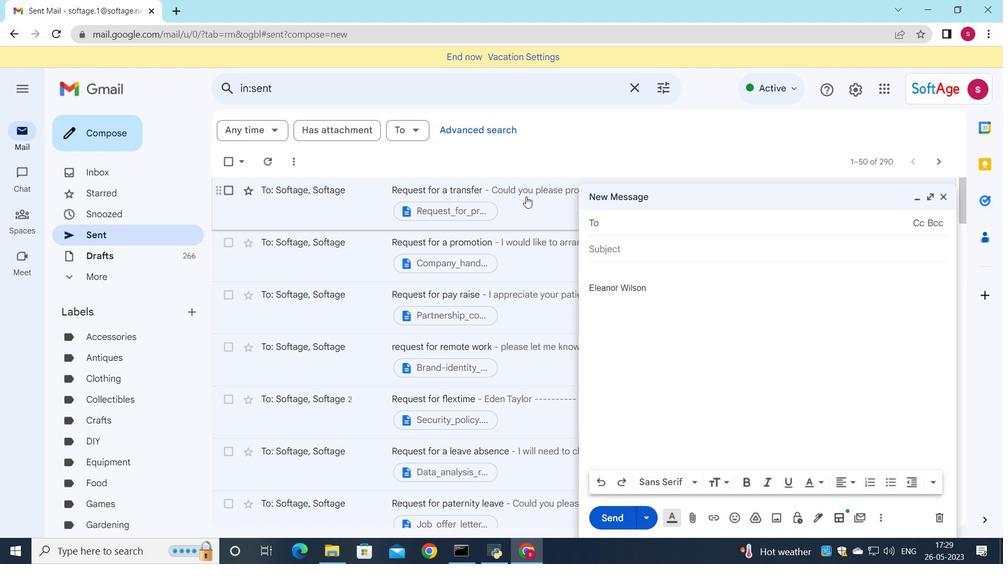 
Action: Mouse moved to (946, 195)
Screenshot: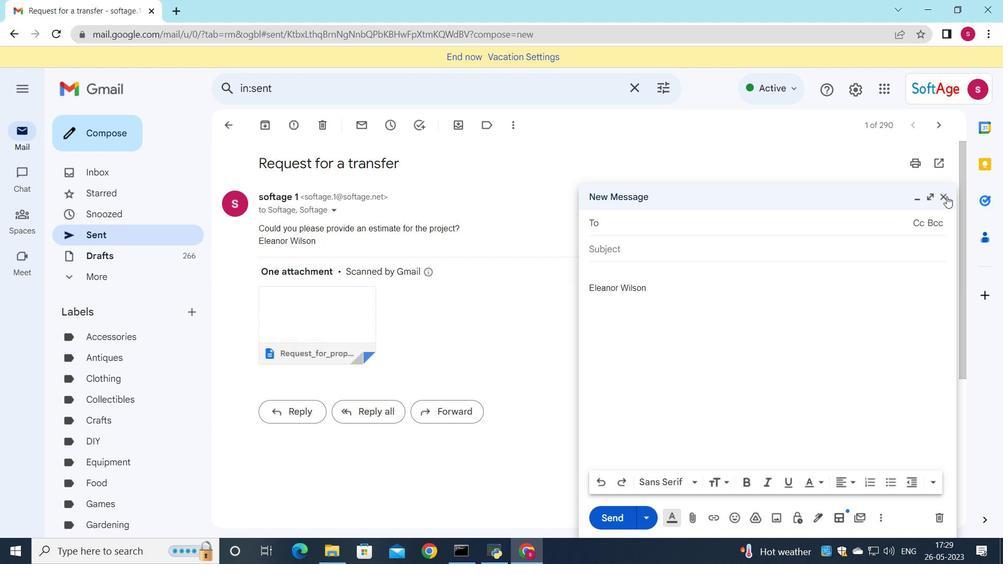 
Action: Mouse pressed left at (946, 195)
Screenshot: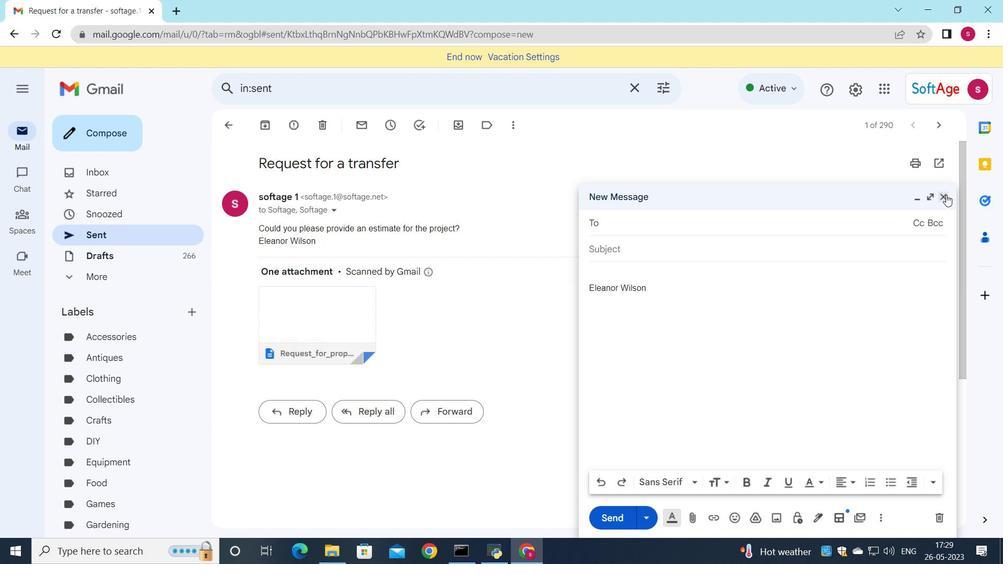 
Action: Mouse moved to (936, 225)
Screenshot: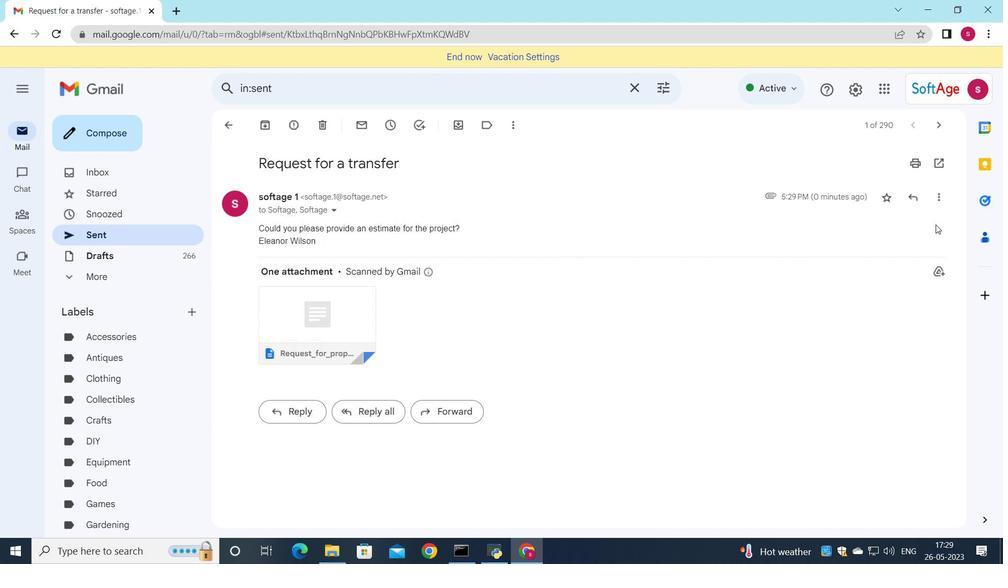 
